Task: Look for space in Namibe, Angola from 7th July, 2023 to 15th July, 2023 for 6 adults in price range Rs.15000 to Rs.20000. Place can be entire place with 3 bedrooms having 3 beds and 3 bathrooms. Property type can be house, flat, hotel. Amenities needed are: air conditioning, bbq grill, smoking allowed. Booking option can be shelf check-in. Required host language is English.
Action: Mouse moved to (468, 85)
Screenshot: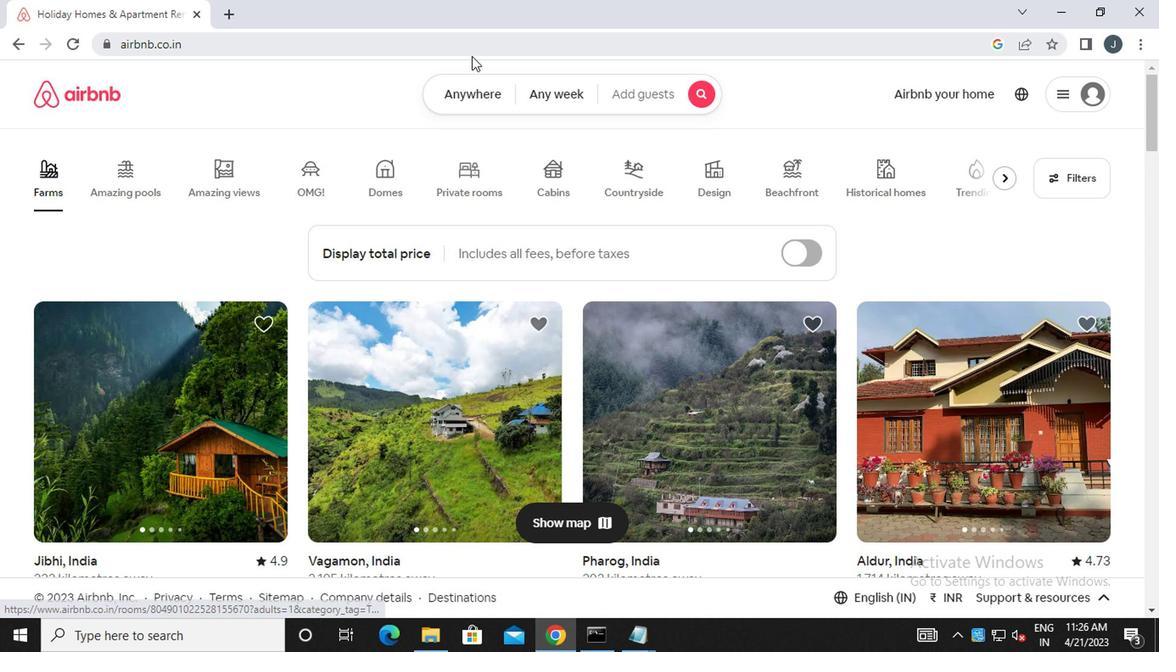 
Action: Mouse pressed left at (468, 85)
Screenshot: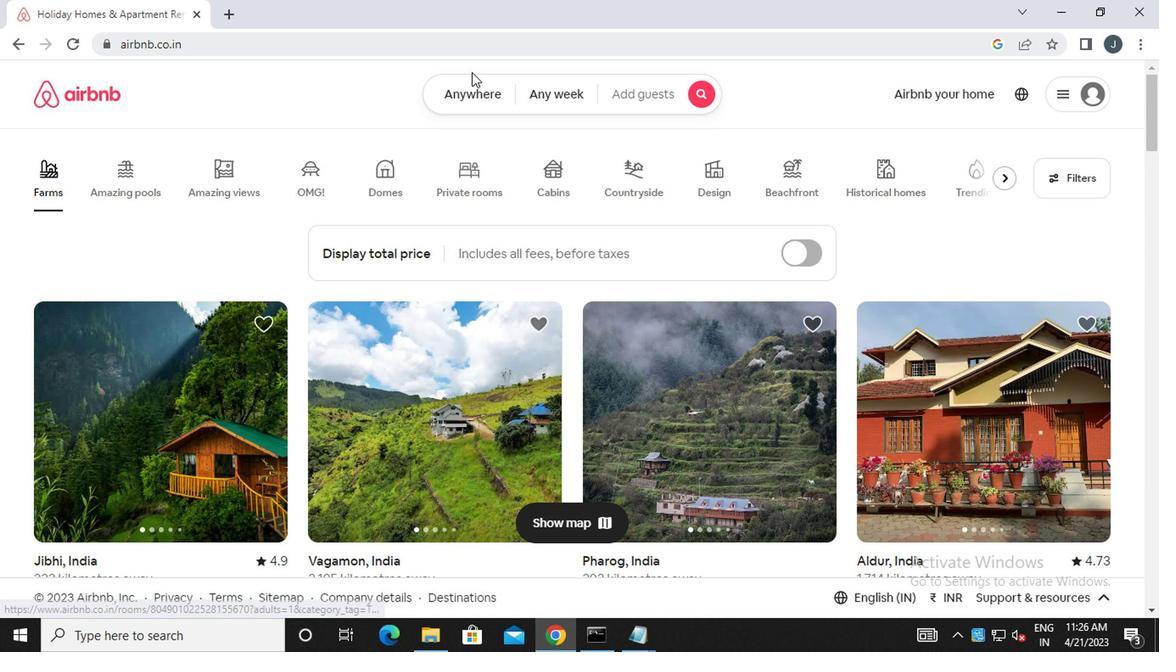 
Action: Mouse moved to (265, 167)
Screenshot: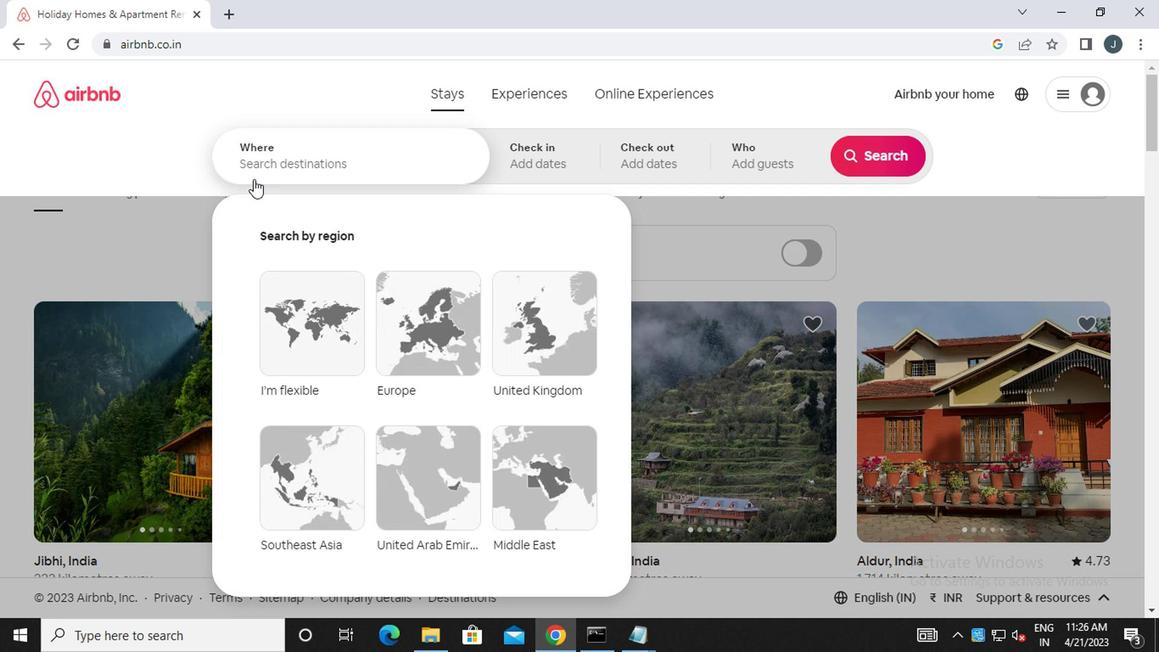
Action: Mouse pressed left at (265, 167)
Screenshot: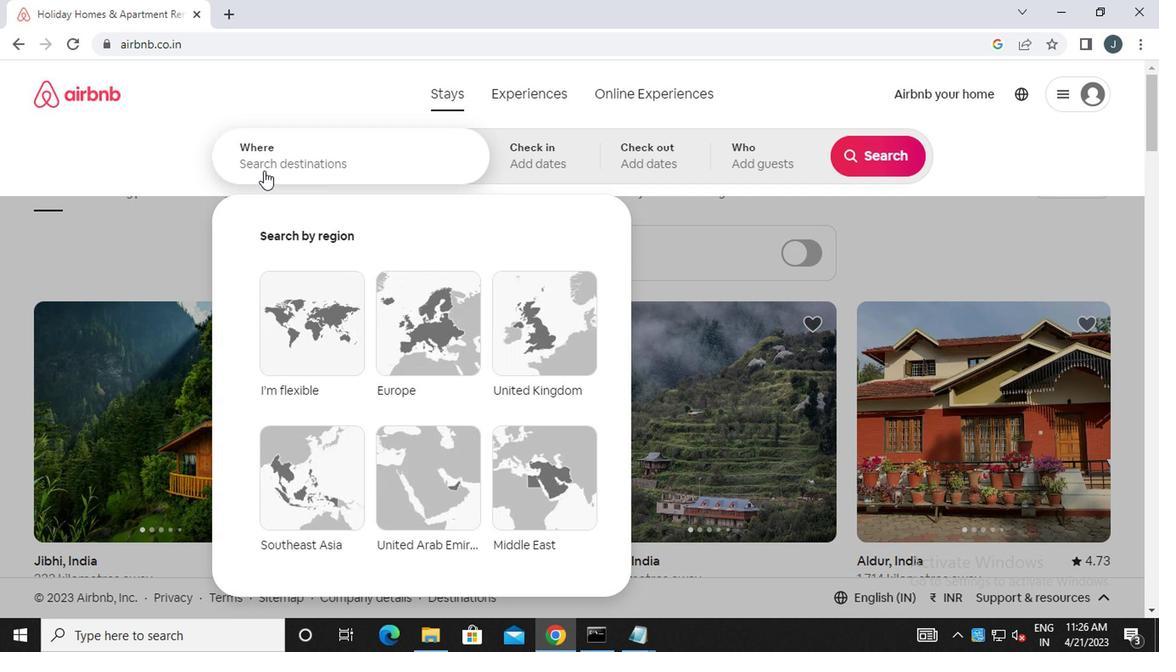 
Action: Mouse moved to (266, 167)
Screenshot: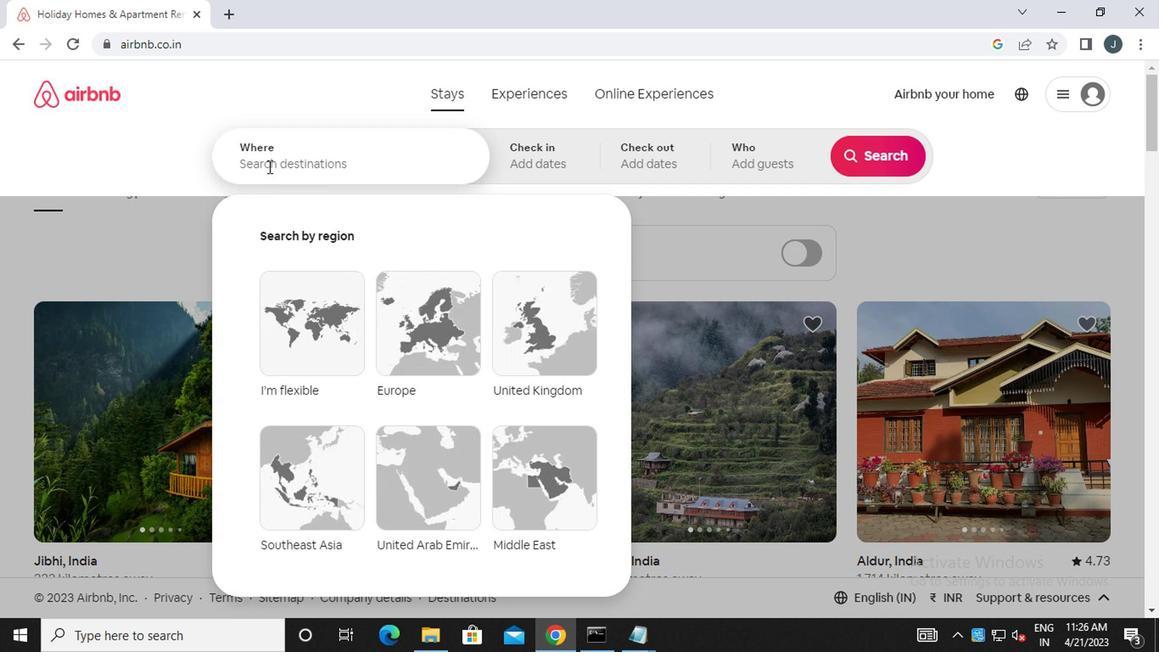 
Action: Key pressed n<Key.caps_lock>amibe
Screenshot: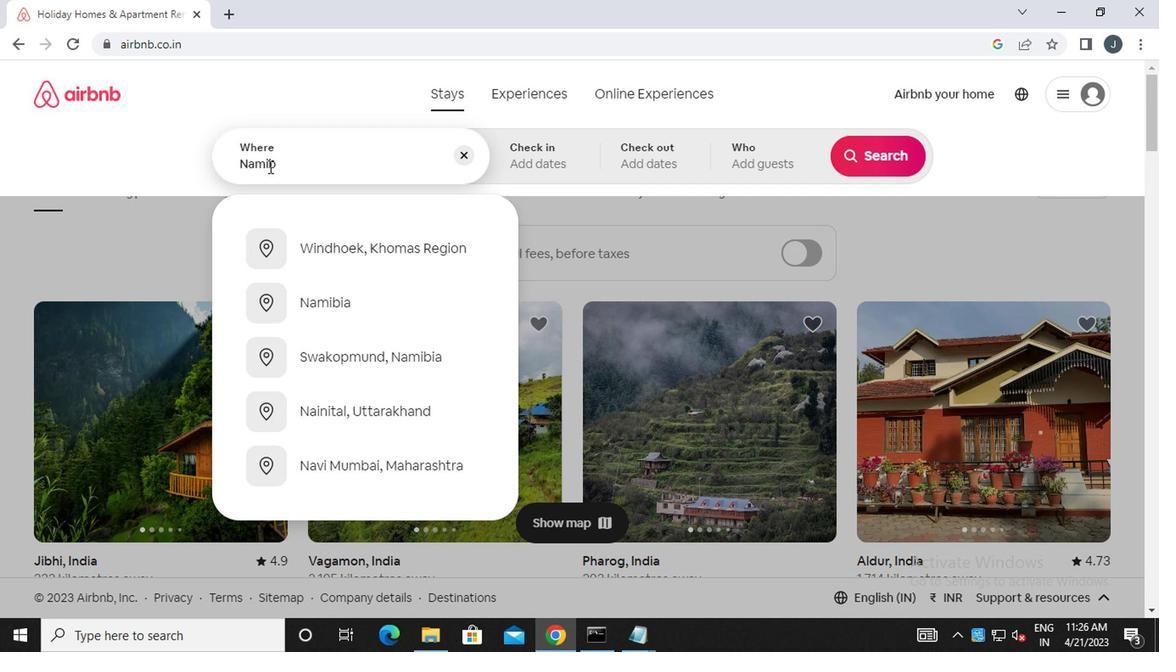 
Action: Mouse moved to (332, 258)
Screenshot: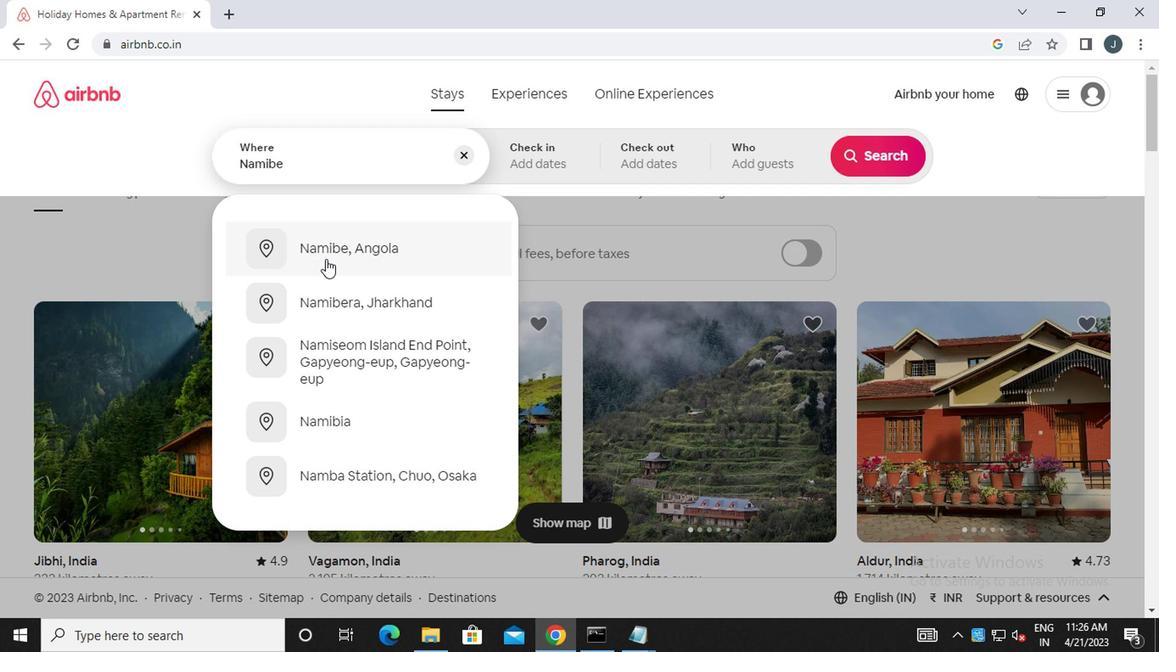 
Action: Mouse pressed left at (332, 258)
Screenshot: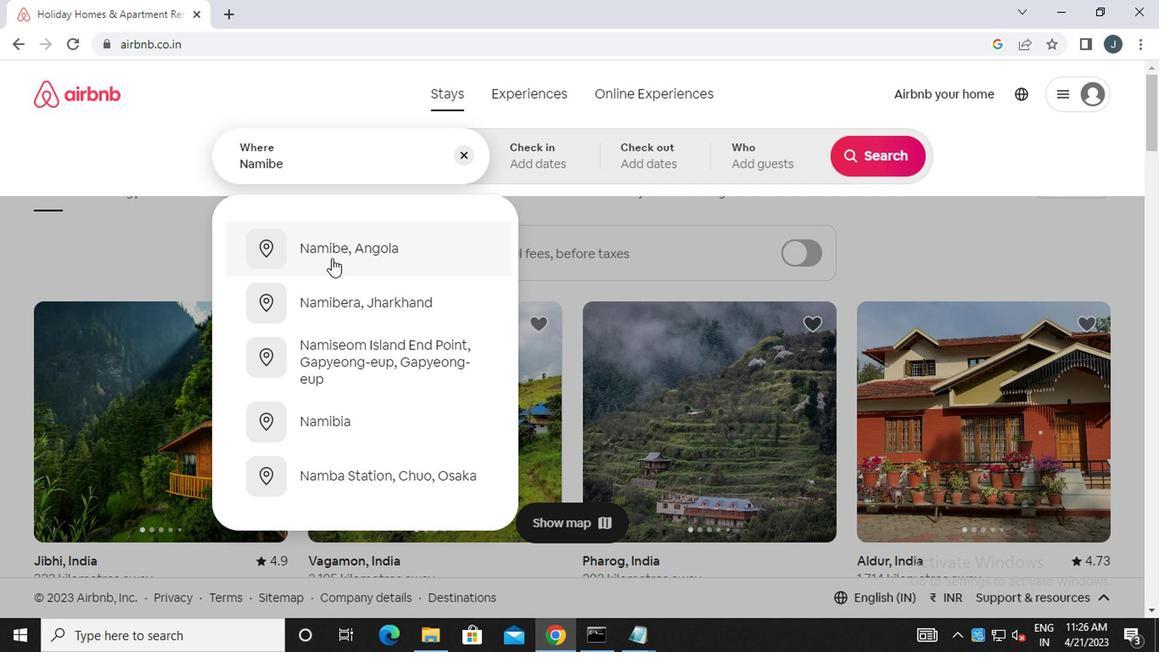 
Action: Mouse moved to (868, 298)
Screenshot: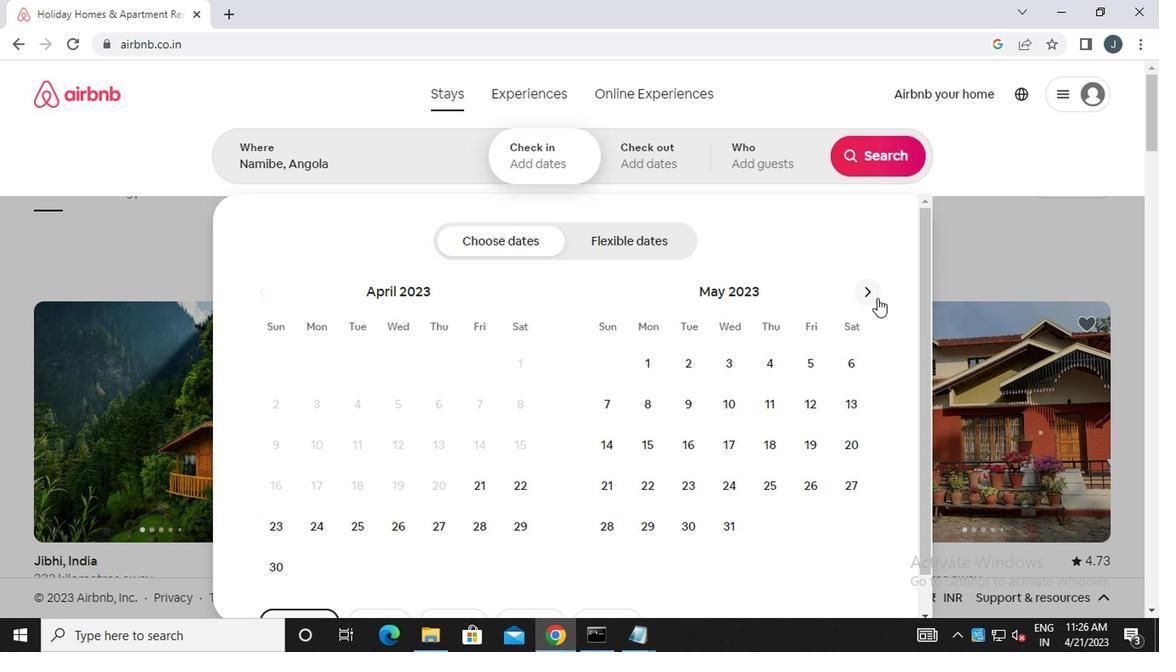 
Action: Mouse pressed left at (868, 298)
Screenshot: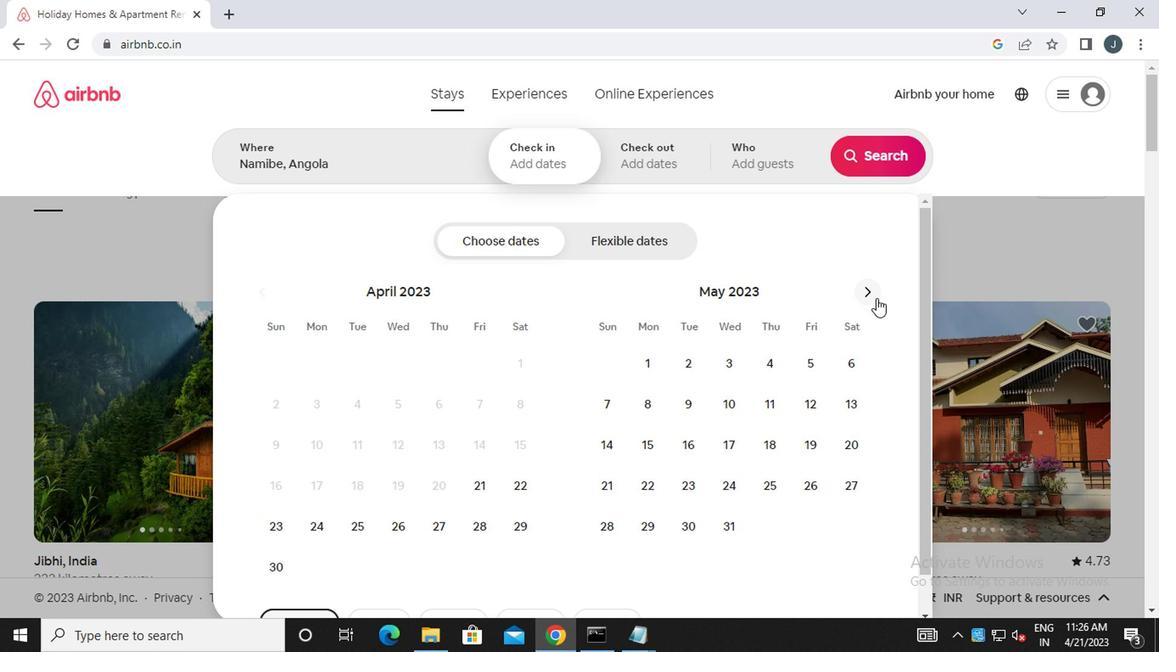 
Action: Mouse pressed left at (868, 298)
Screenshot: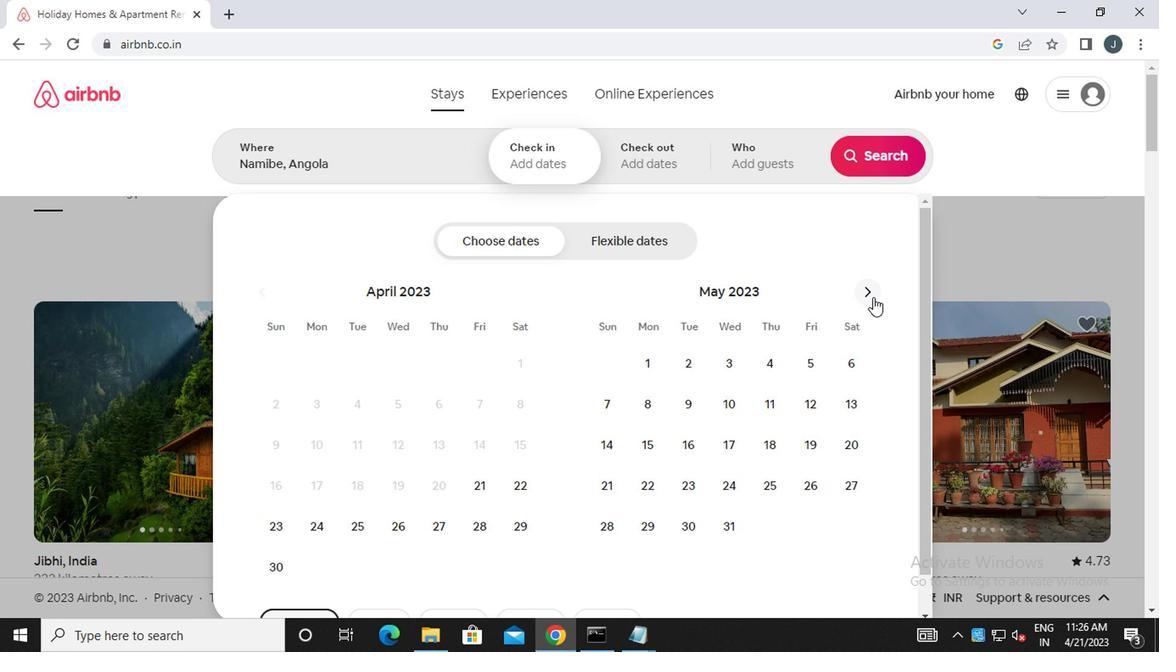 
Action: Mouse moved to (869, 294)
Screenshot: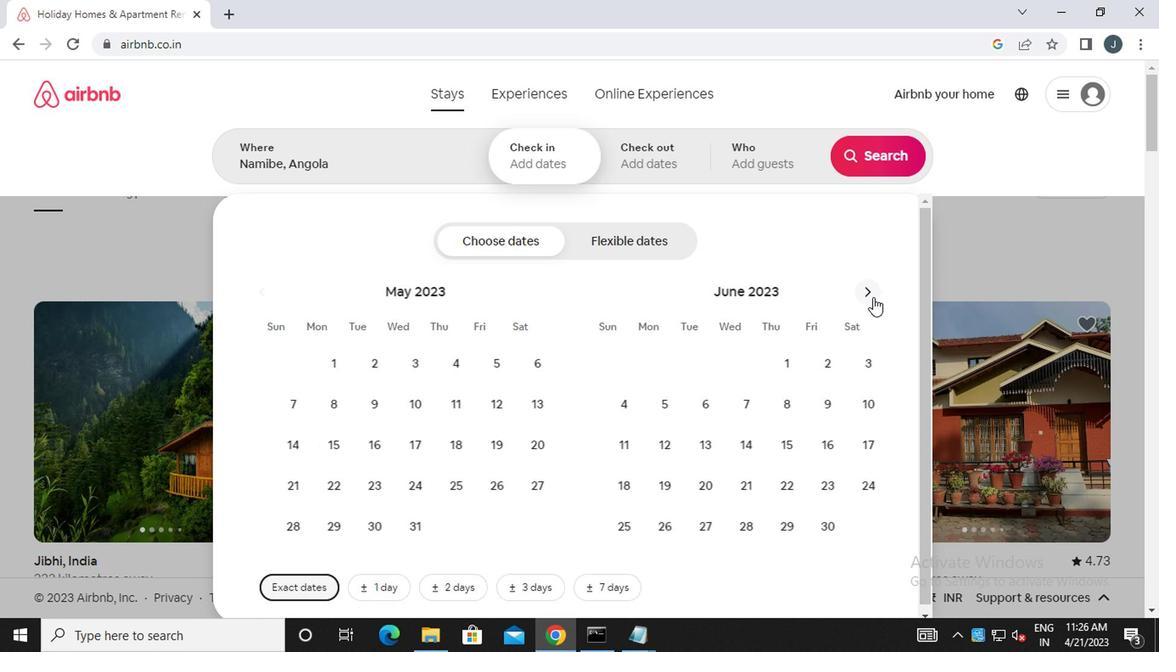 
Action: Mouse pressed left at (869, 294)
Screenshot: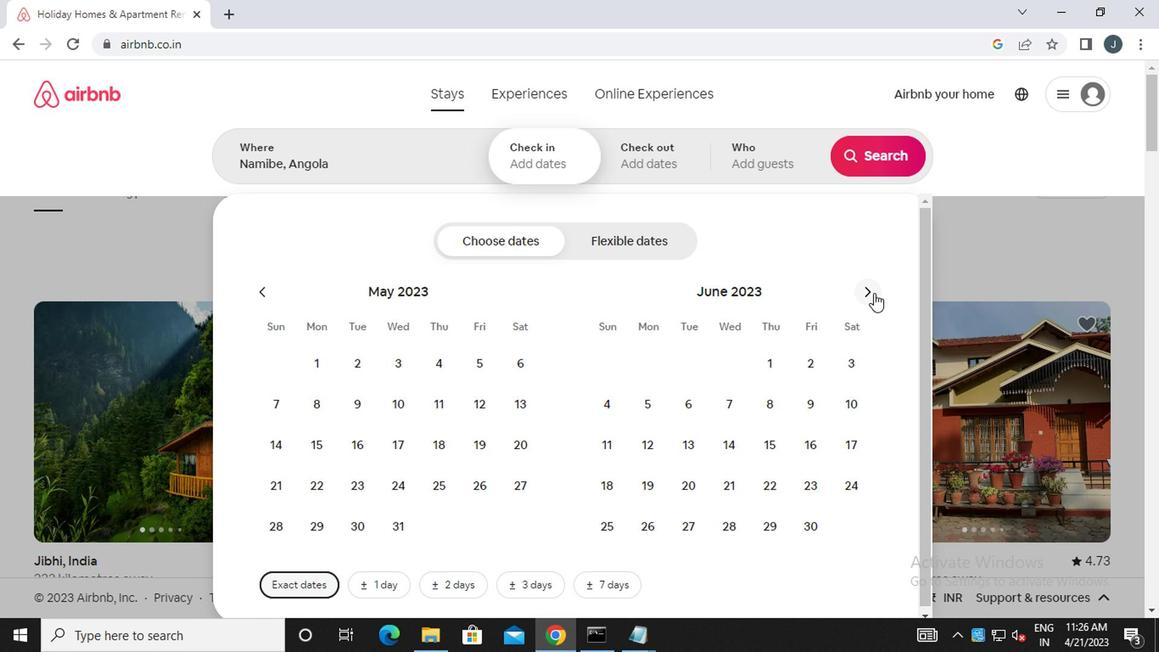 
Action: Mouse moved to (798, 413)
Screenshot: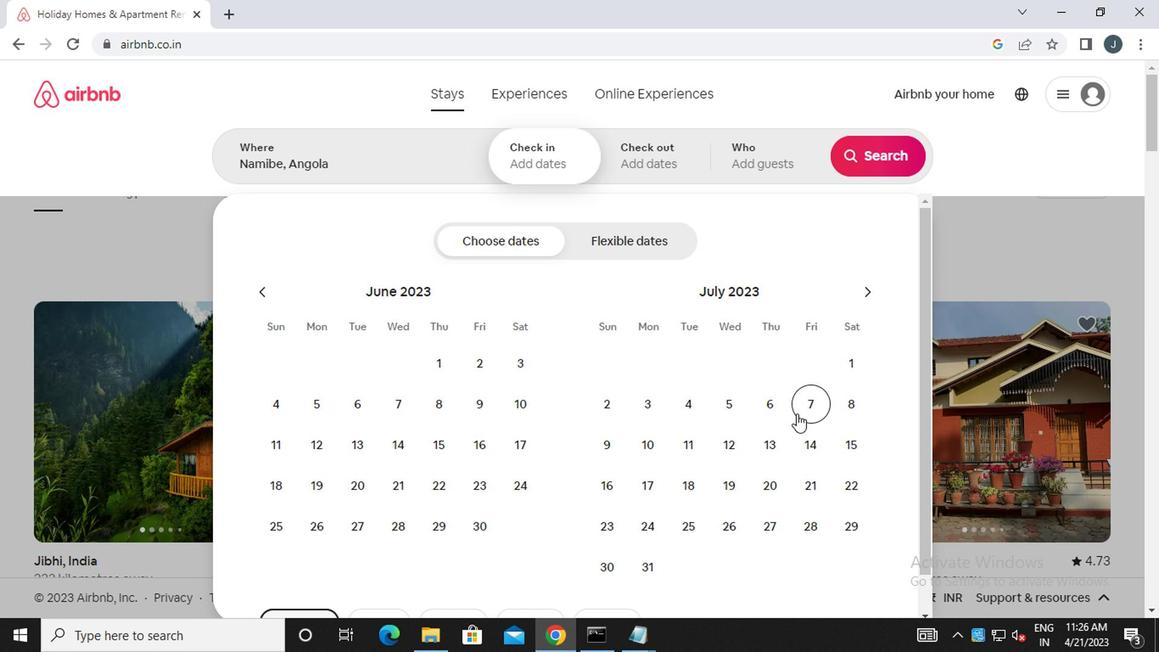 
Action: Mouse pressed left at (798, 413)
Screenshot: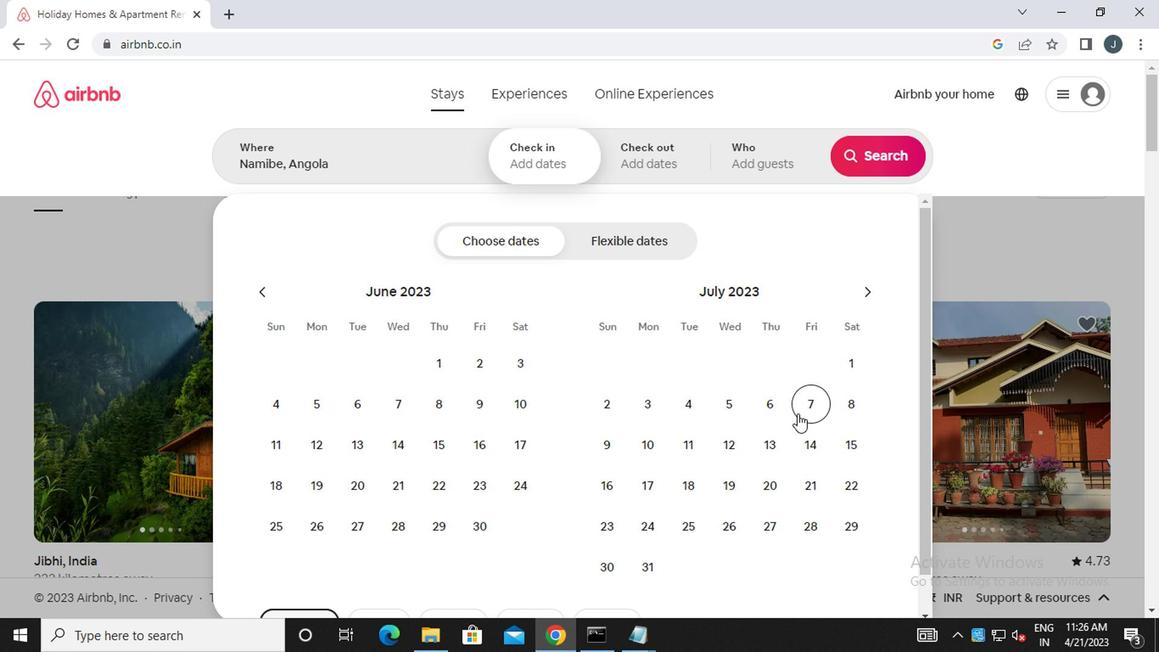 
Action: Mouse moved to (832, 446)
Screenshot: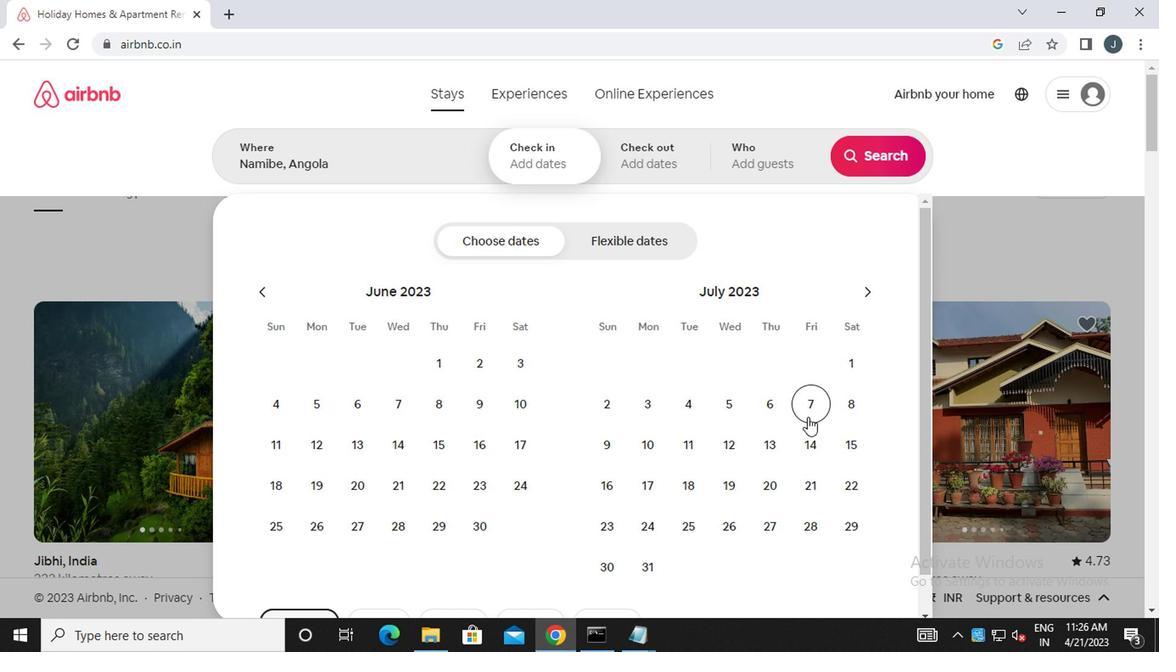 
Action: Mouse pressed left at (832, 446)
Screenshot: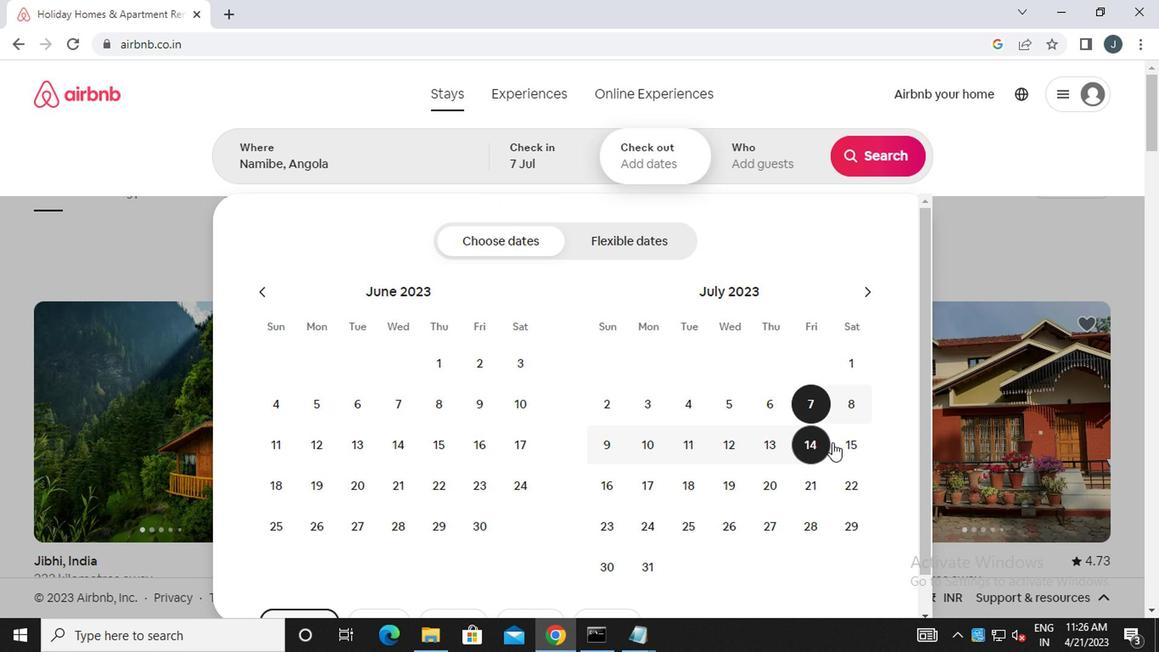 
Action: Mouse moved to (767, 169)
Screenshot: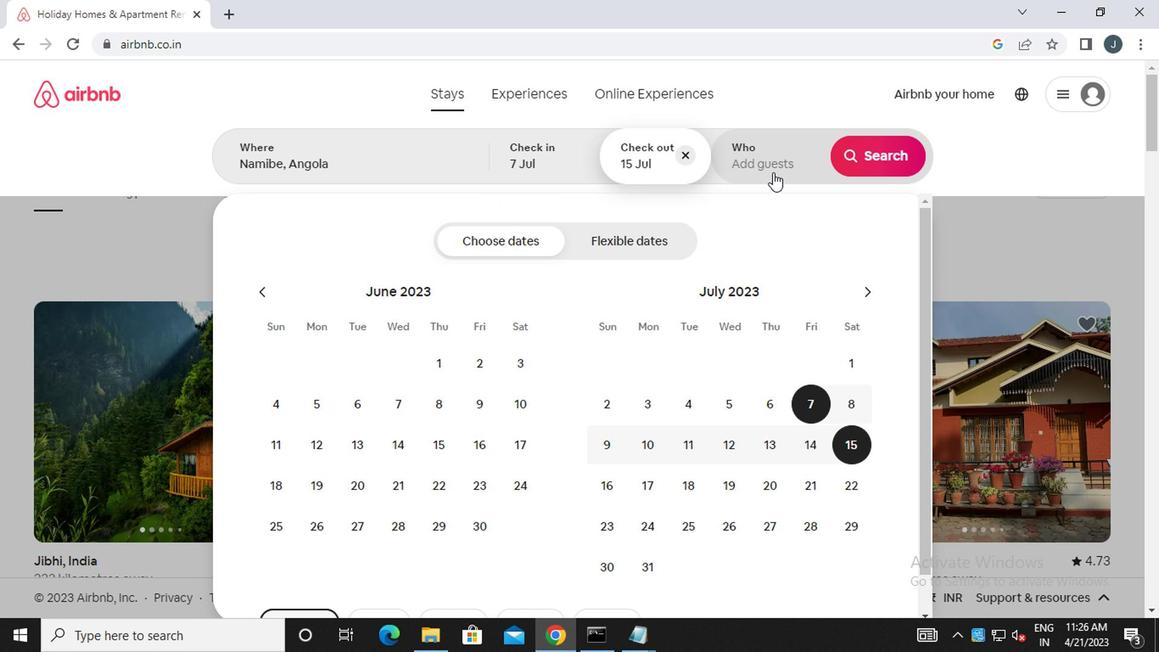 
Action: Mouse pressed left at (767, 169)
Screenshot: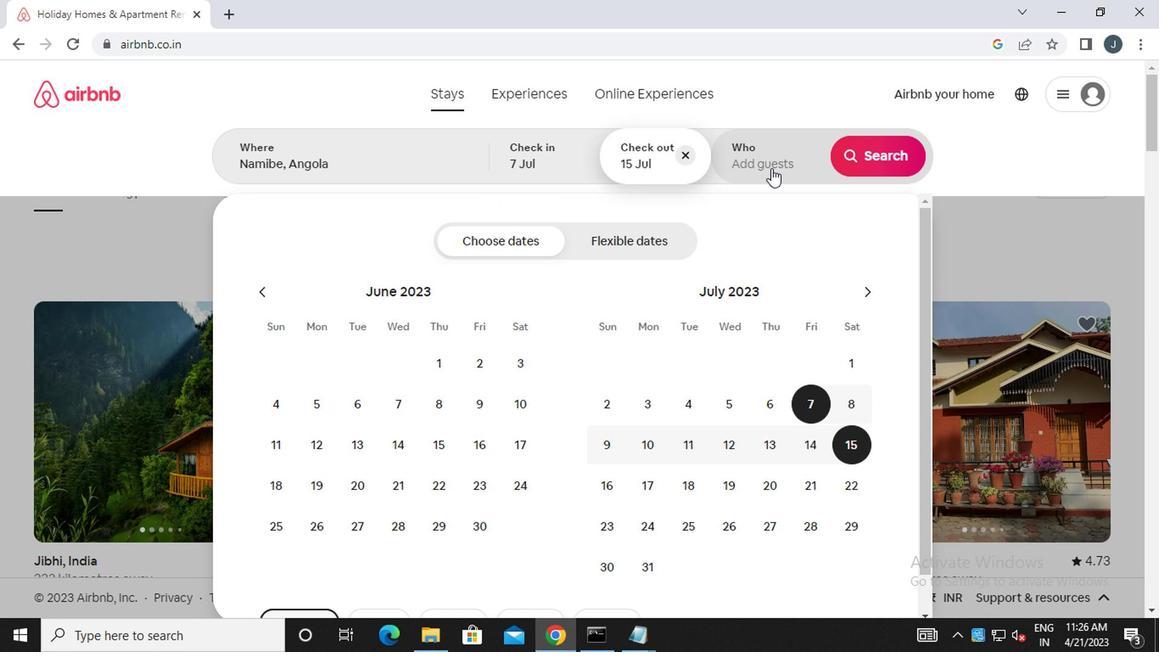 
Action: Mouse moved to (875, 248)
Screenshot: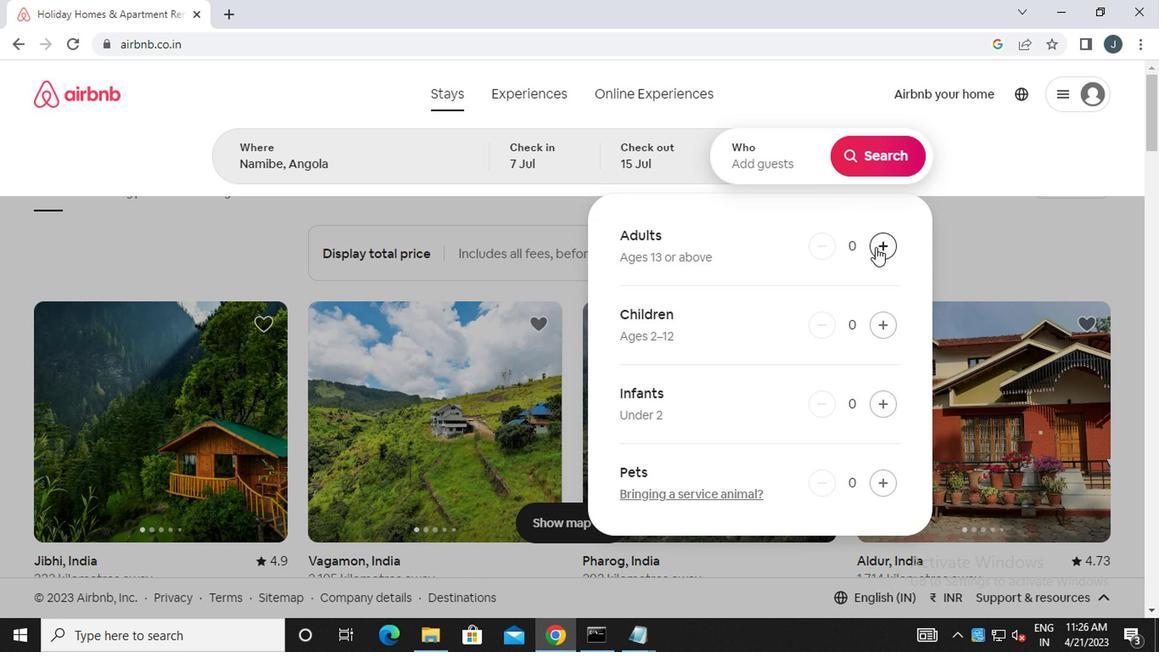 
Action: Mouse pressed left at (875, 248)
Screenshot: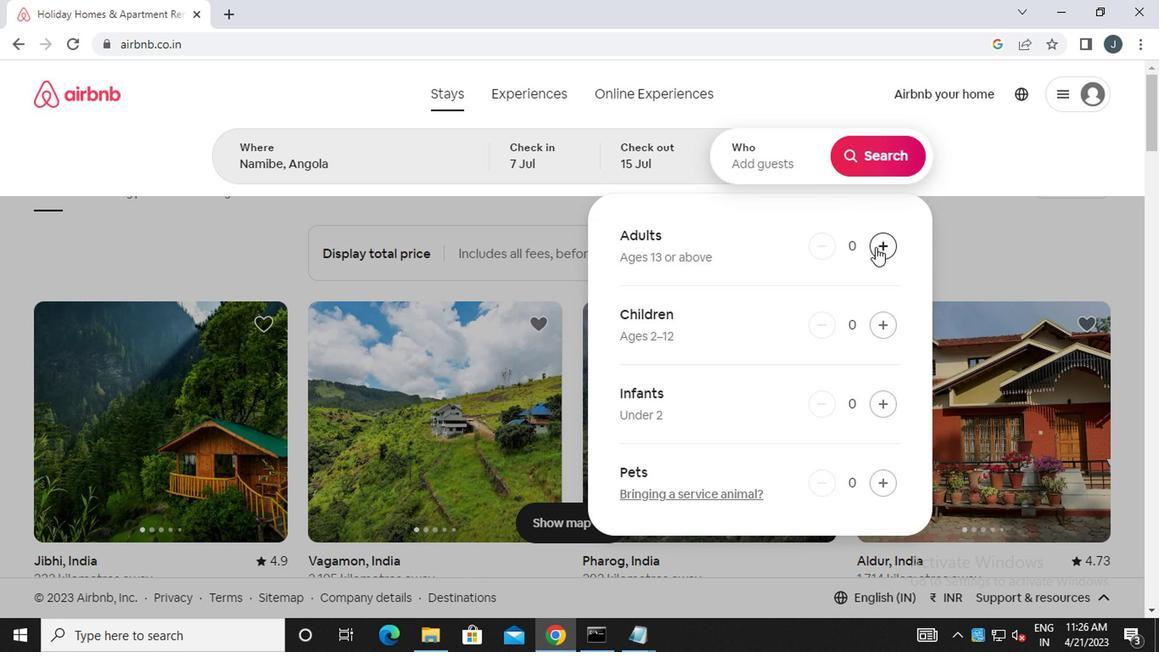 
Action: Mouse pressed left at (875, 248)
Screenshot: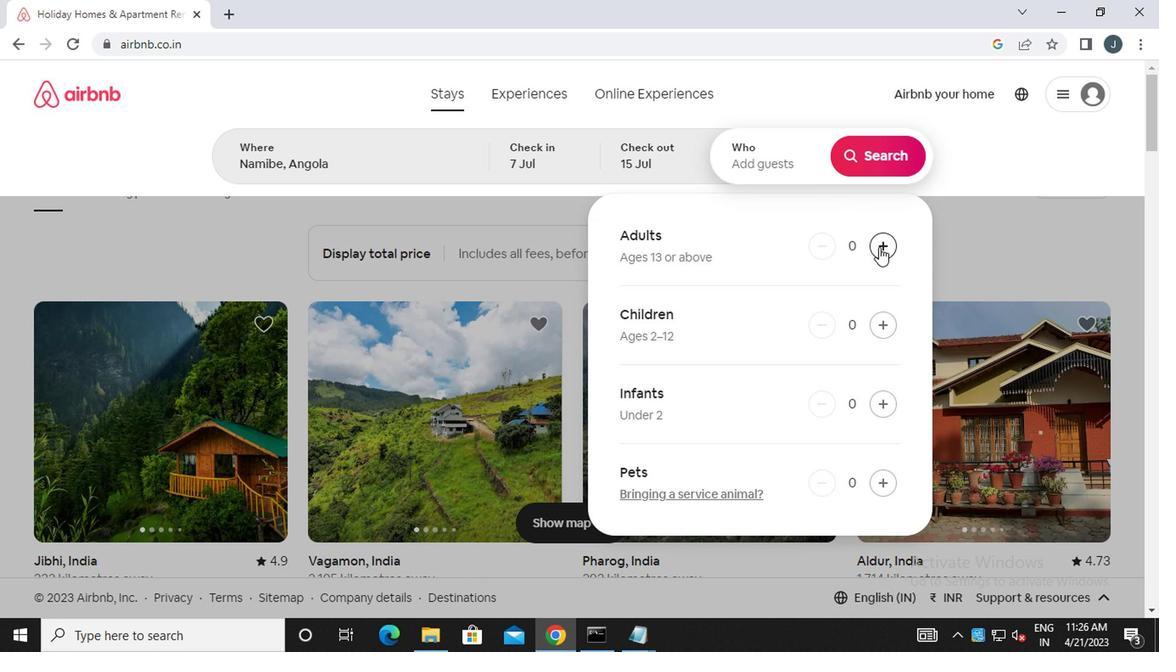 
Action: Mouse moved to (875, 248)
Screenshot: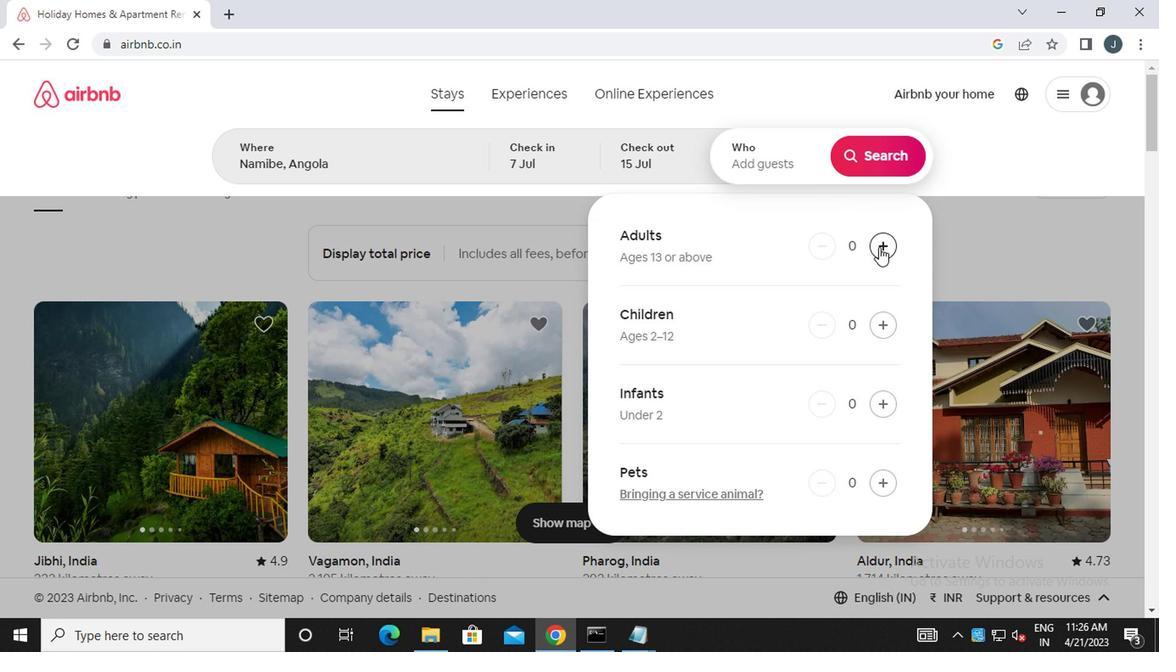 
Action: Mouse pressed left at (875, 248)
Screenshot: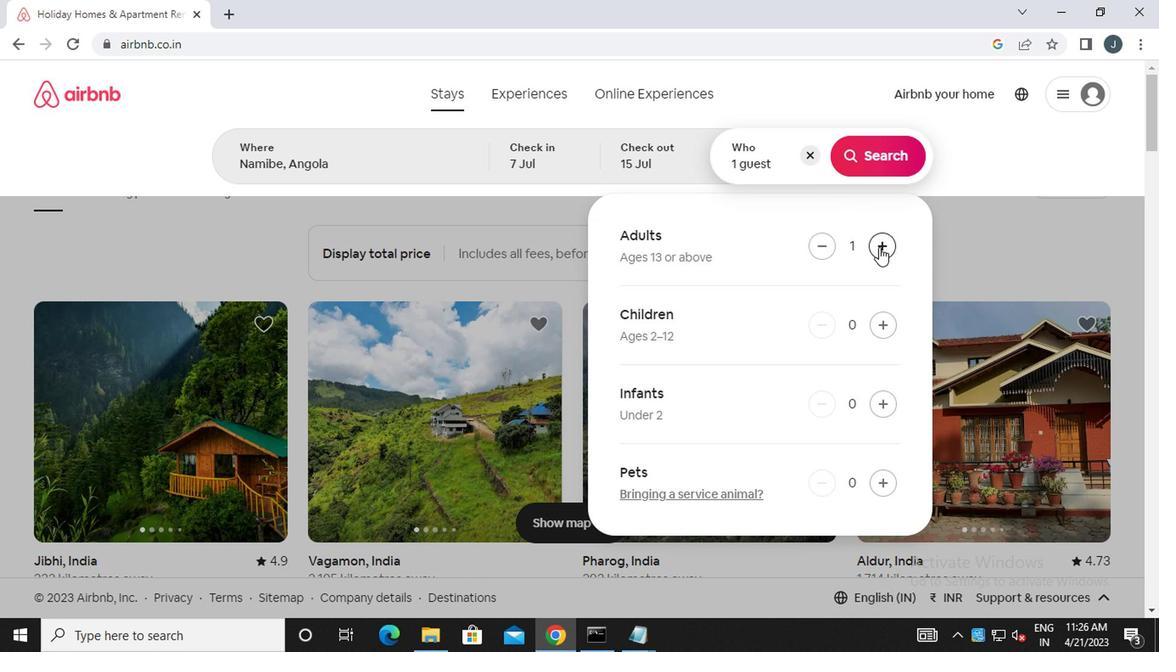 
Action: Mouse pressed left at (875, 248)
Screenshot: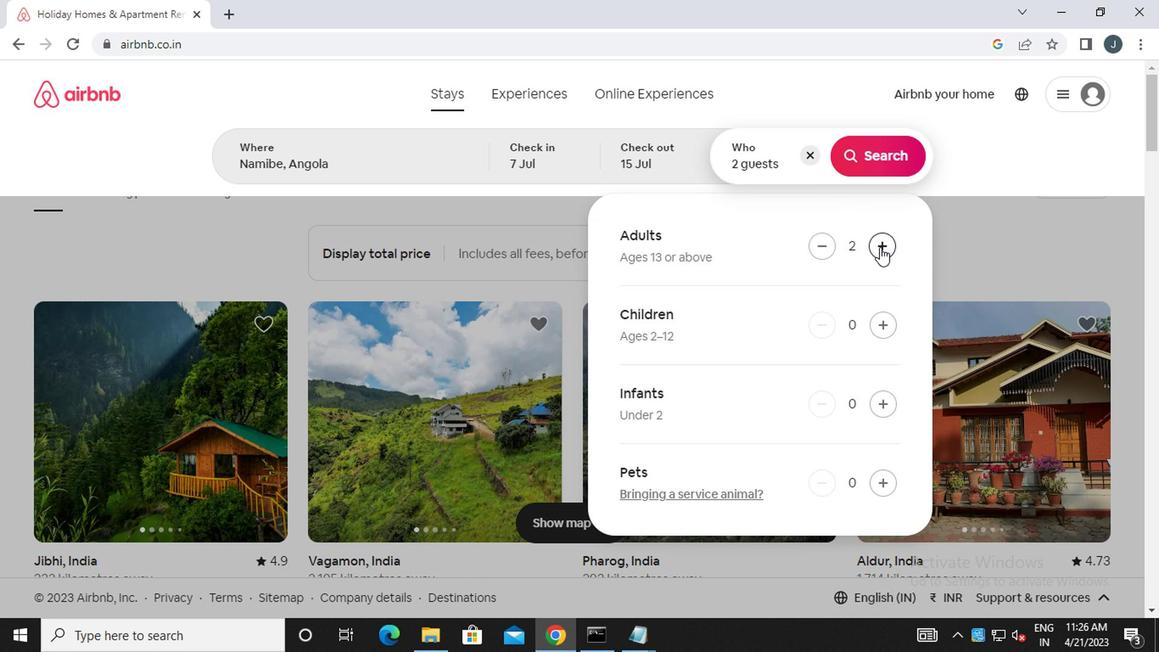 
Action: Mouse pressed left at (875, 248)
Screenshot: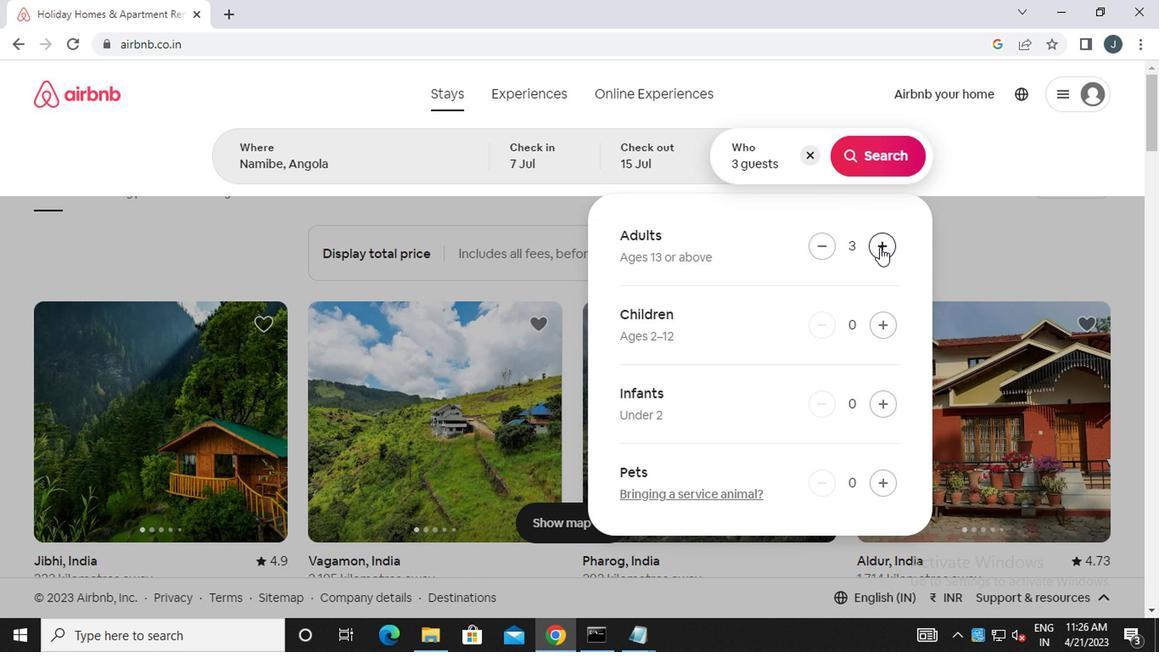 
Action: Mouse pressed left at (875, 248)
Screenshot: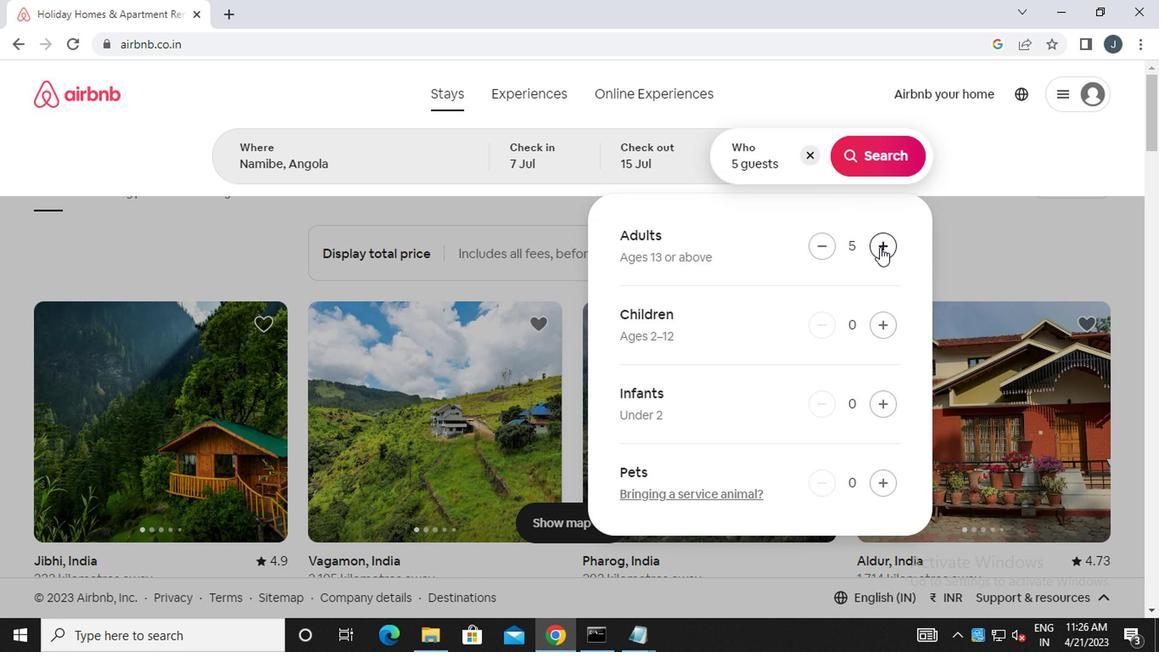 
Action: Mouse moved to (896, 151)
Screenshot: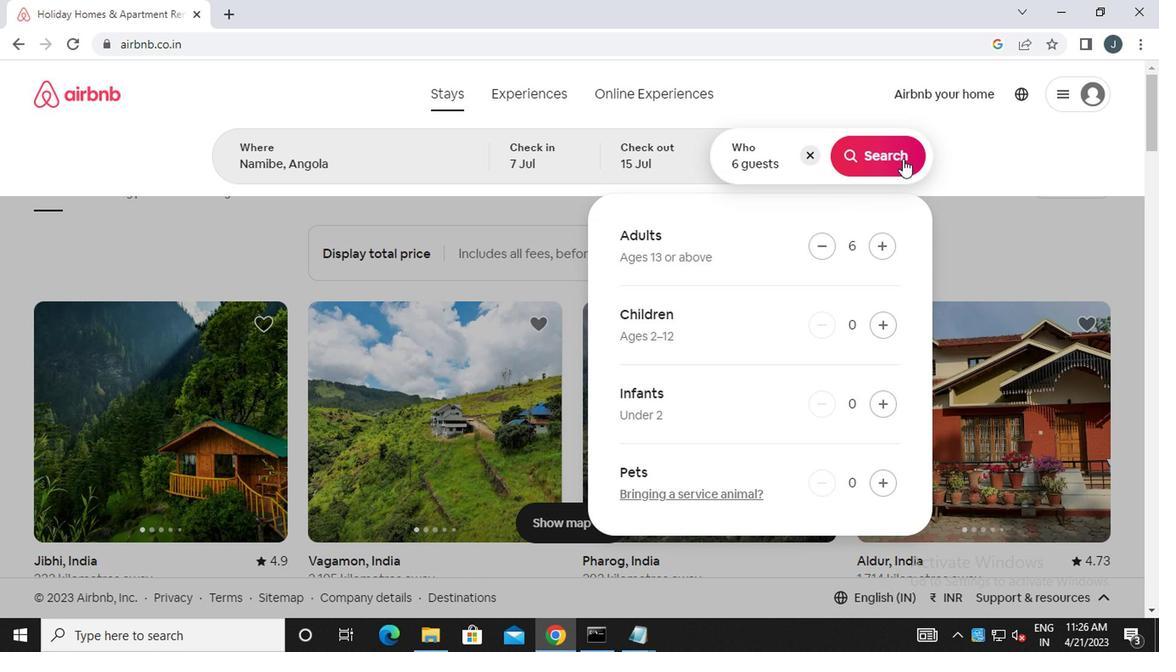 
Action: Mouse pressed left at (896, 151)
Screenshot: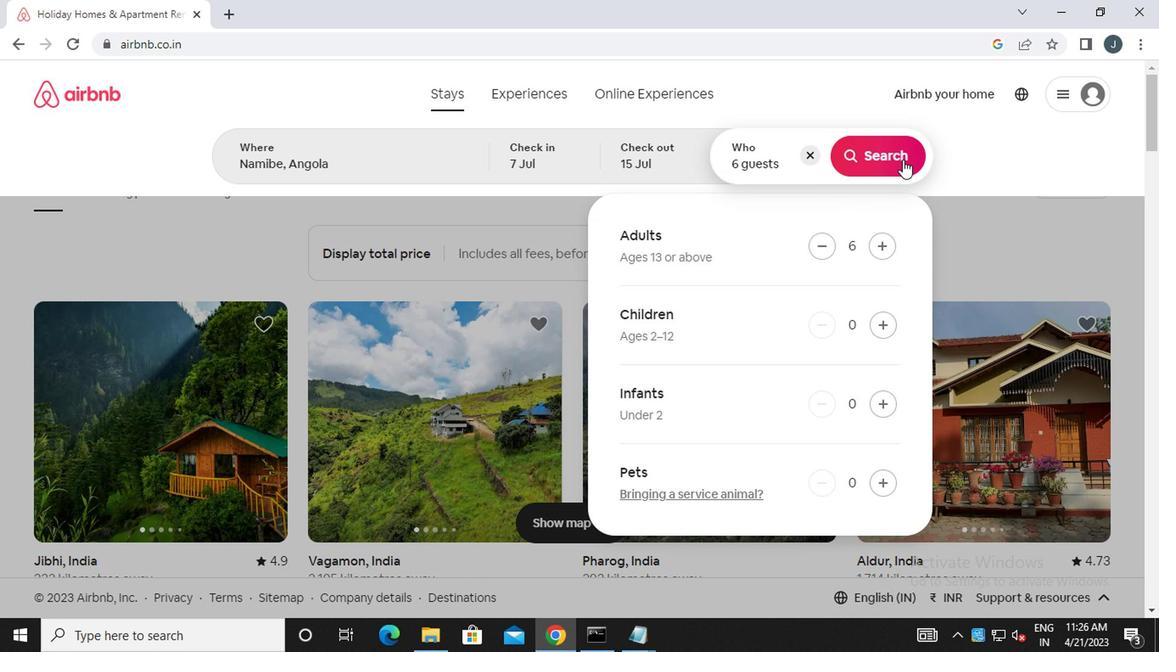 
Action: Mouse moved to (1083, 164)
Screenshot: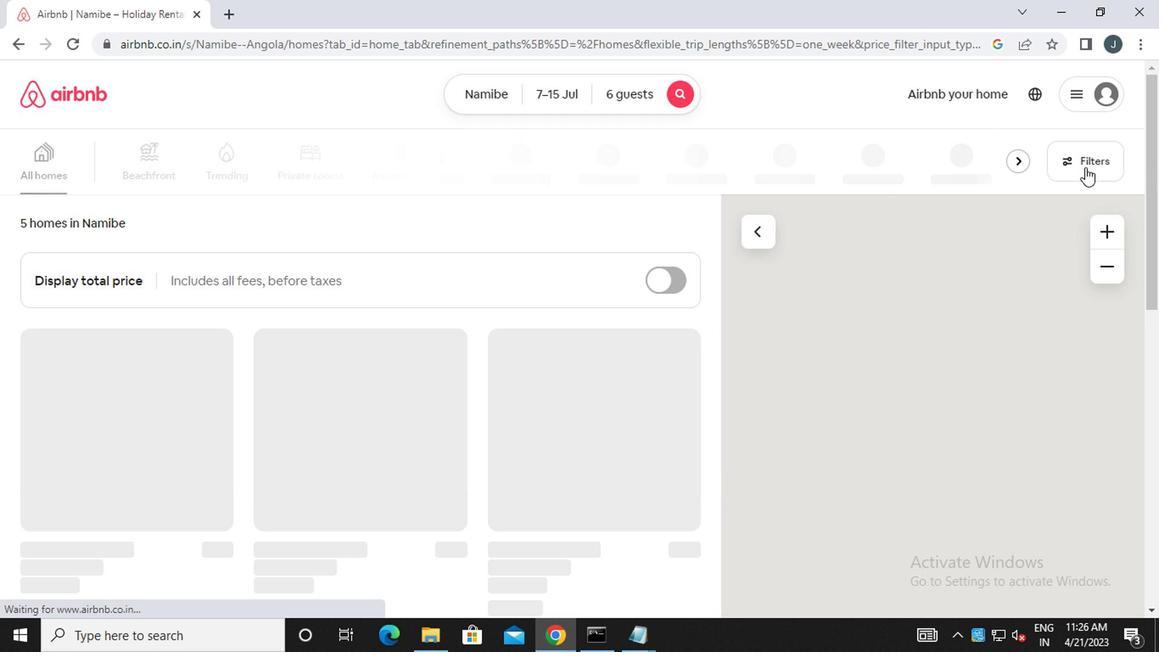 
Action: Mouse pressed left at (1083, 164)
Screenshot: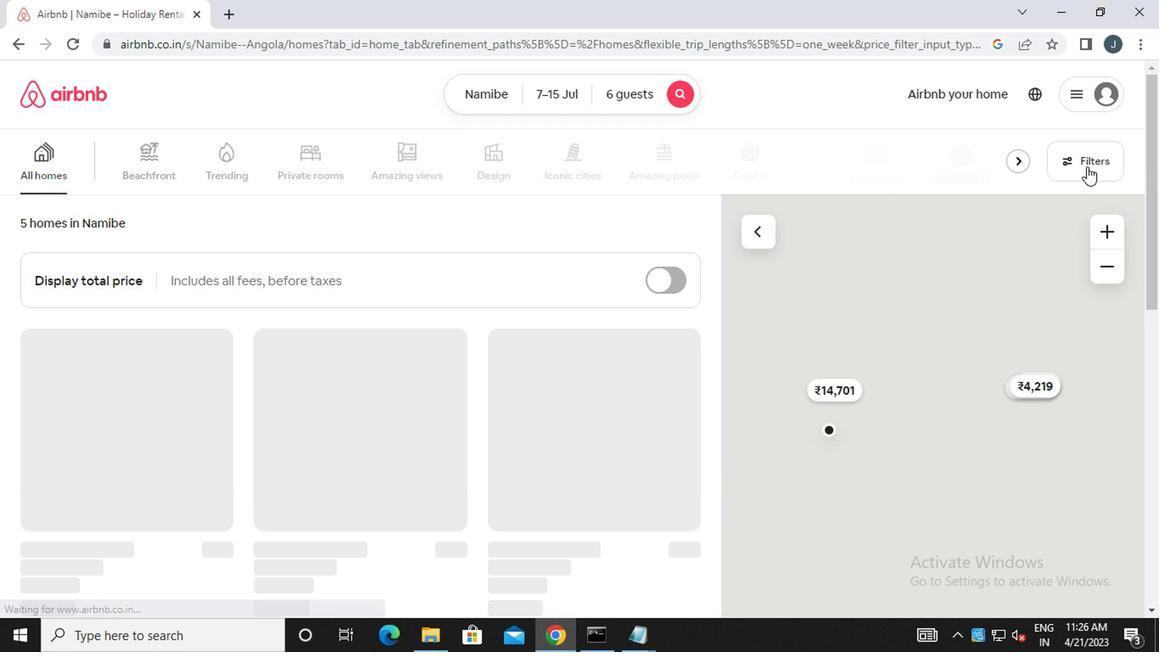 
Action: Mouse moved to (368, 385)
Screenshot: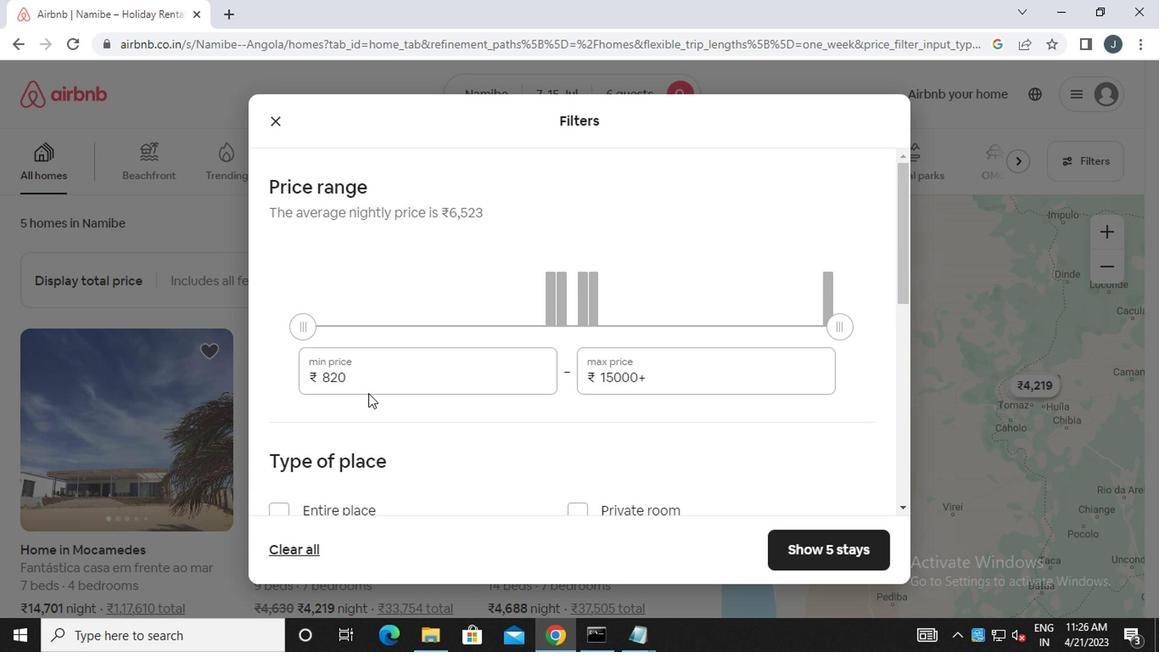 
Action: Mouse pressed left at (368, 385)
Screenshot: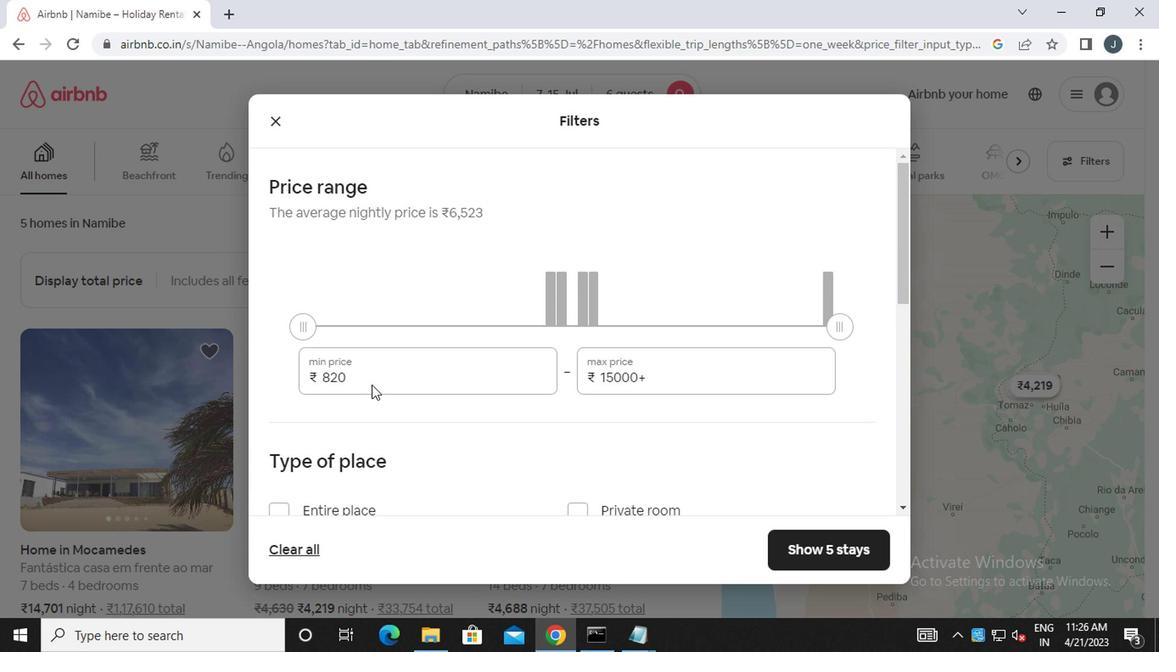 
Action: Mouse moved to (376, 383)
Screenshot: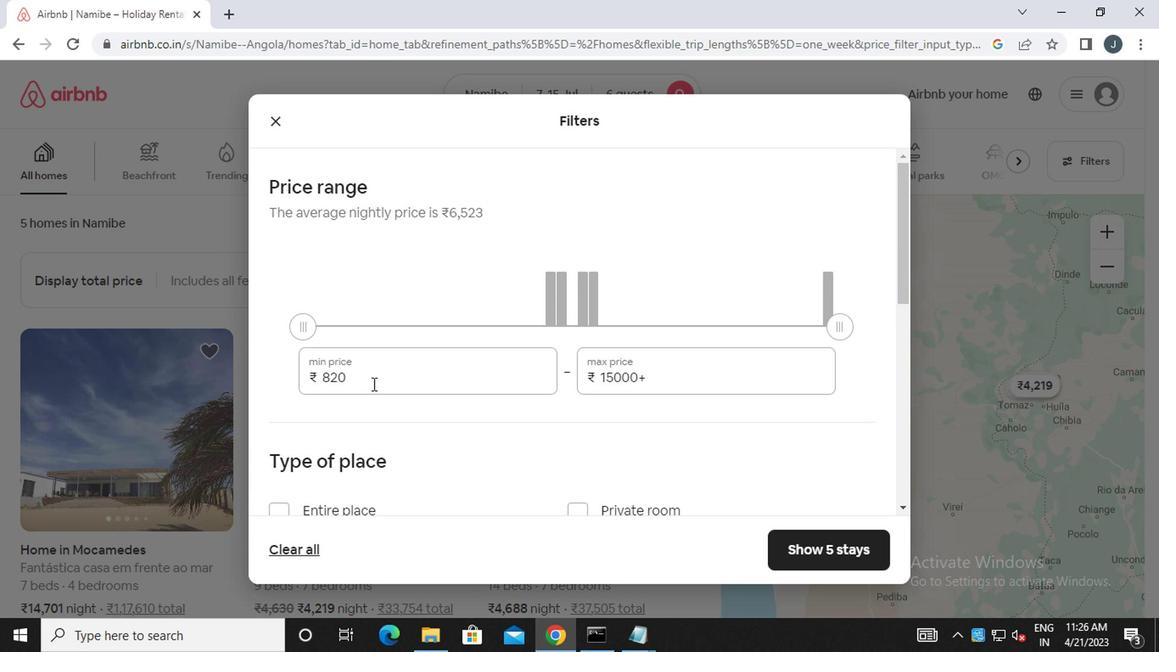 
Action: Key pressed <Key.backspace><Key.backspace><Key.backspace>15000
Screenshot: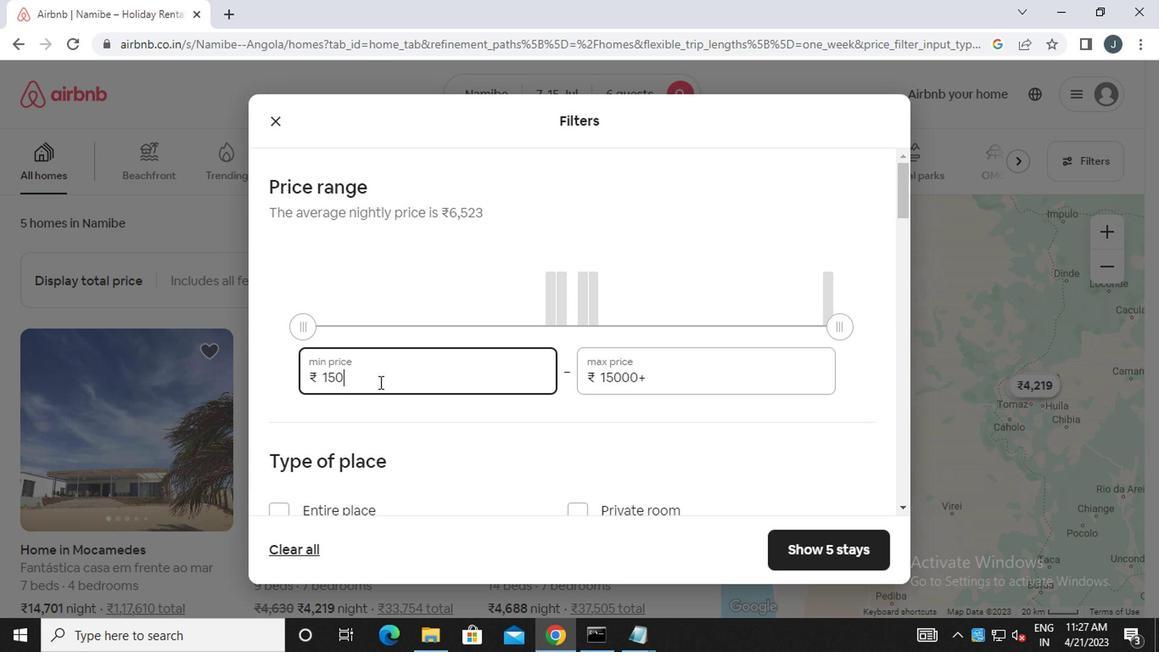 
Action: Mouse moved to (749, 369)
Screenshot: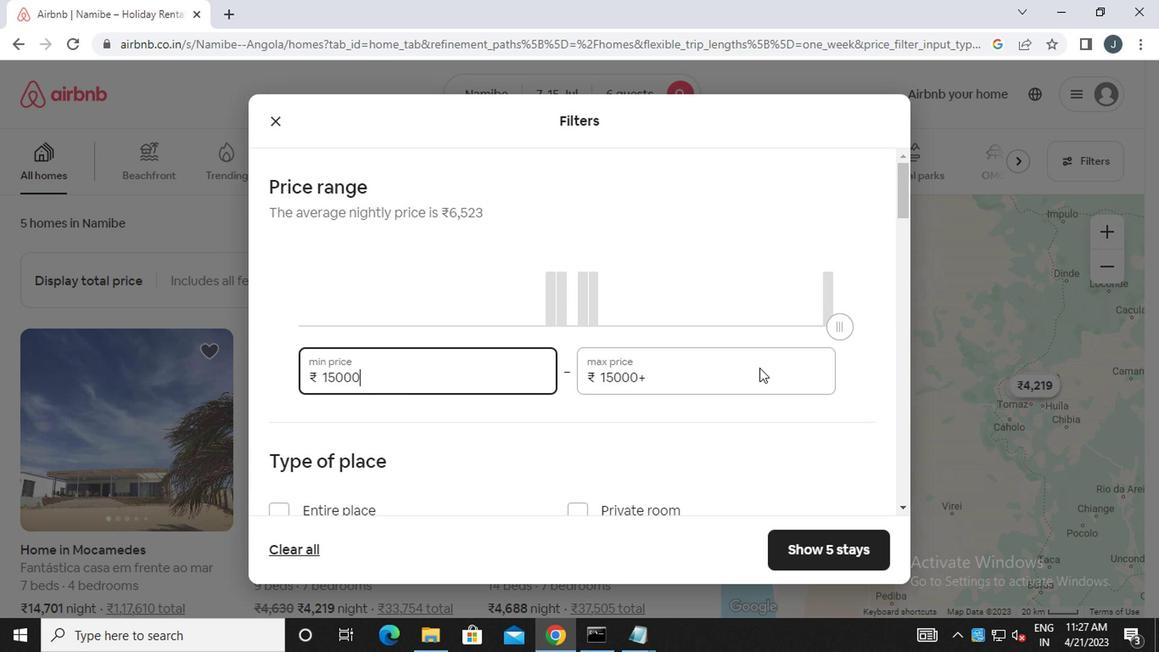 
Action: Mouse pressed left at (749, 369)
Screenshot: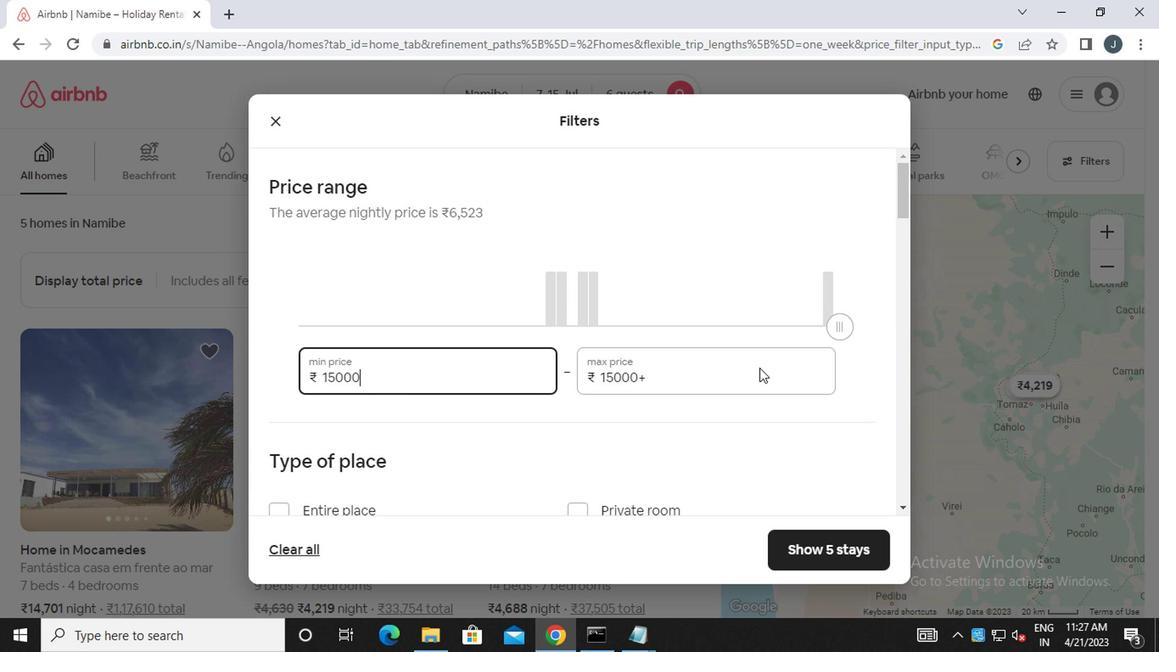 
Action: Mouse moved to (749, 369)
Screenshot: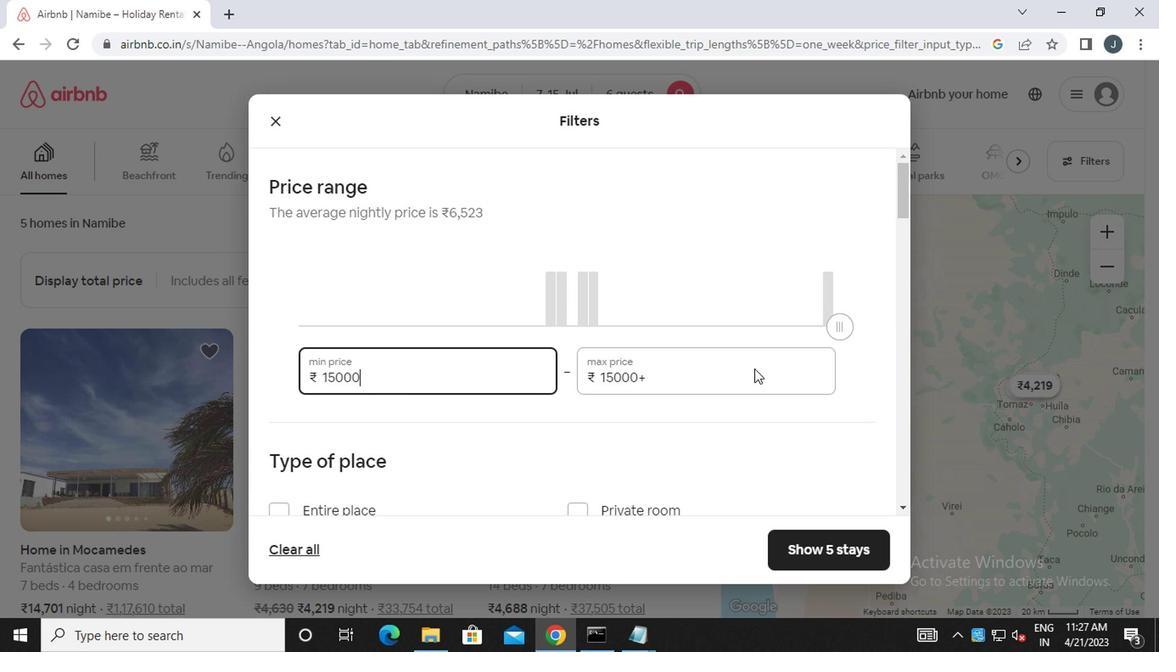 
Action: Key pressed <Key.backspace><Key.backspace><Key.backspace><Key.backspace><Key.backspace><Key.backspace>20000
Screenshot: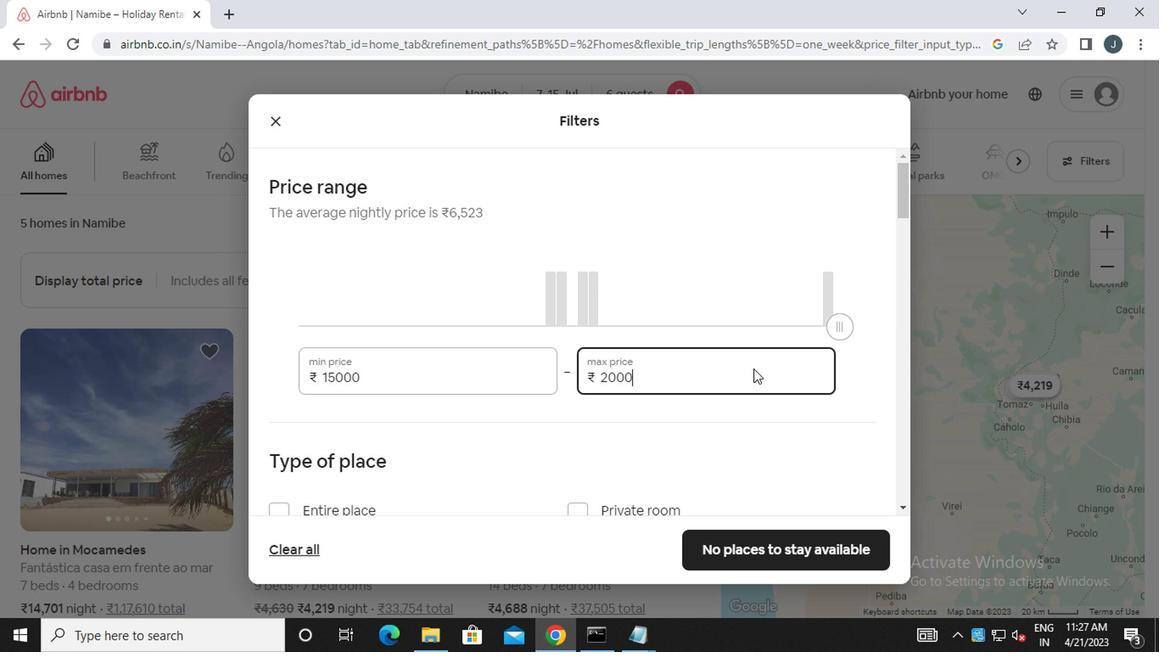 
Action: Mouse moved to (702, 393)
Screenshot: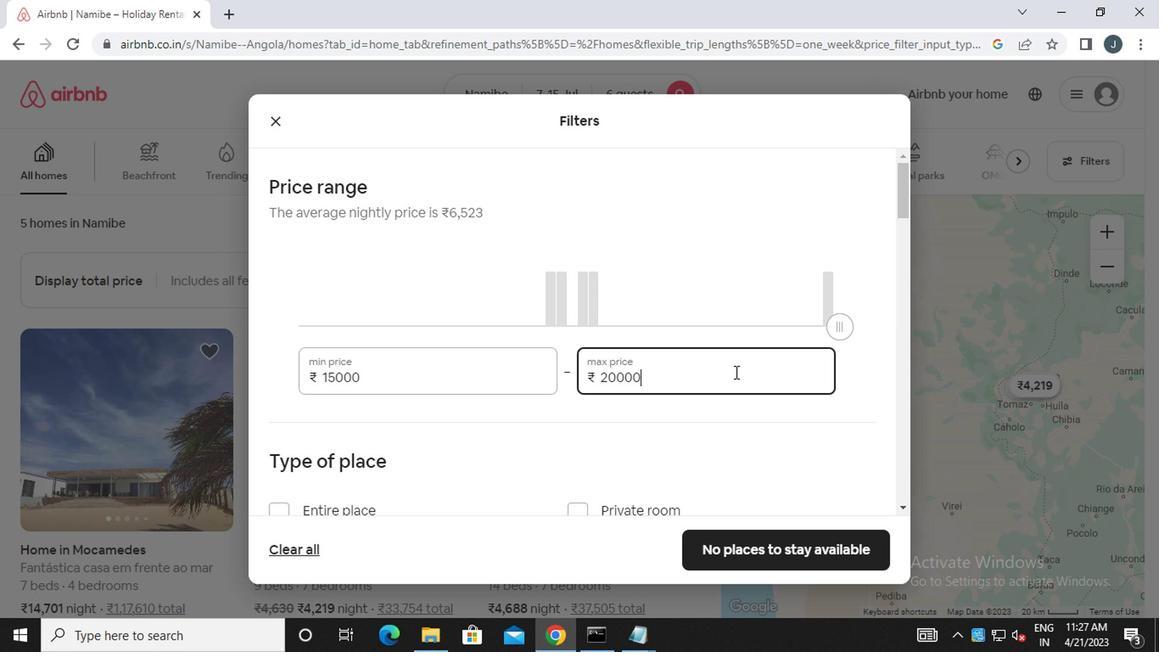 
Action: Mouse scrolled (702, 392) with delta (0, -1)
Screenshot: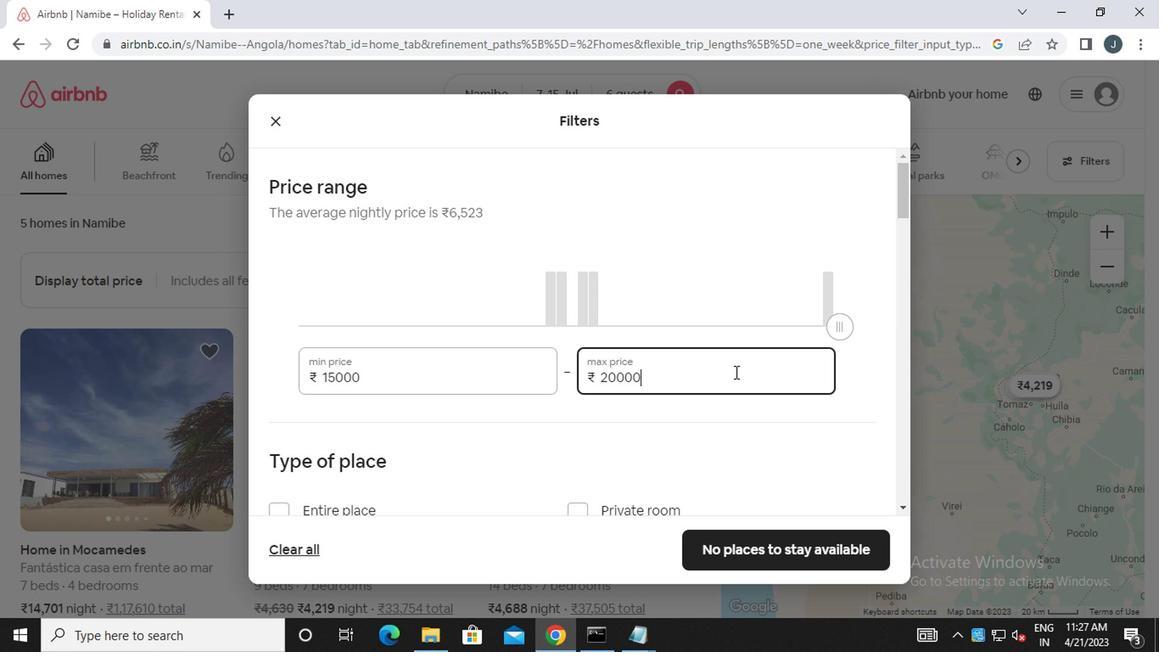 
Action: Mouse moved to (696, 394)
Screenshot: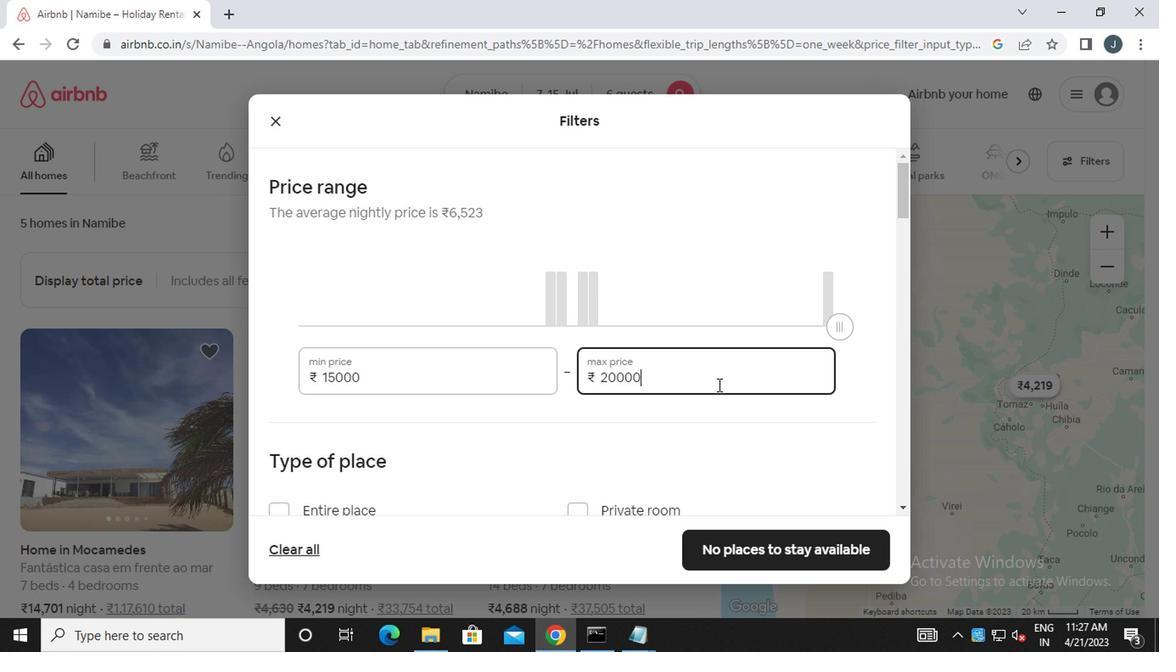 
Action: Mouse scrolled (696, 394) with delta (0, 0)
Screenshot: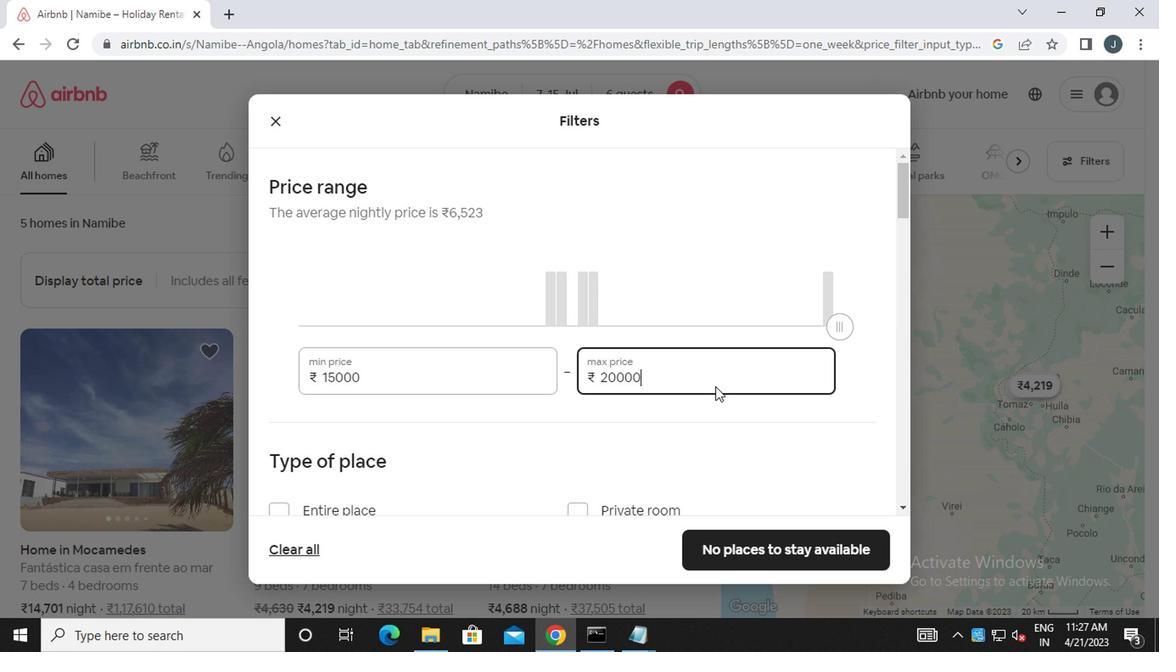 
Action: Mouse moved to (639, 397)
Screenshot: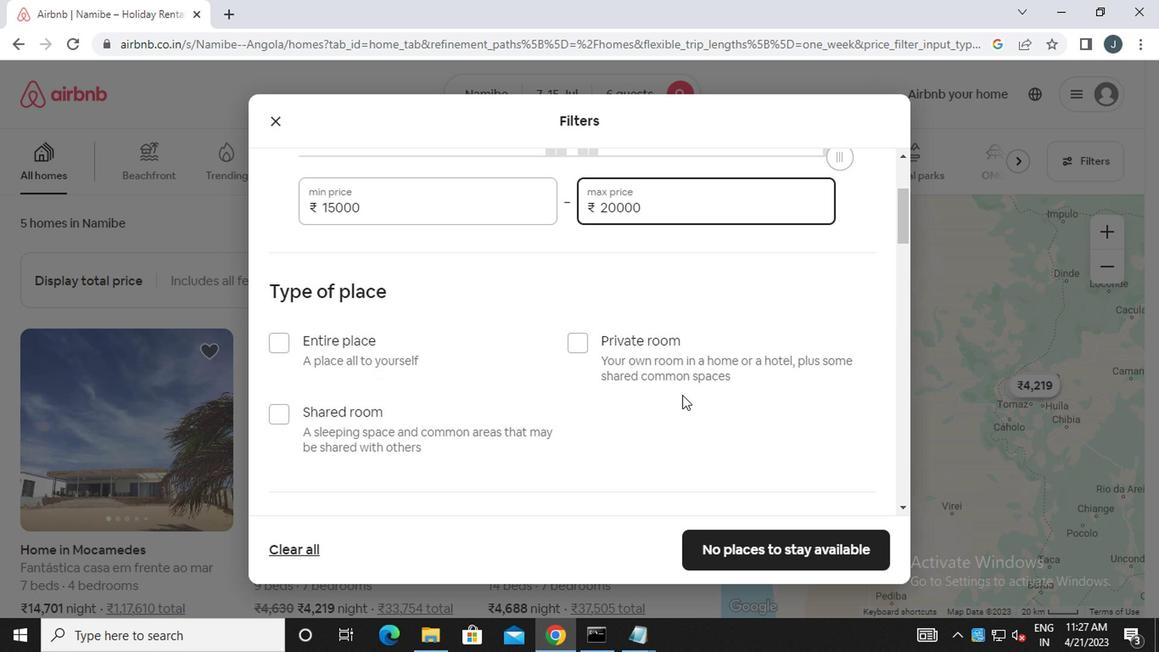 
Action: Mouse scrolled (639, 396) with delta (0, -1)
Screenshot: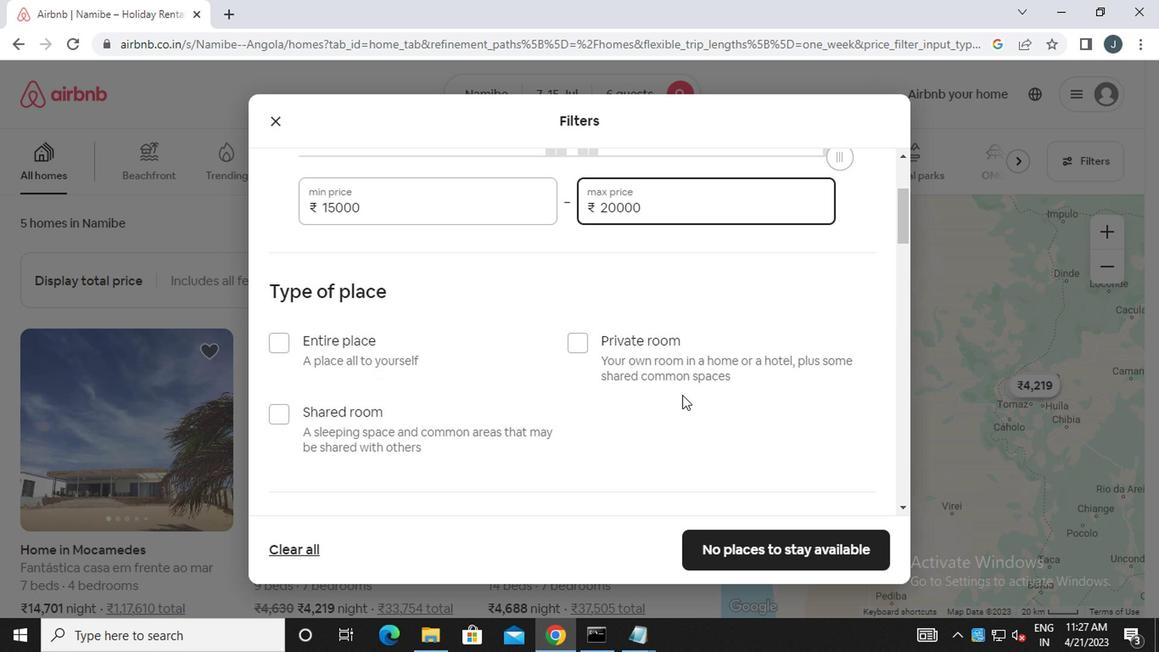 
Action: Mouse moved to (359, 254)
Screenshot: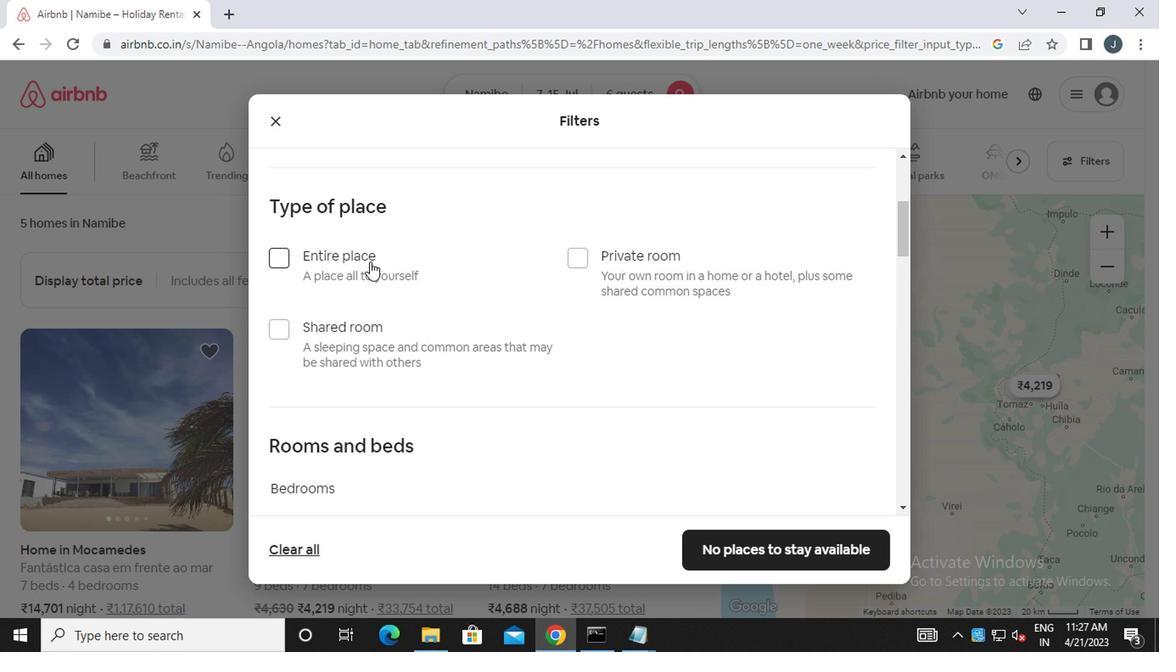 
Action: Mouse pressed left at (359, 254)
Screenshot: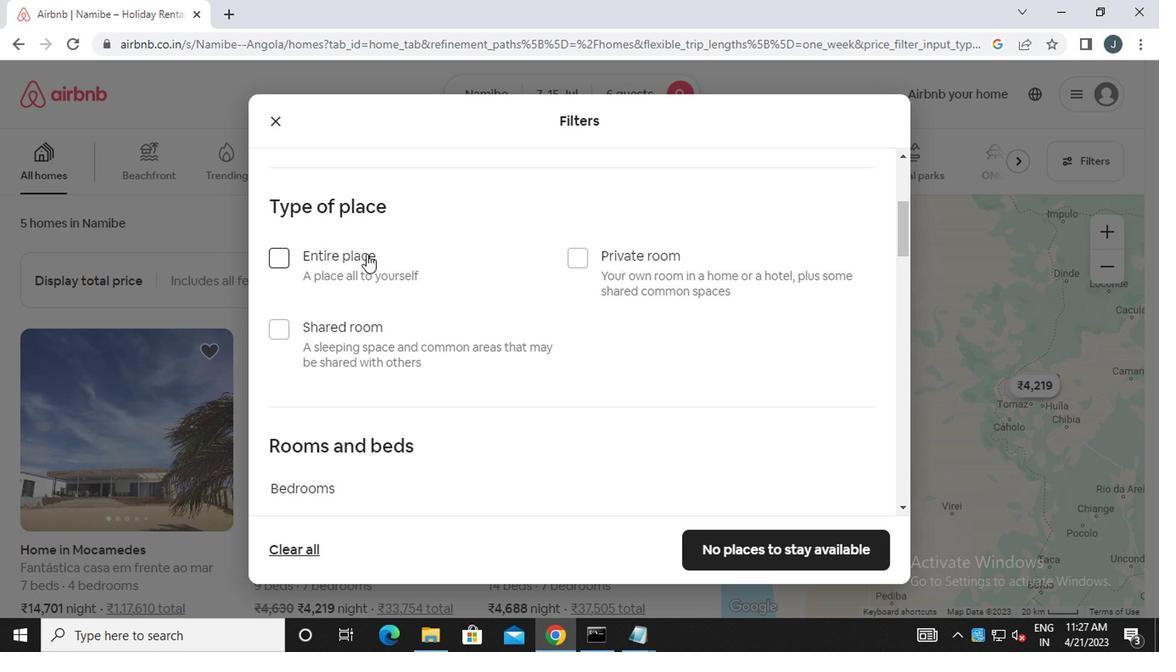 
Action: Mouse moved to (416, 327)
Screenshot: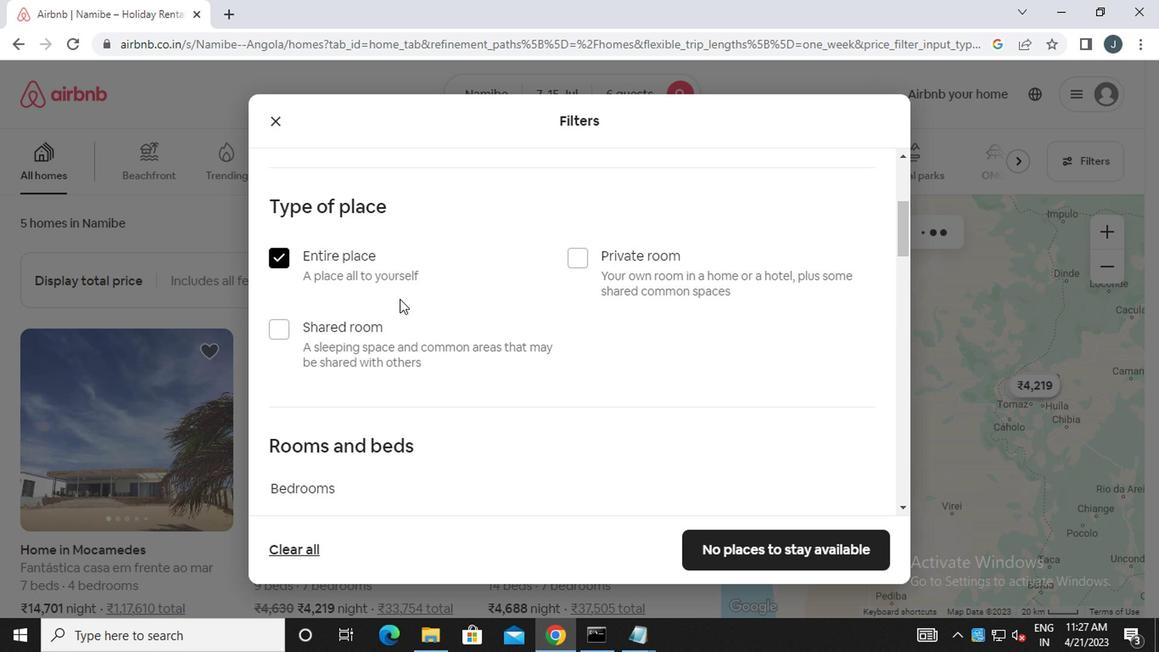 
Action: Mouse scrolled (416, 327) with delta (0, 0)
Screenshot: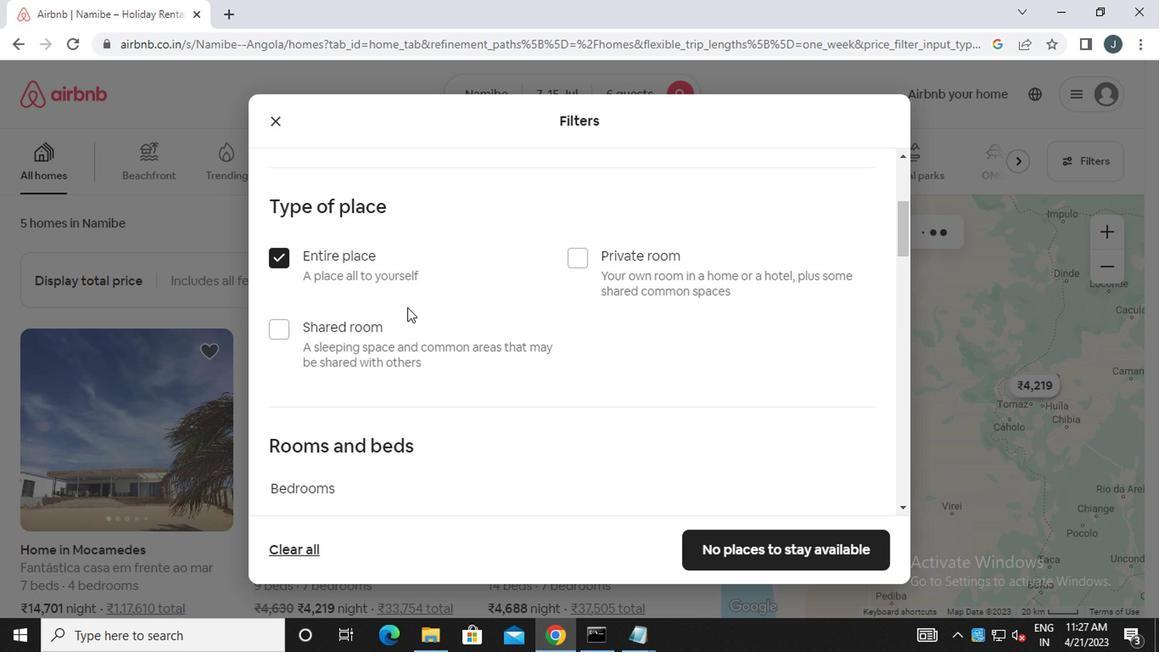 
Action: Mouse moved to (416, 329)
Screenshot: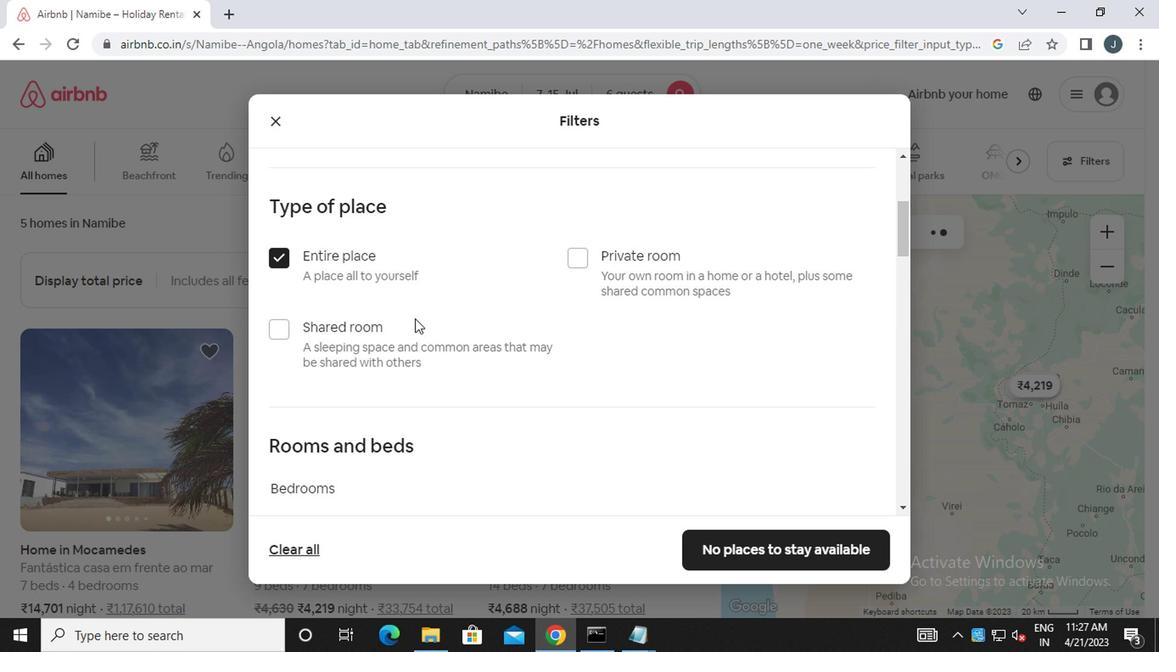 
Action: Mouse scrolled (416, 327) with delta (0, -1)
Screenshot: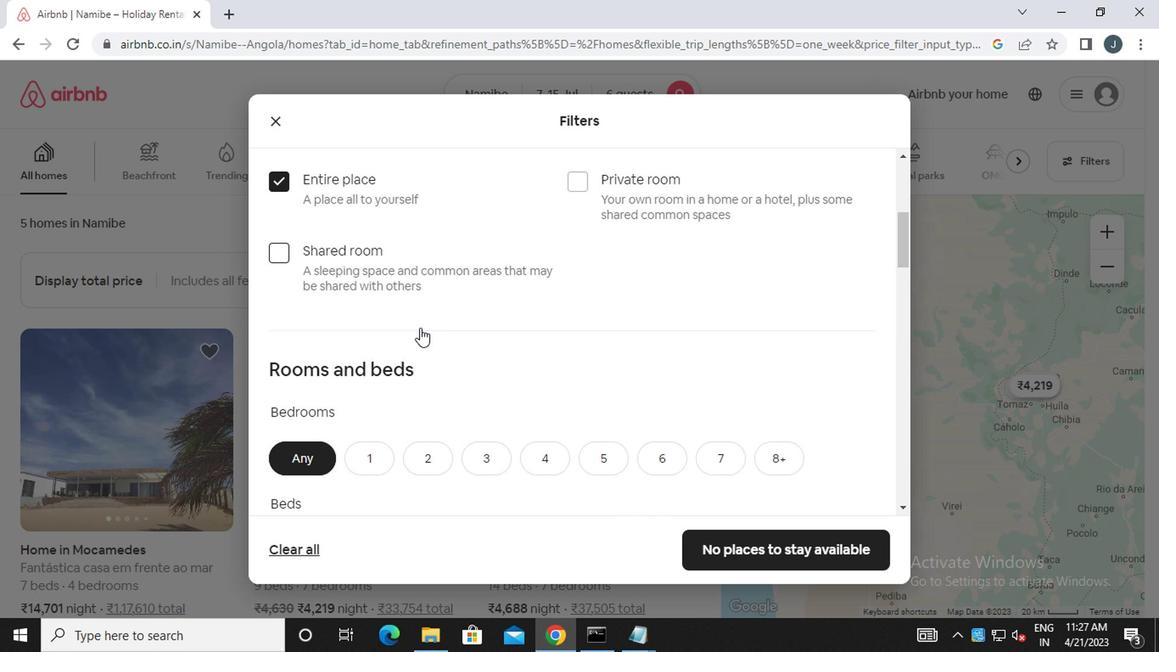 
Action: Mouse scrolled (416, 327) with delta (0, -1)
Screenshot: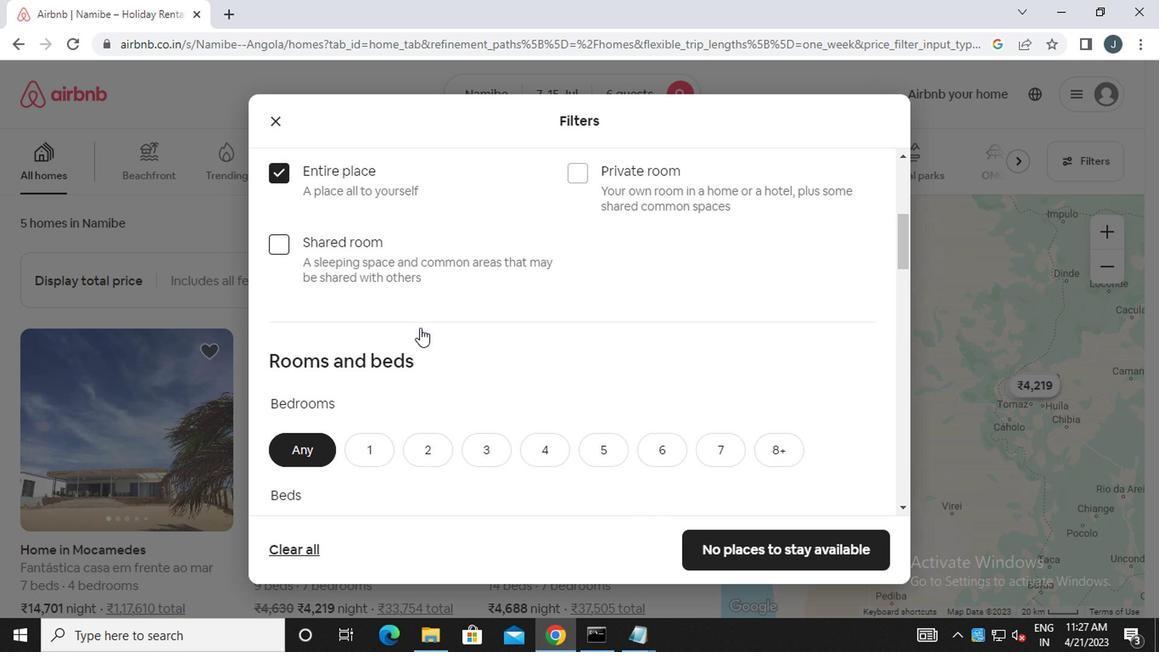 
Action: Mouse scrolled (416, 327) with delta (0, -1)
Screenshot: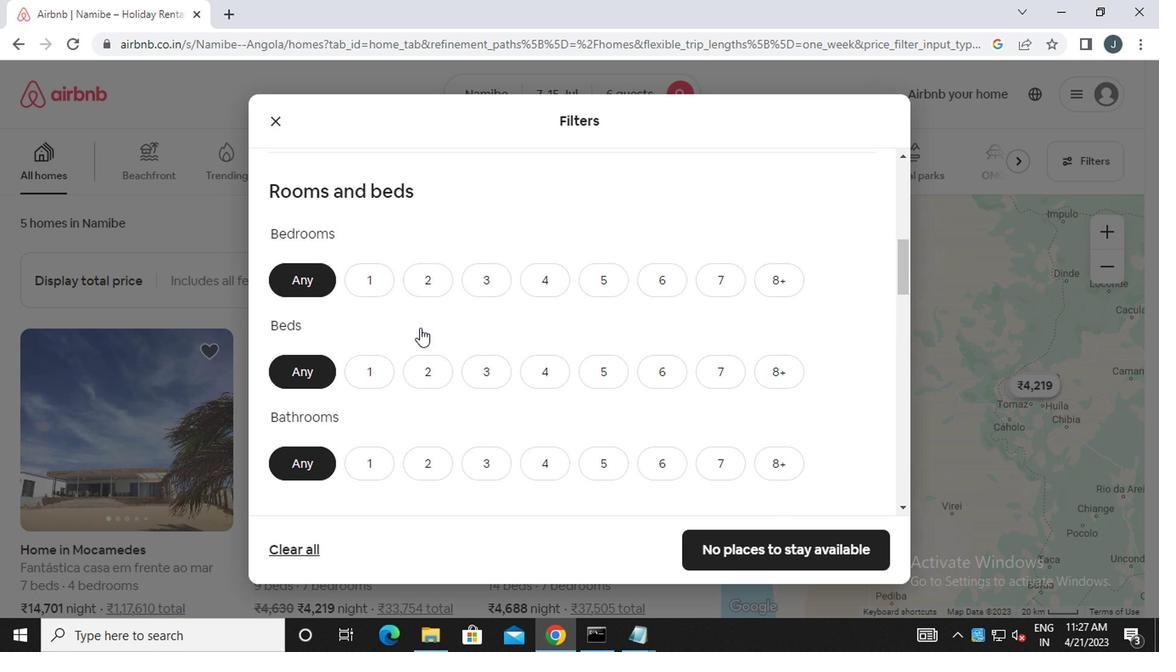 
Action: Mouse moved to (479, 204)
Screenshot: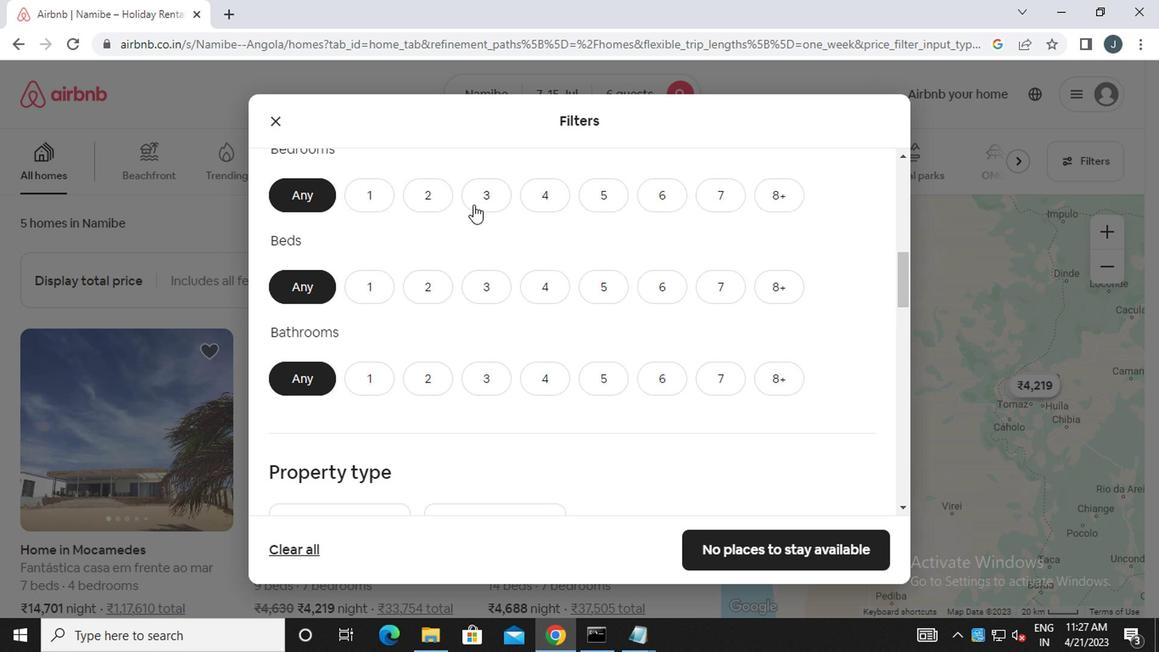 
Action: Mouse pressed left at (479, 204)
Screenshot: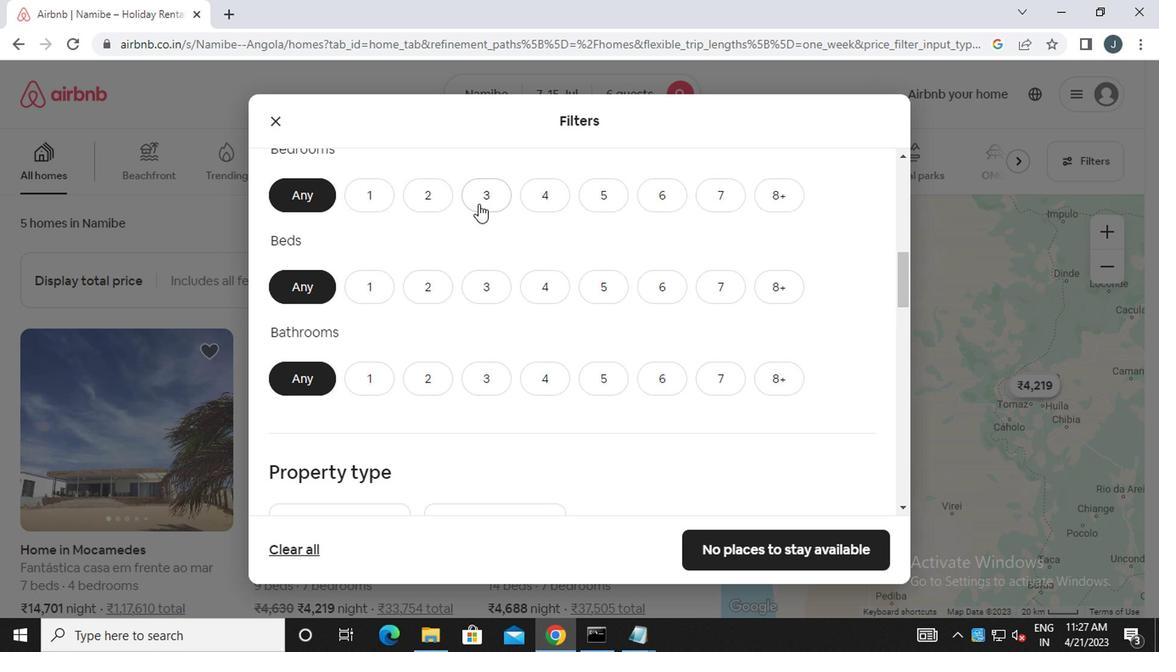 
Action: Mouse moved to (477, 285)
Screenshot: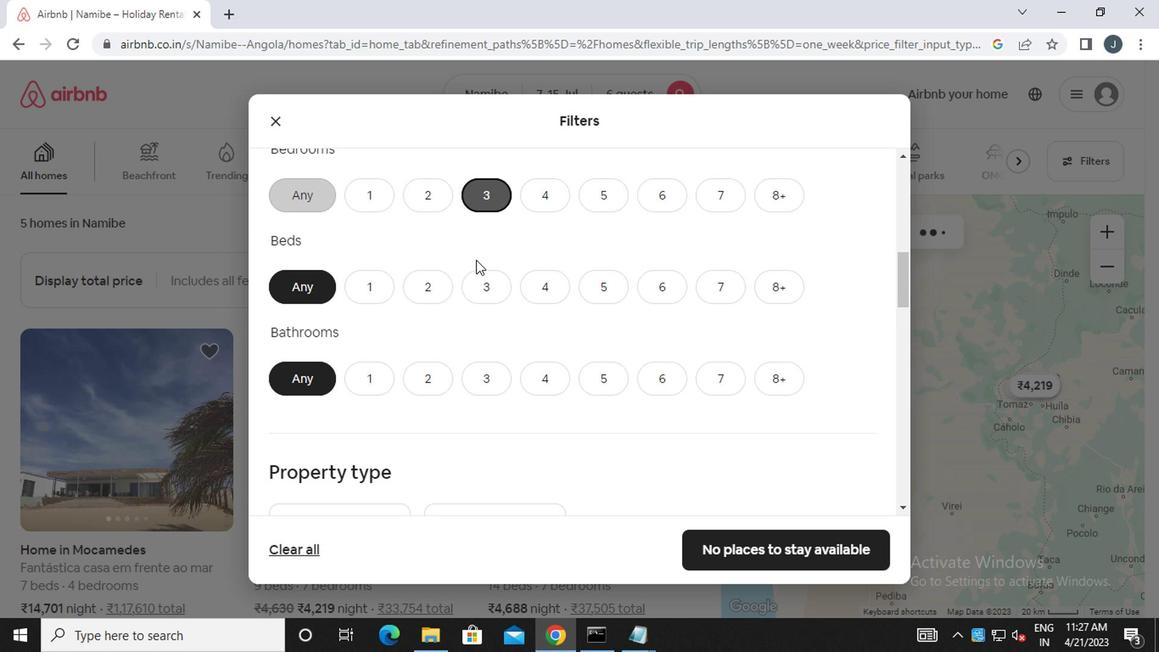 
Action: Mouse pressed left at (477, 285)
Screenshot: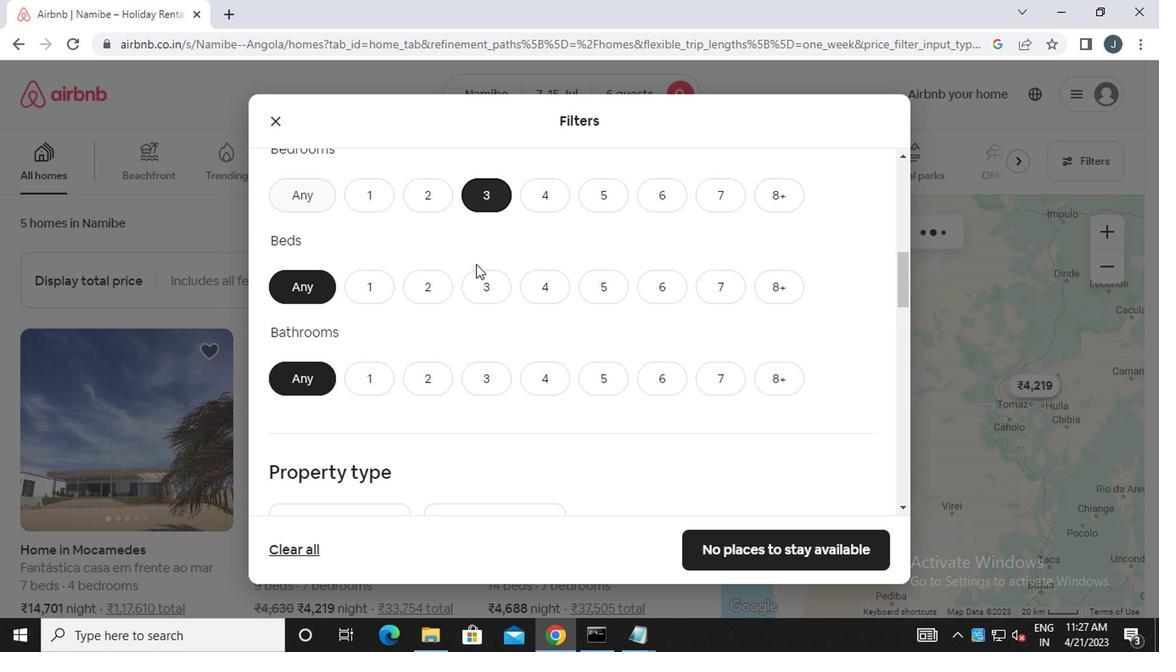 
Action: Mouse moved to (481, 393)
Screenshot: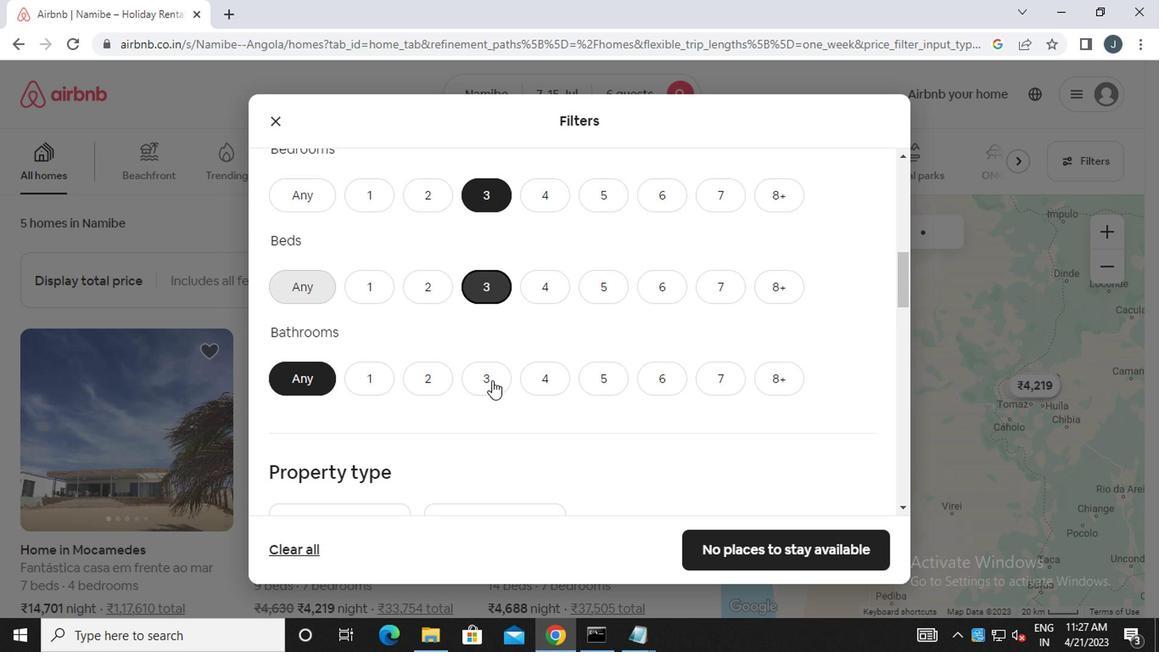 
Action: Mouse pressed left at (481, 393)
Screenshot: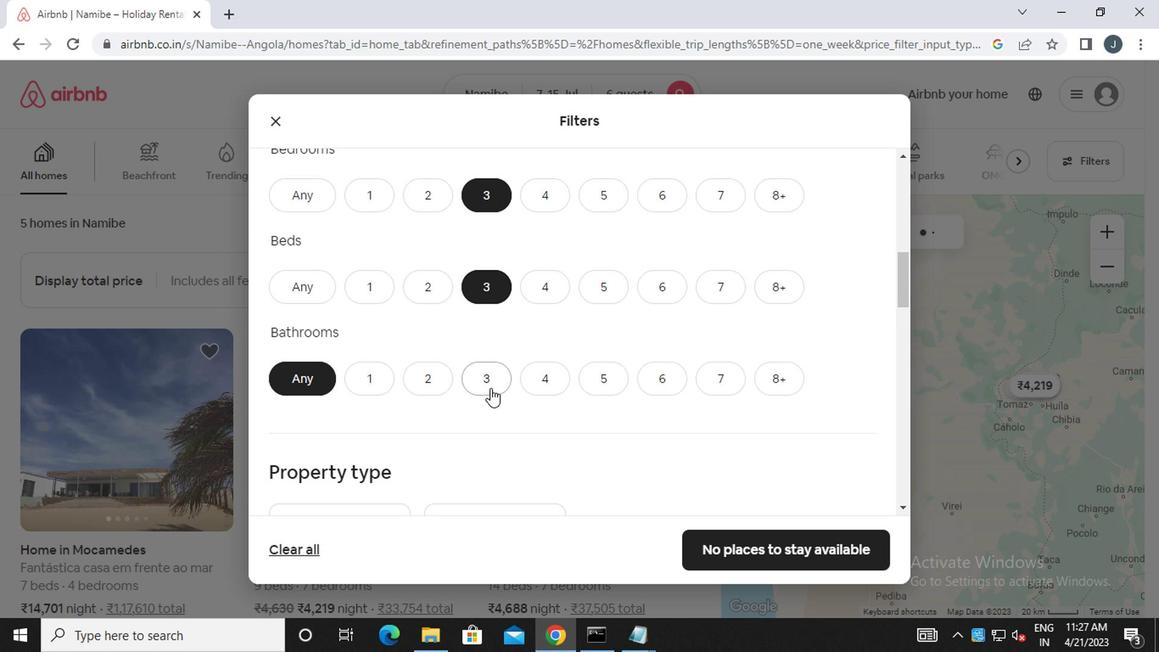 
Action: Mouse moved to (485, 391)
Screenshot: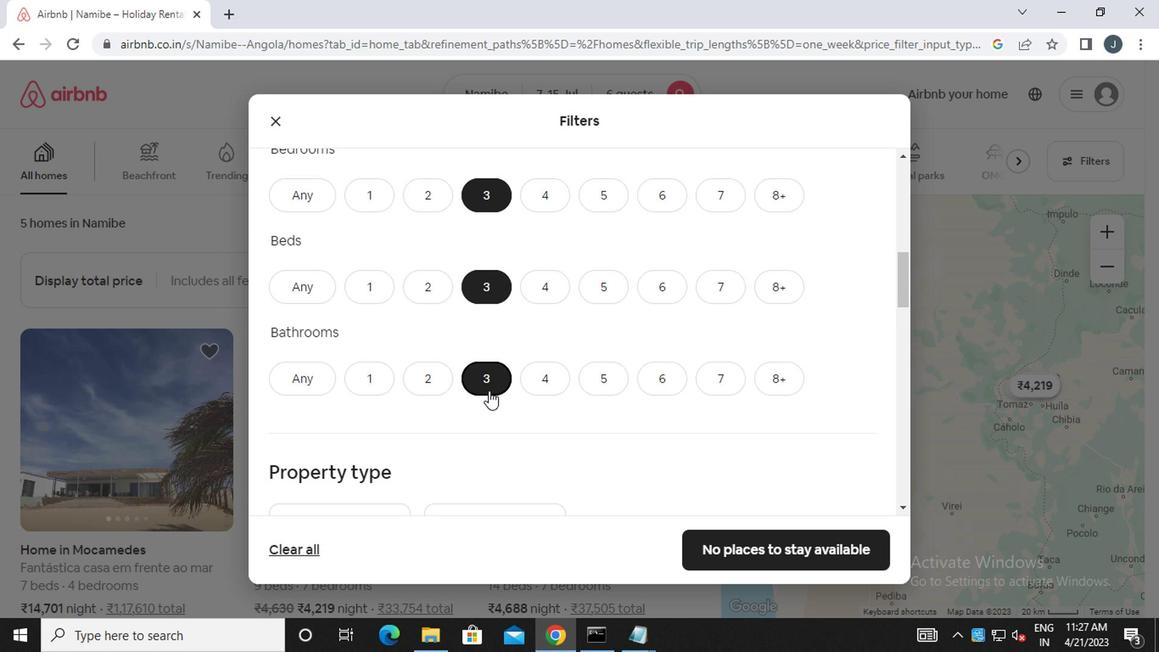 
Action: Mouse scrolled (485, 390) with delta (0, -1)
Screenshot: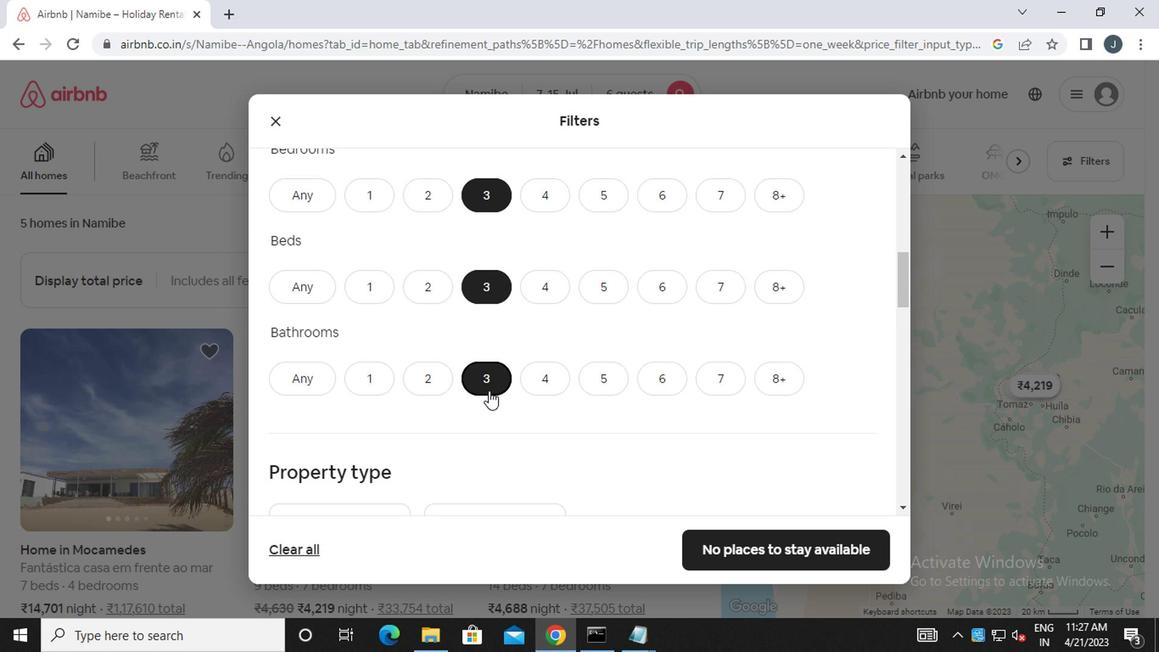 
Action: Mouse scrolled (485, 390) with delta (0, -1)
Screenshot: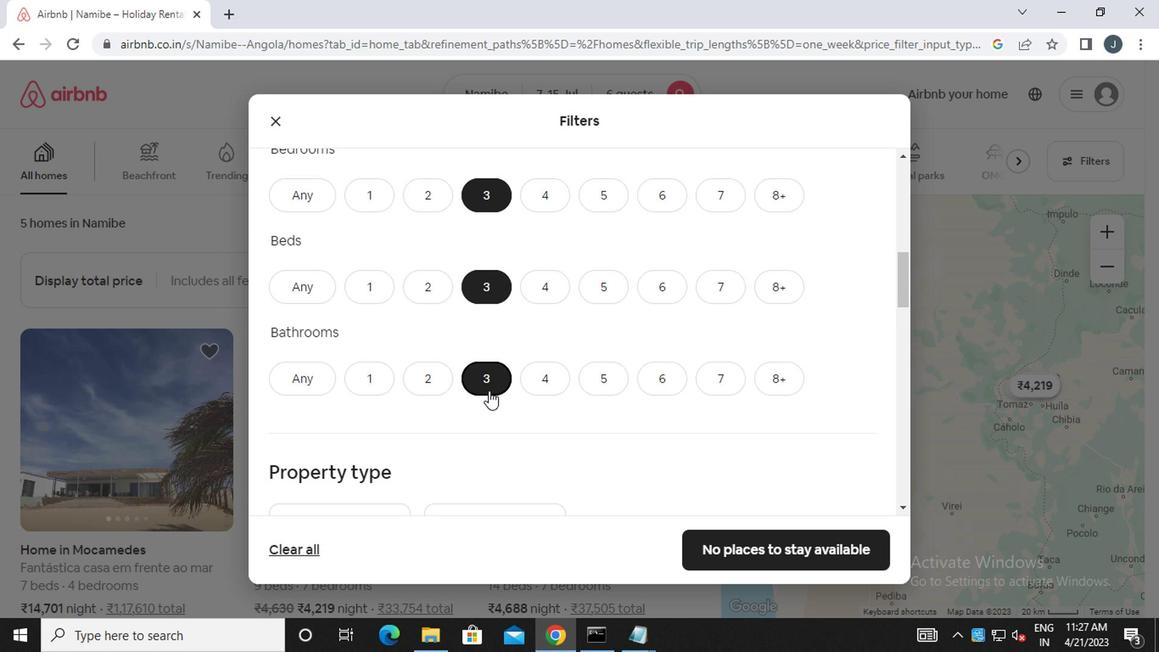 
Action: Mouse scrolled (485, 390) with delta (0, -1)
Screenshot: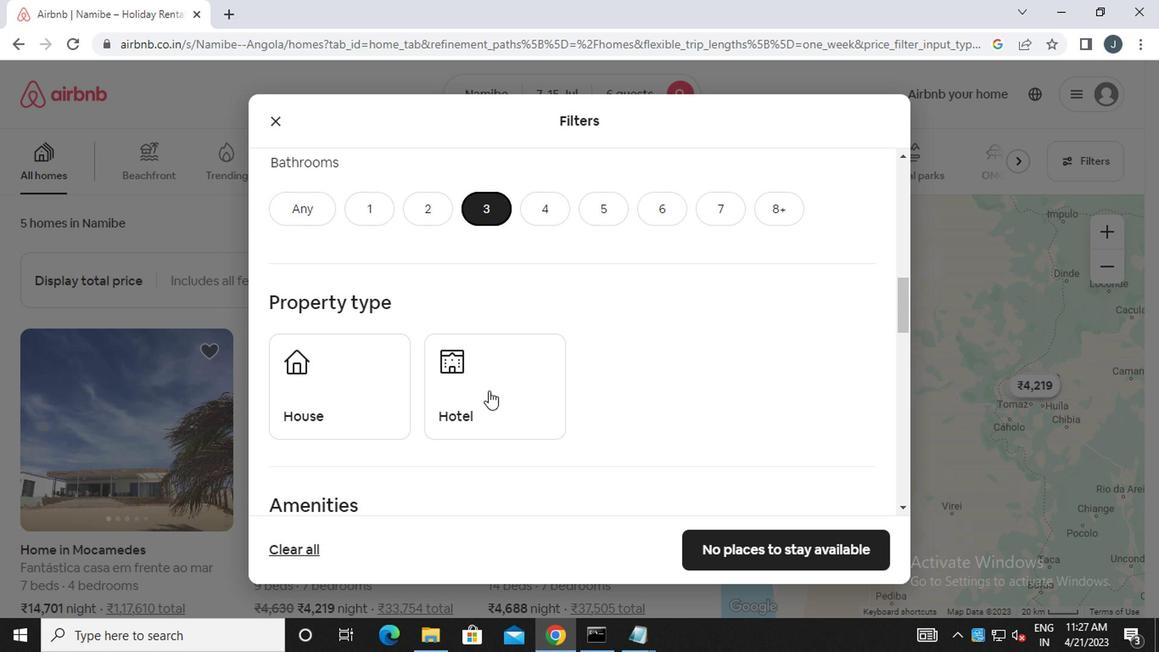 
Action: Mouse moved to (350, 327)
Screenshot: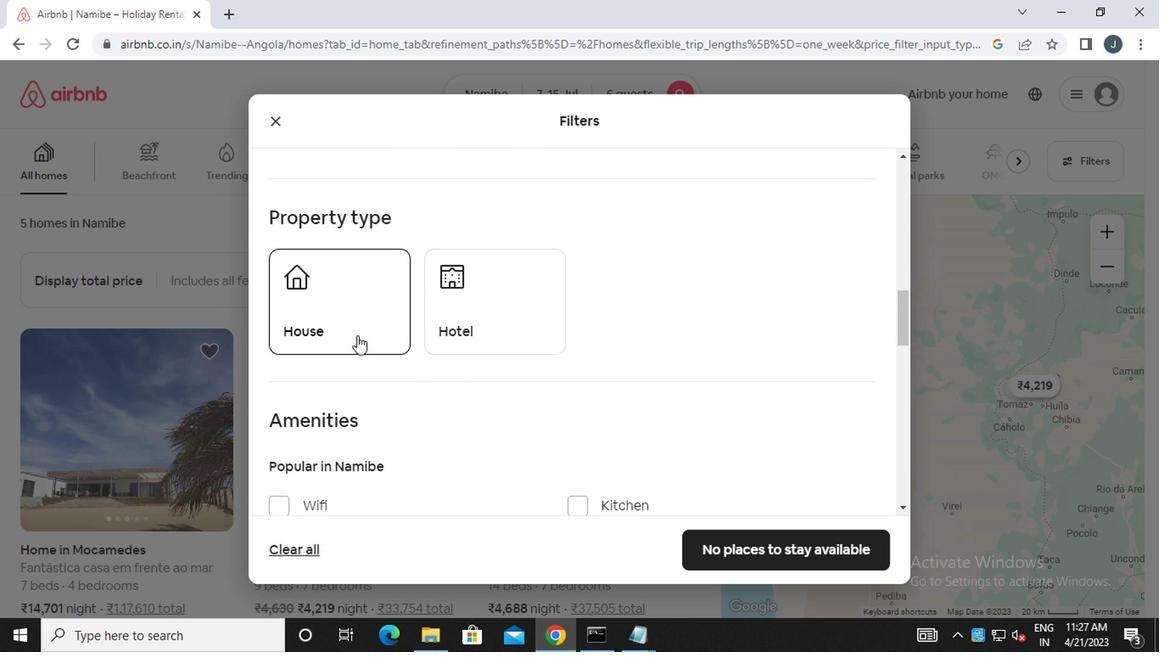 
Action: Mouse pressed left at (350, 327)
Screenshot: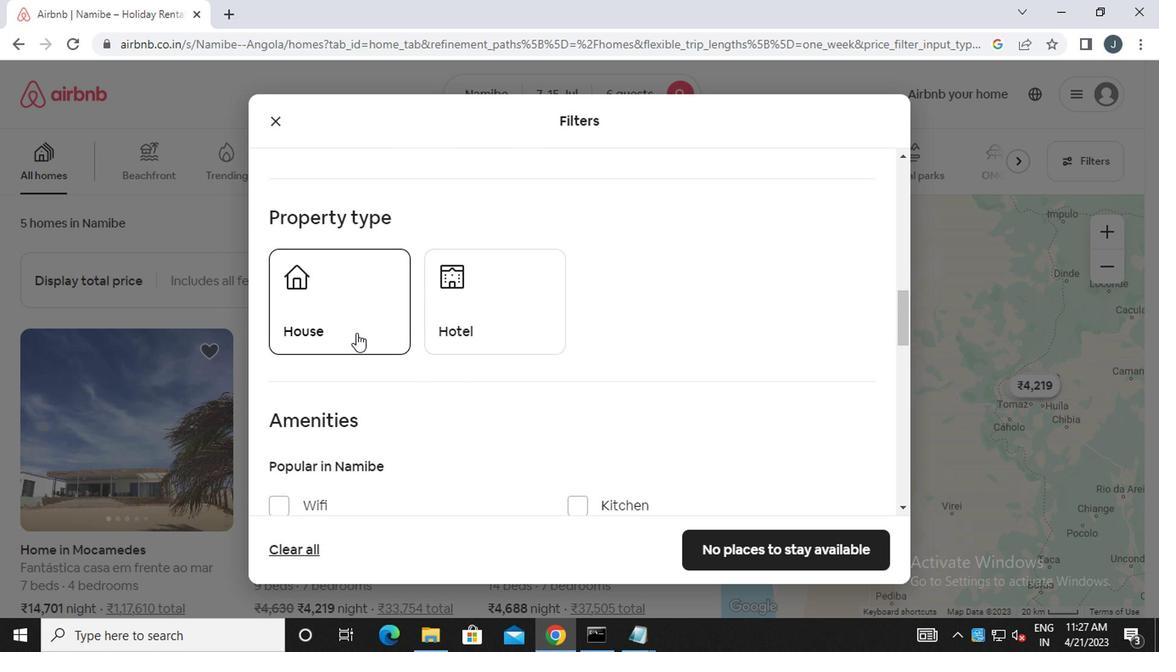 
Action: Mouse moved to (487, 332)
Screenshot: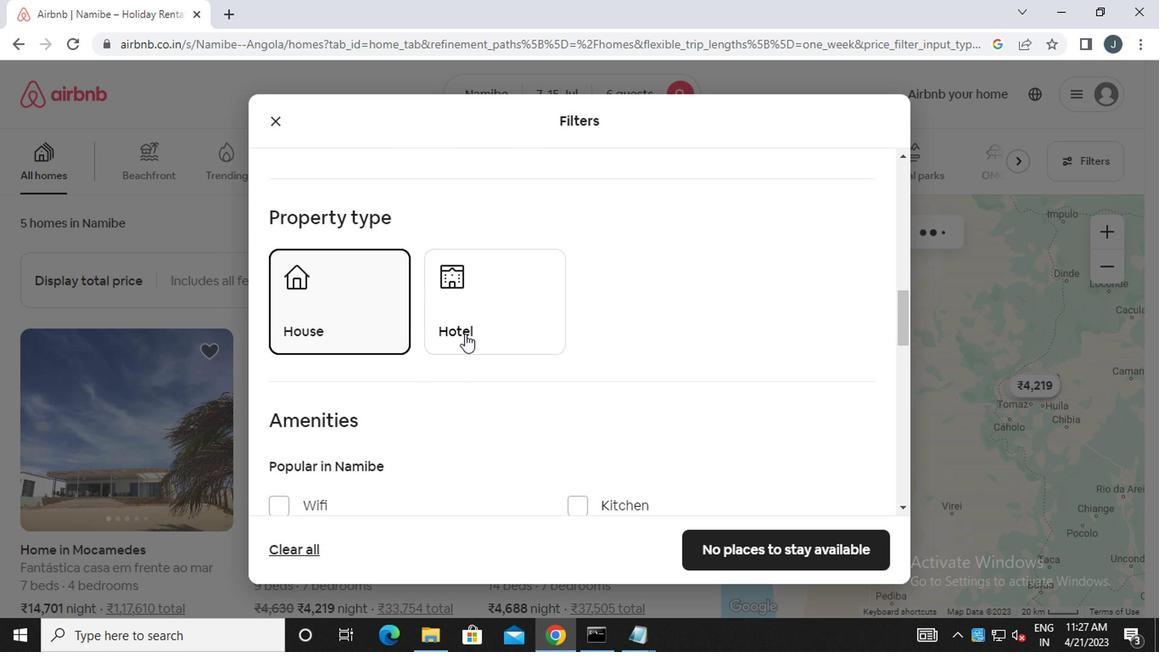 
Action: Mouse pressed left at (487, 332)
Screenshot: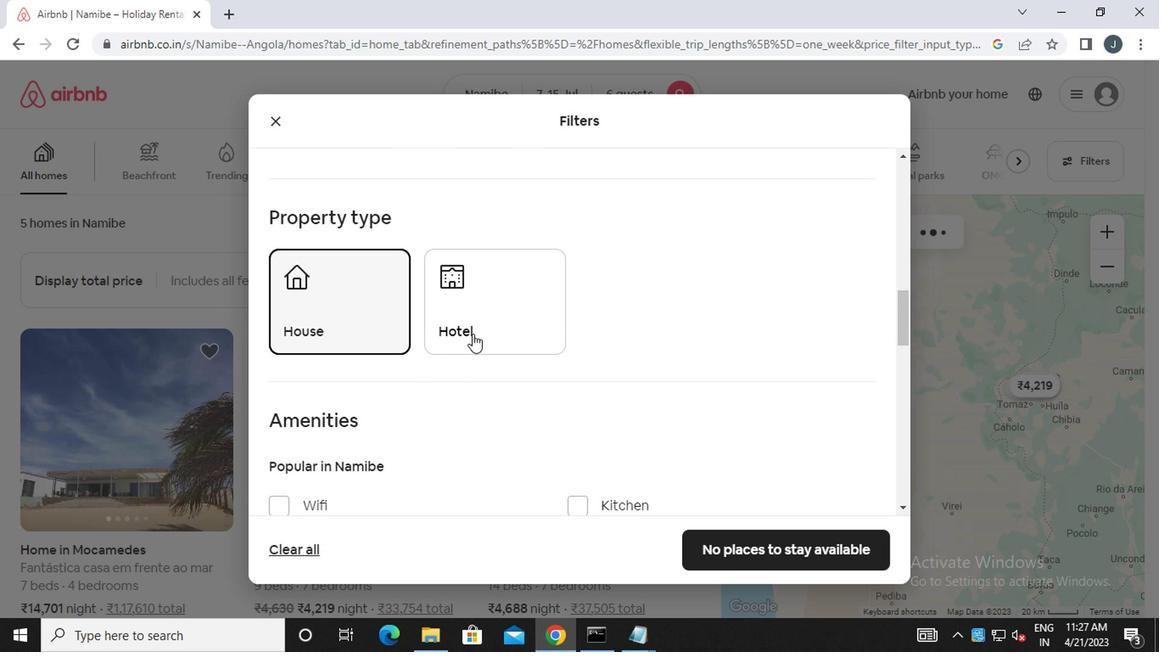 
Action: Mouse moved to (493, 358)
Screenshot: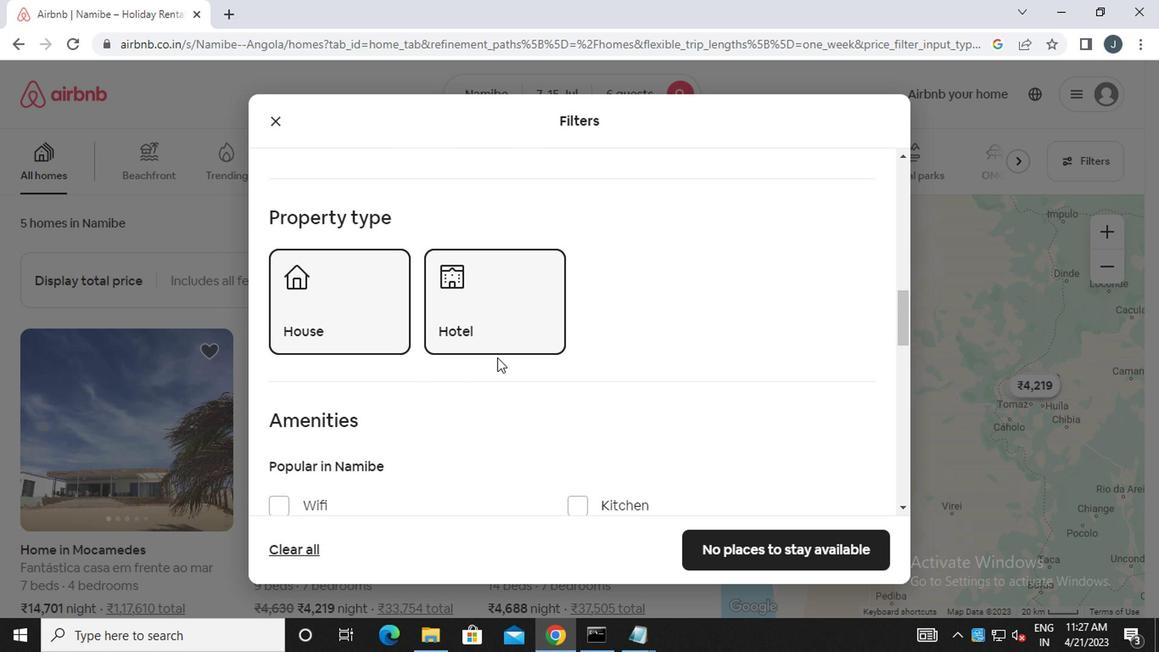 
Action: Mouse scrolled (493, 358) with delta (0, 0)
Screenshot: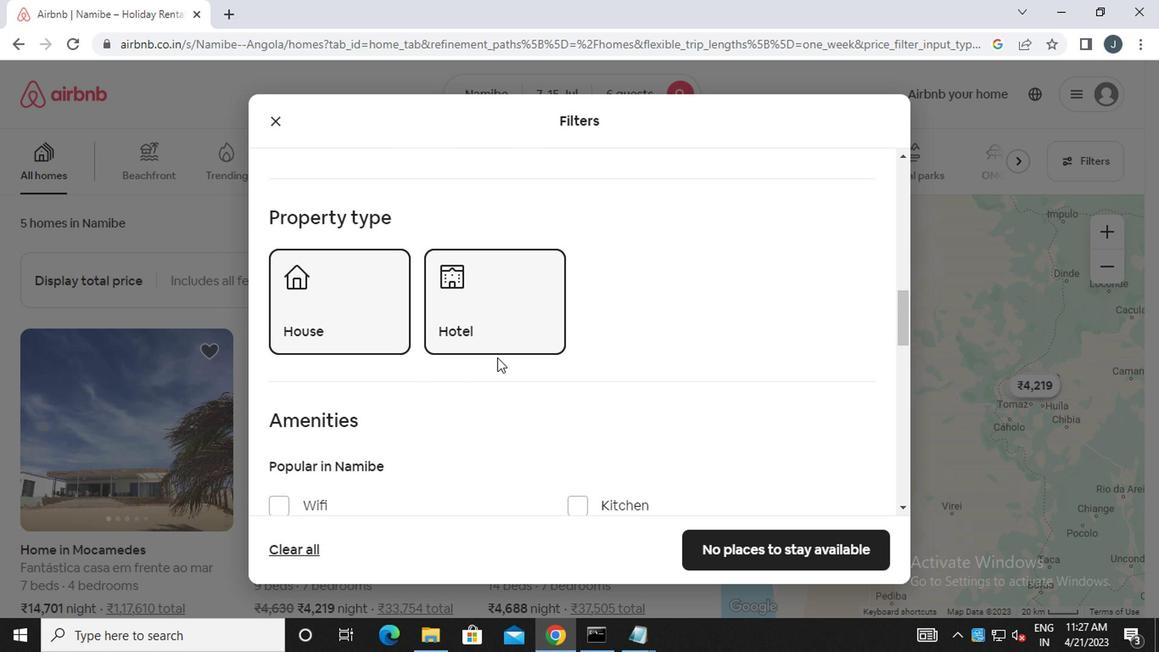 
Action: Mouse moved to (493, 358)
Screenshot: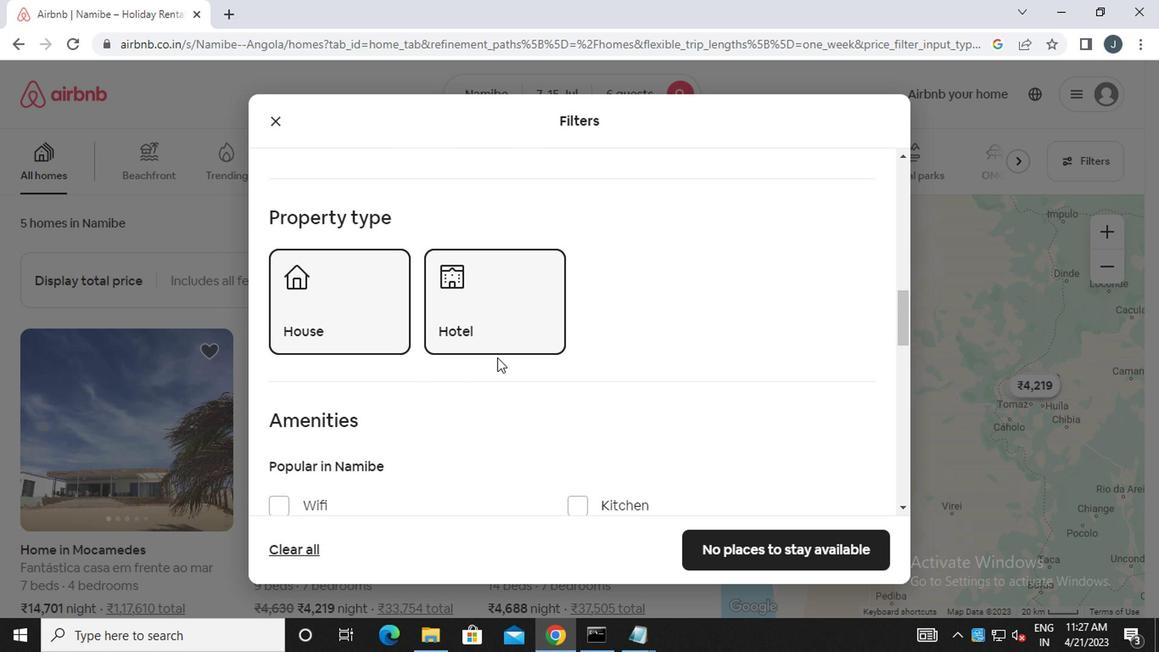
Action: Mouse scrolled (493, 358) with delta (0, 0)
Screenshot: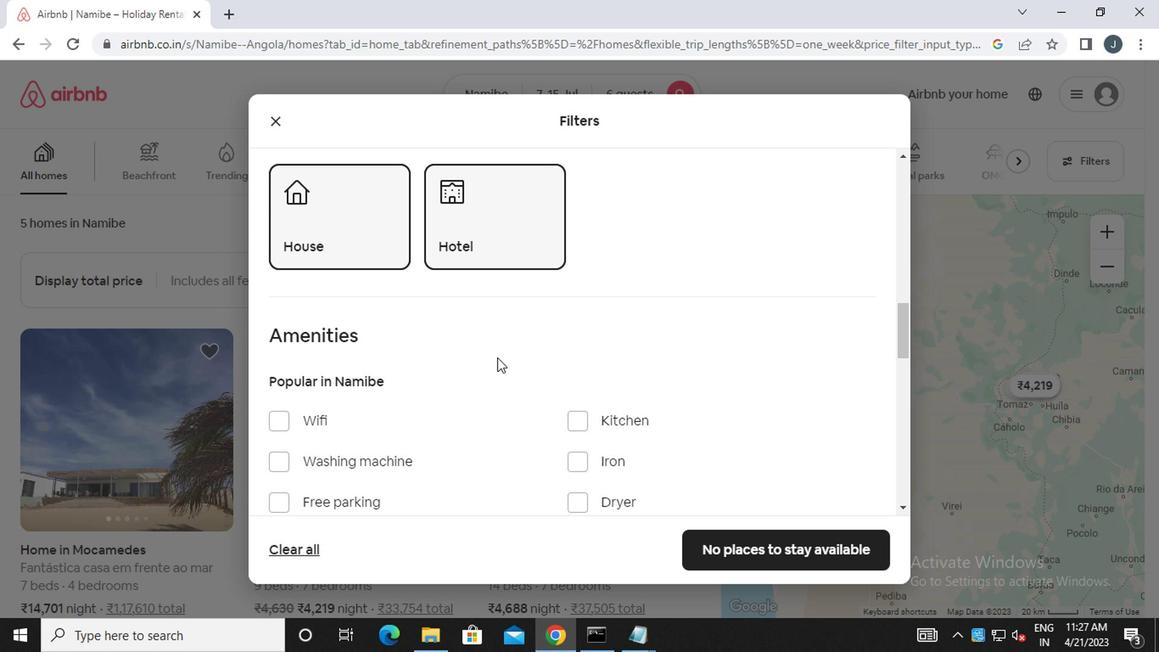 
Action: Mouse scrolled (493, 358) with delta (0, 0)
Screenshot: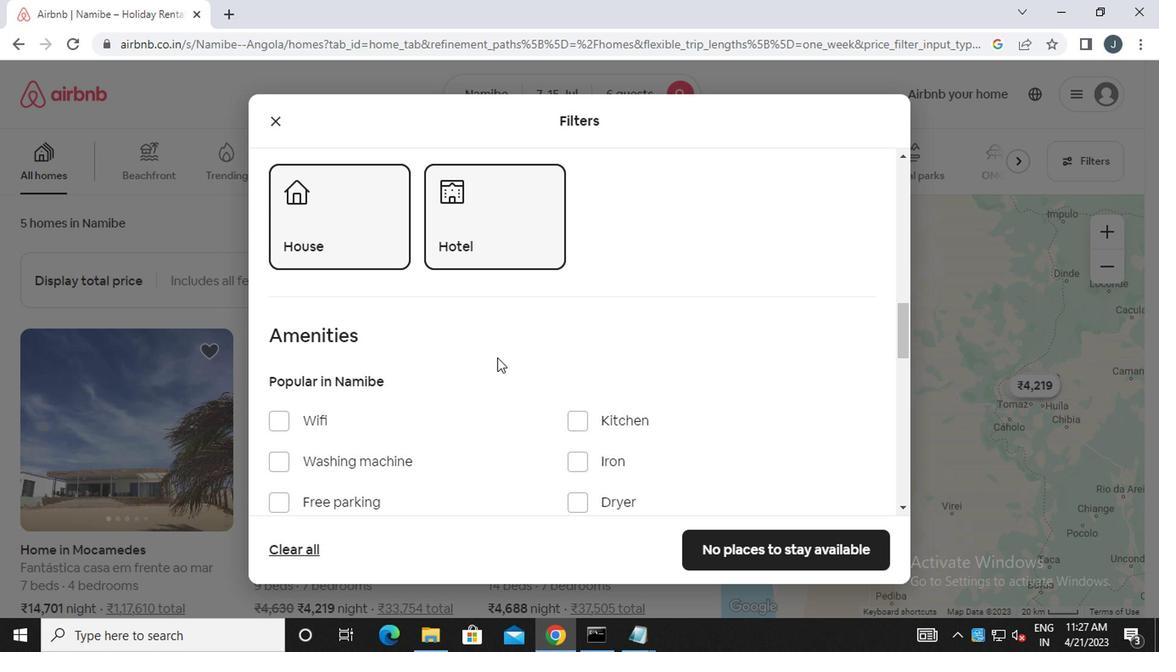 
Action: Mouse moved to (326, 363)
Screenshot: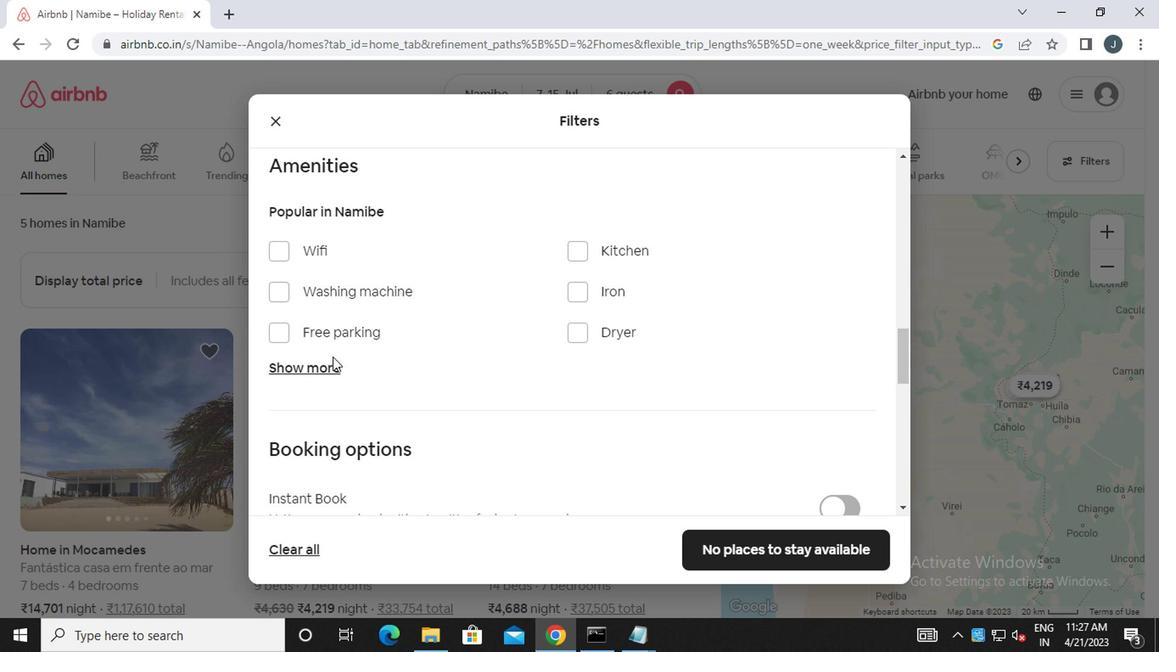 
Action: Mouse pressed left at (326, 363)
Screenshot: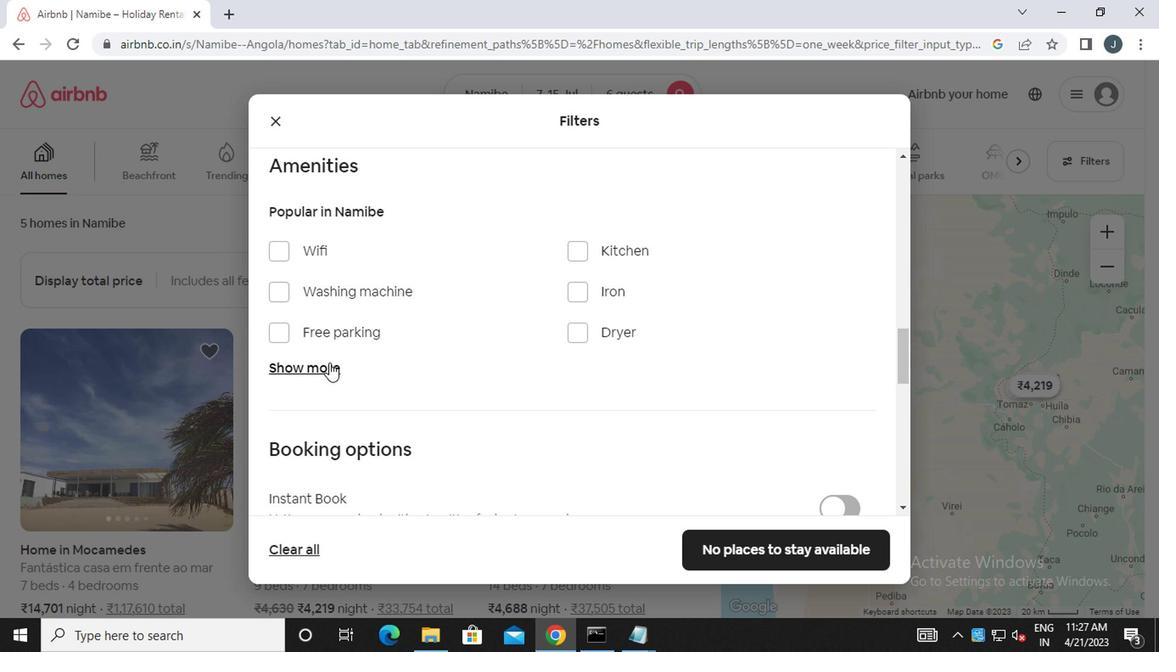 
Action: Mouse moved to (588, 414)
Screenshot: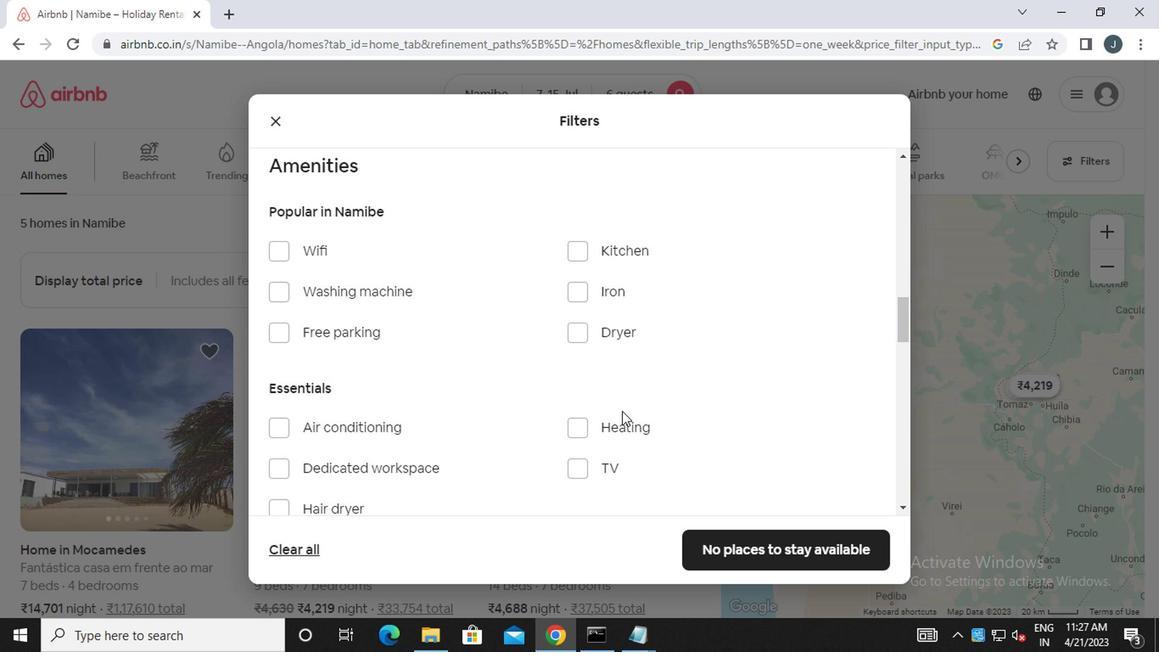 
Action: Mouse scrolled (588, 413) with delta (0, -1)
Screenshot: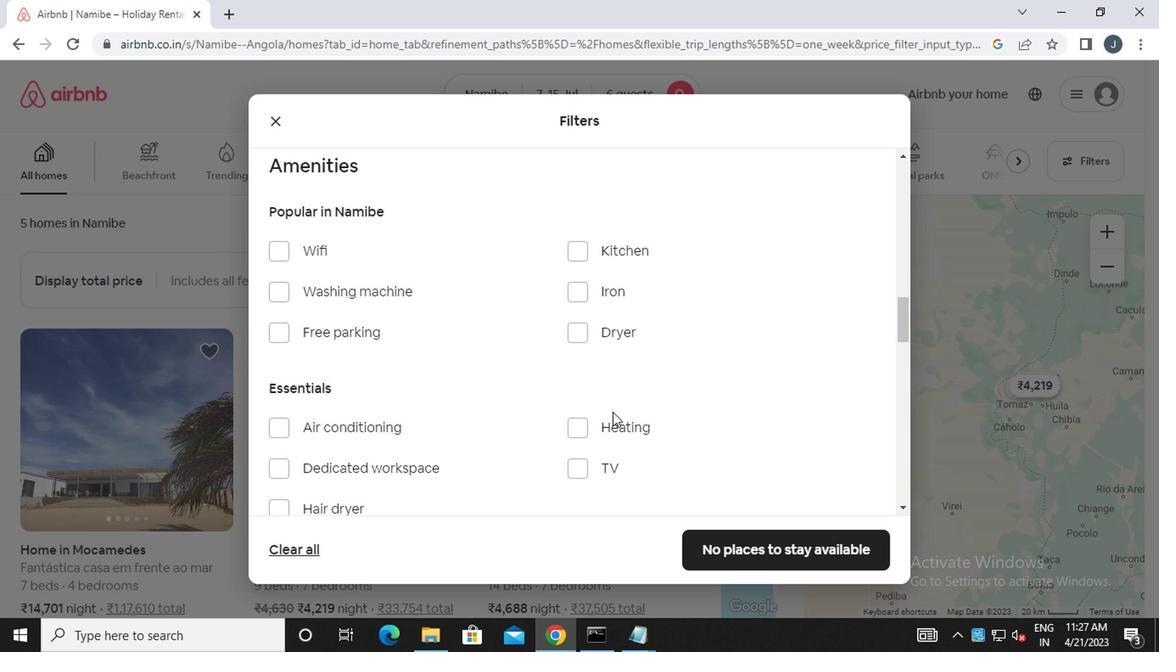 
Action: Mouse moved to (395, 342)
Screenshot: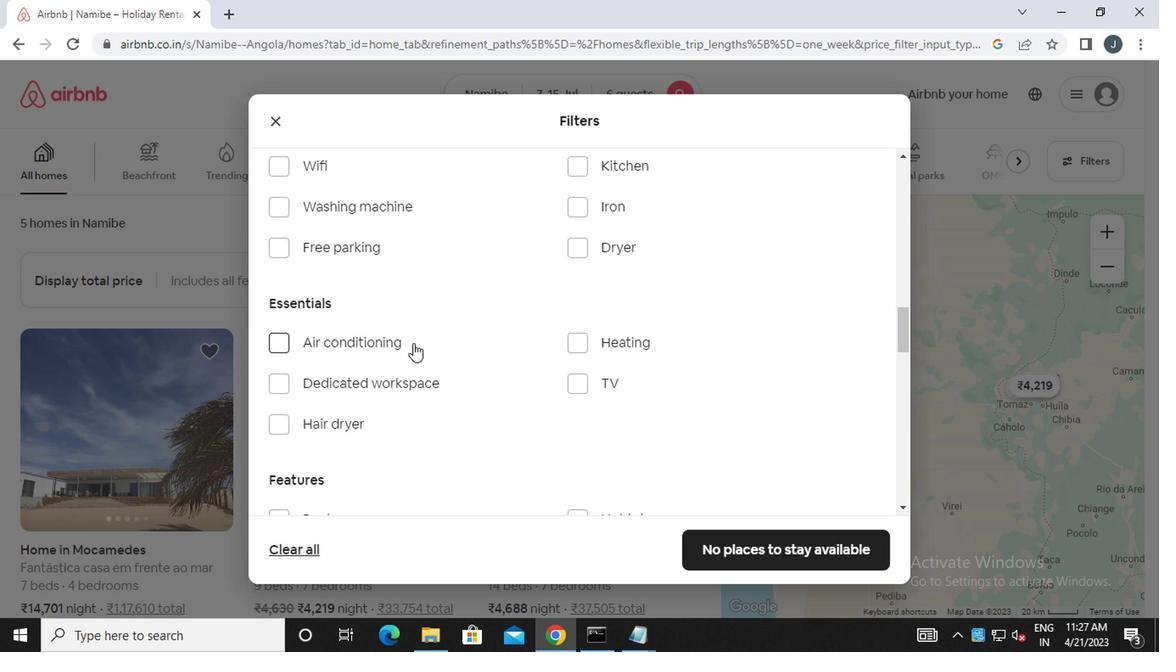 
Action: Mouse pressed left at (395, 342)
Screenshot: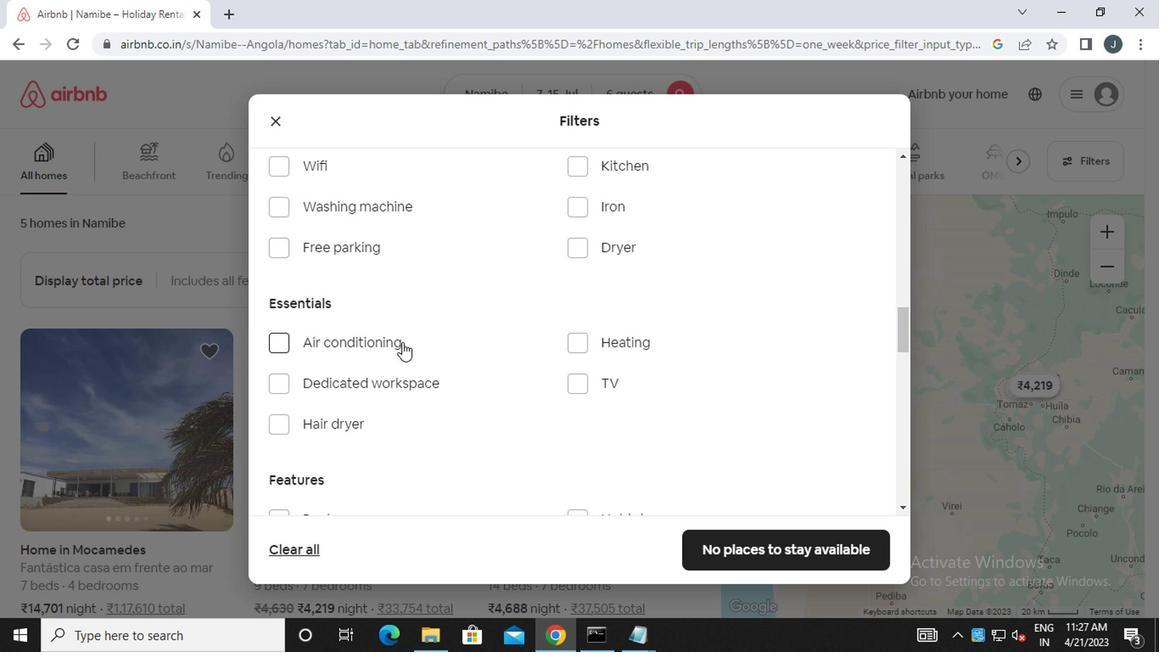 
Action: Mouse moved to (422, 364)
Screenshot: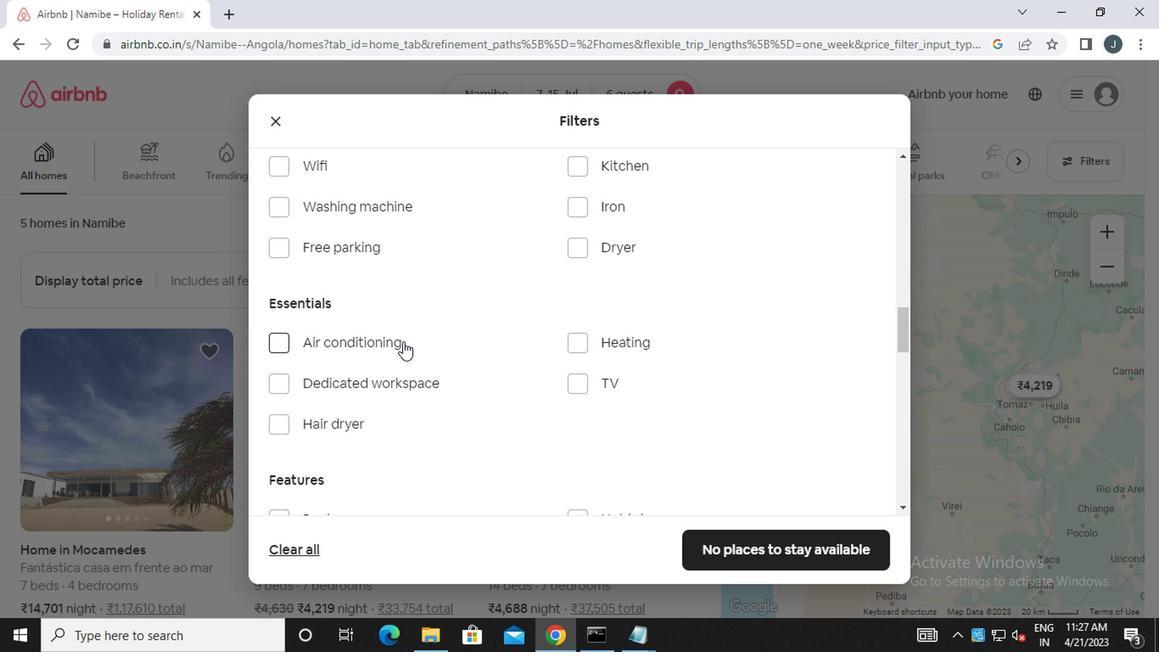 
Action: Mouse scrolled (422, 363) with delta (0, -1)
Screenshot: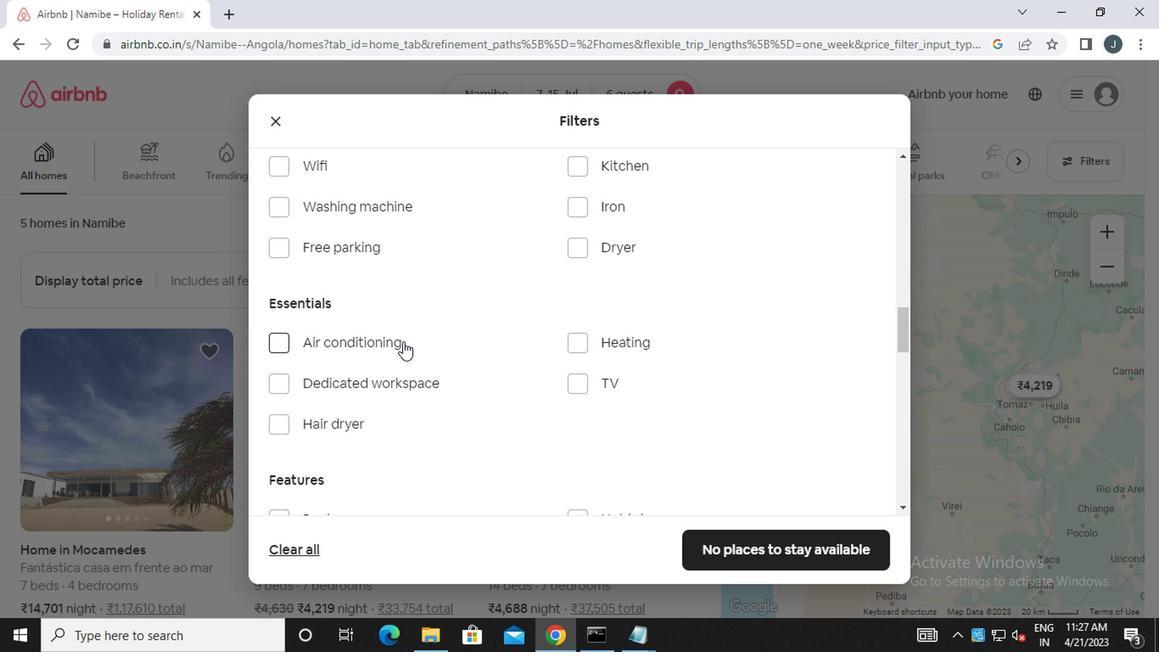 
Action: Mouse moved to (422, 366)
Screenshot: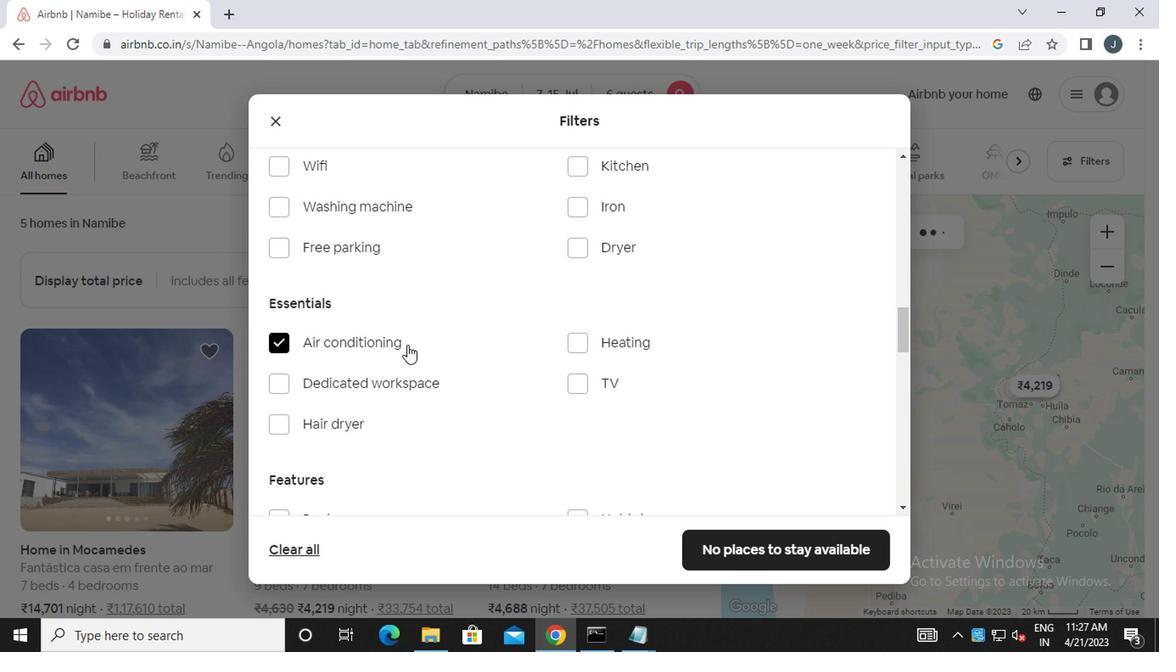 
Action: Mouse scrolled (422, 365) with delta (0, -1)
Screenshot: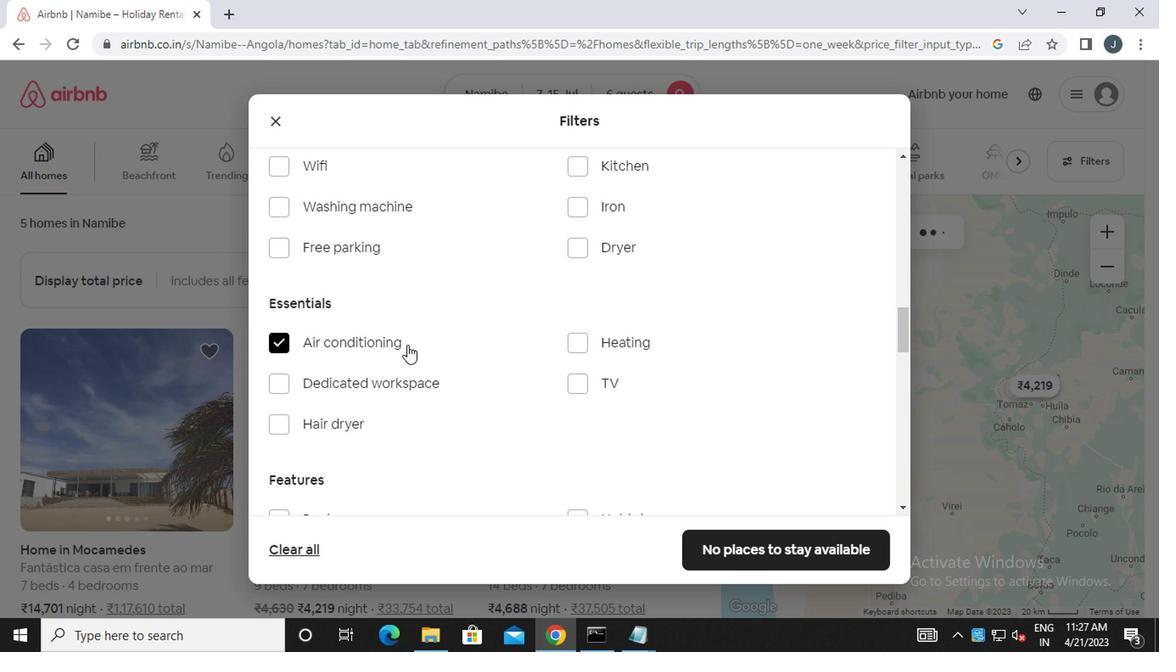 
Action: Mouse scrolled (422, 365) with delta (0, -1)
Screenshot: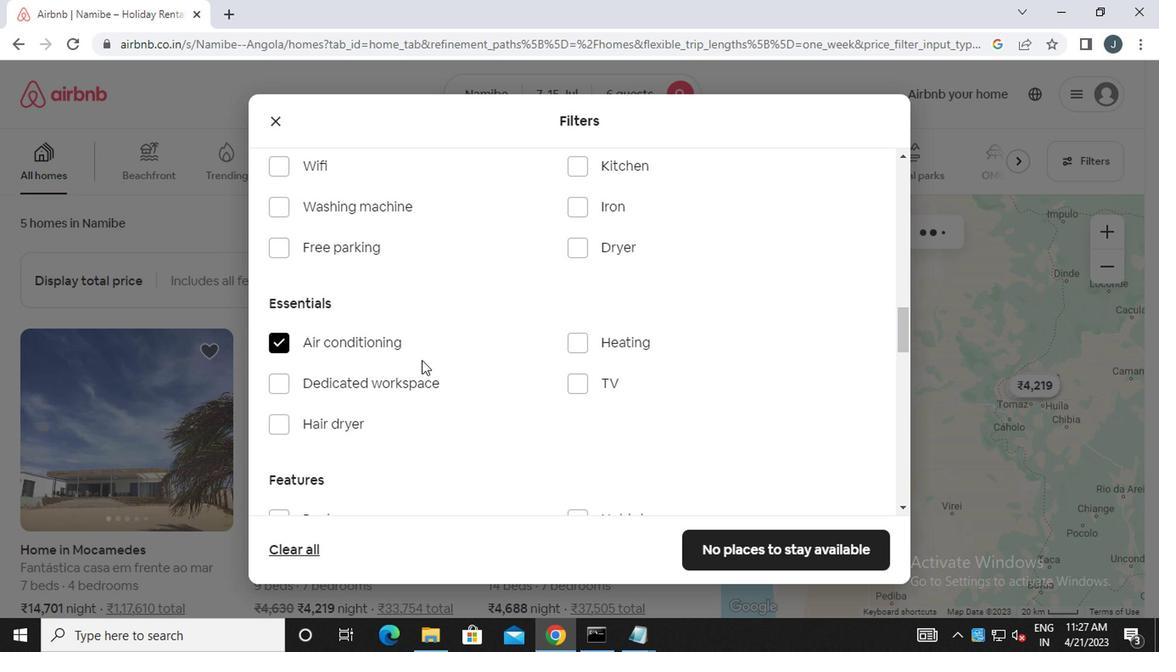 
Action: Mouse moved to (643, 342)
Screenshot: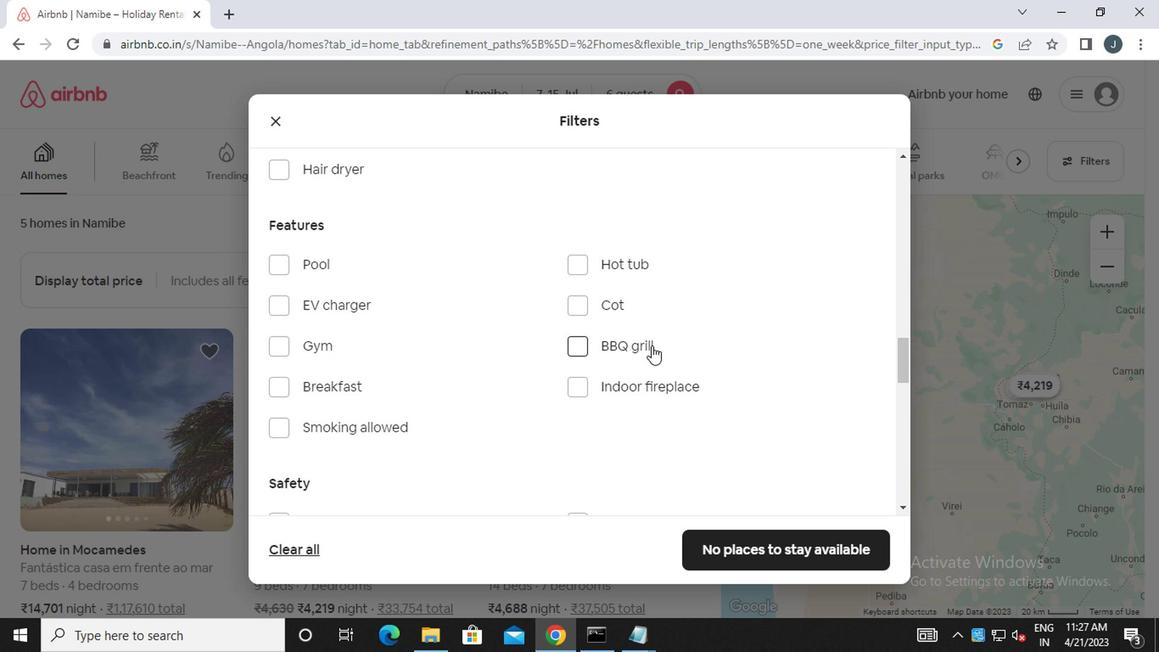 
Action: Mouse pressed left at (643, 342)
Screenshot: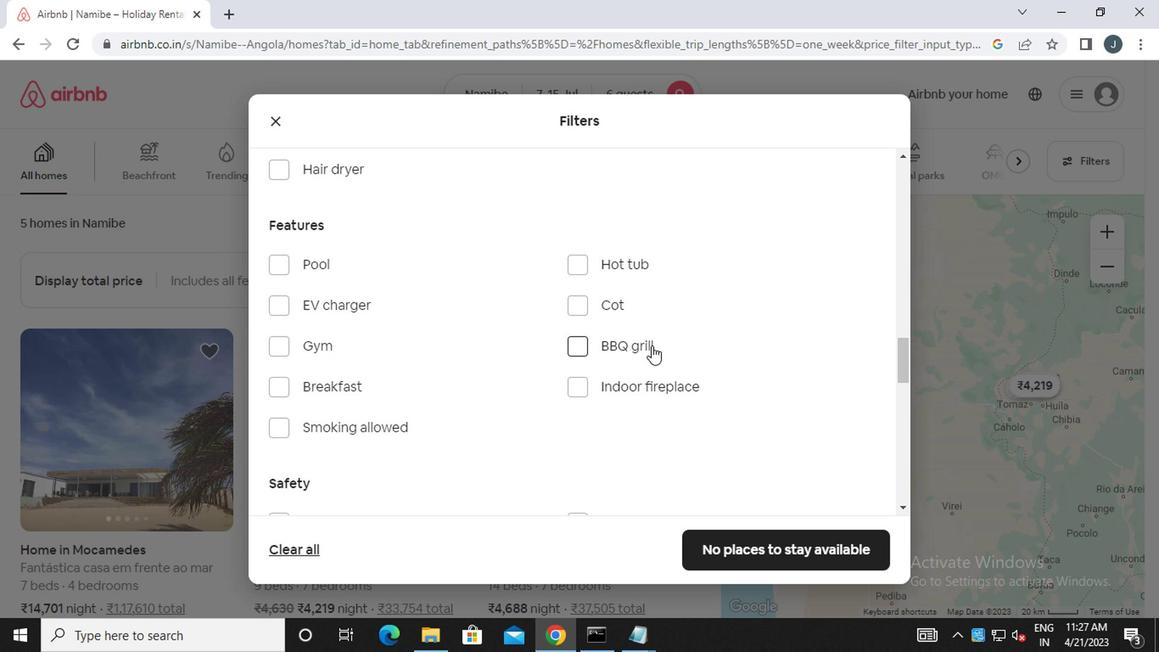
Action: Mouse moved to (403, 435)
Screenshot: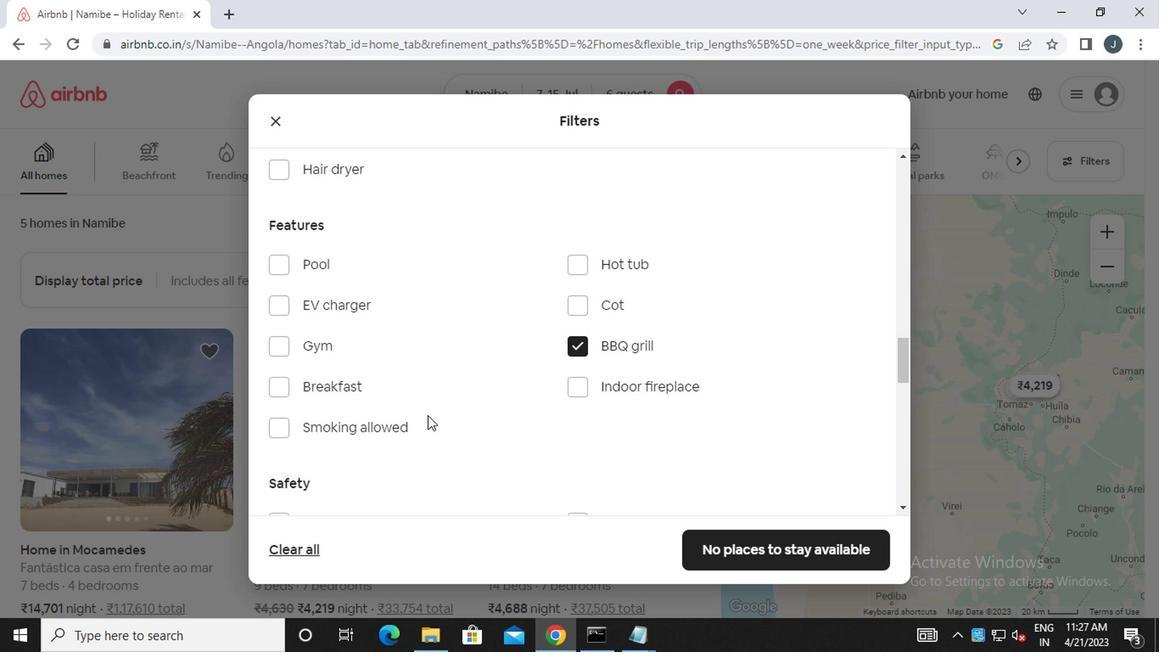 
Action: Mouse pressed left at (403, 435)
Screenshot: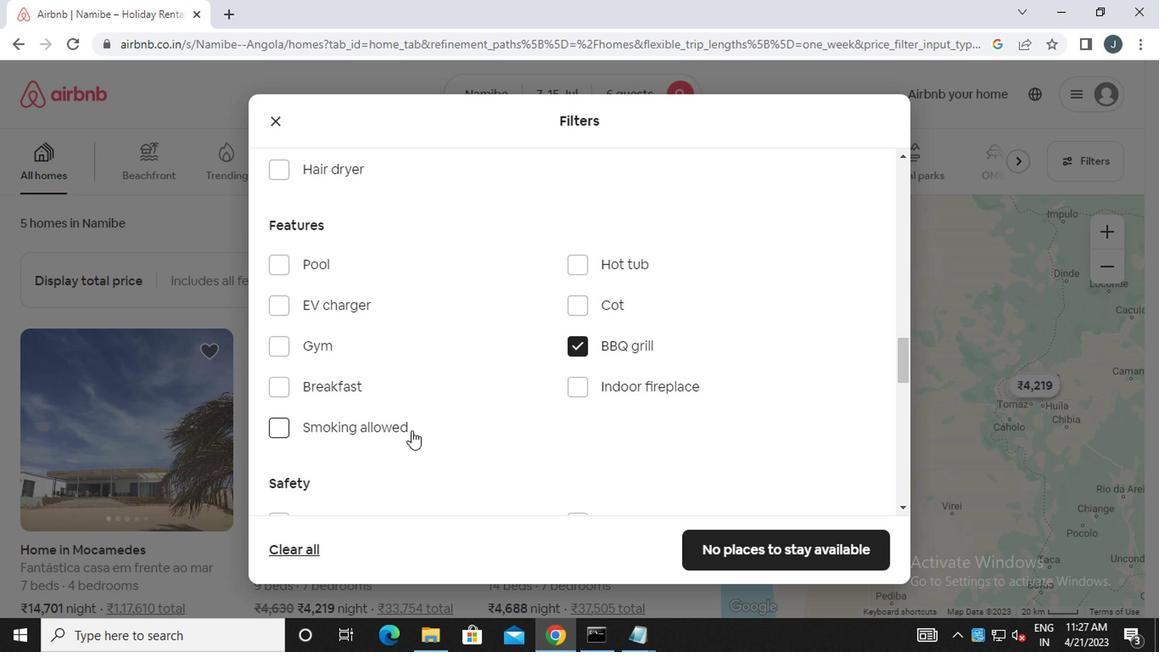 
Action: Mouse moved to (407, 434)
Screenshot: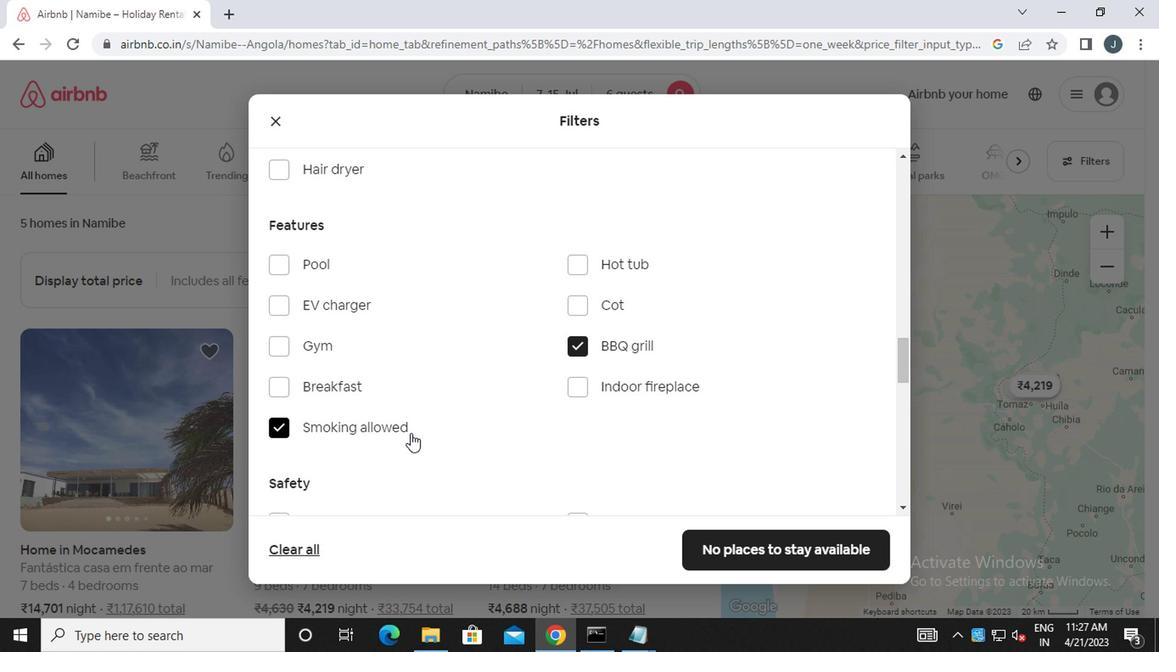 
Action: Mouse scrolled (407, 433) with delta (0, 0)
Screenshot: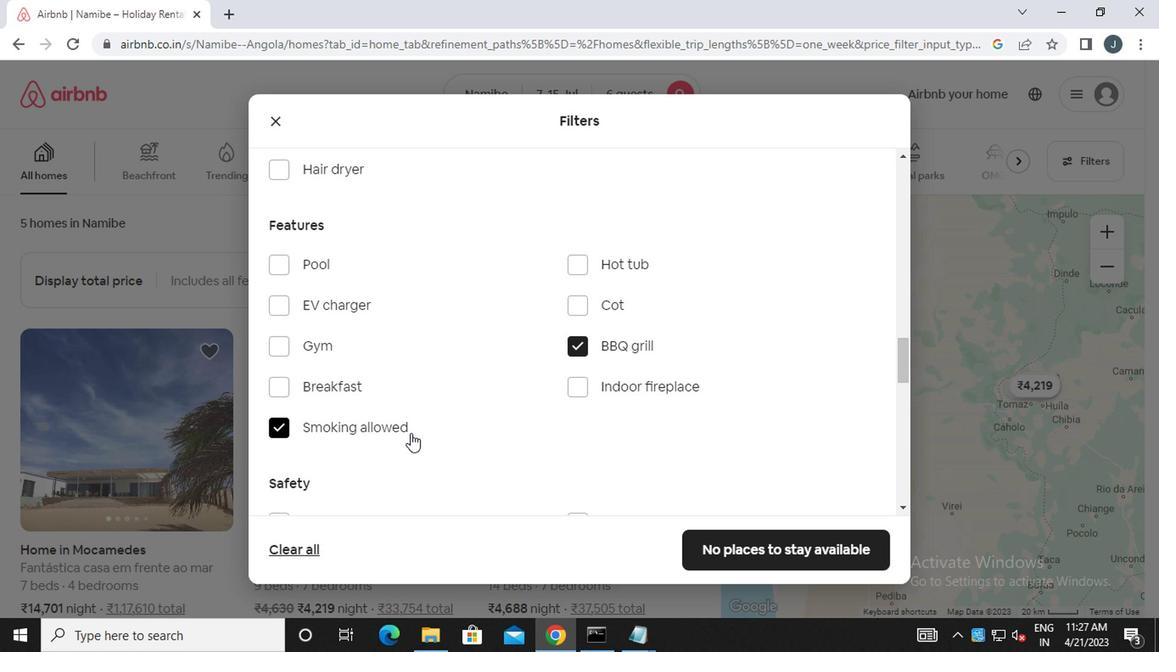 
Action: Mouse moved to (407, 434)
Screenshot: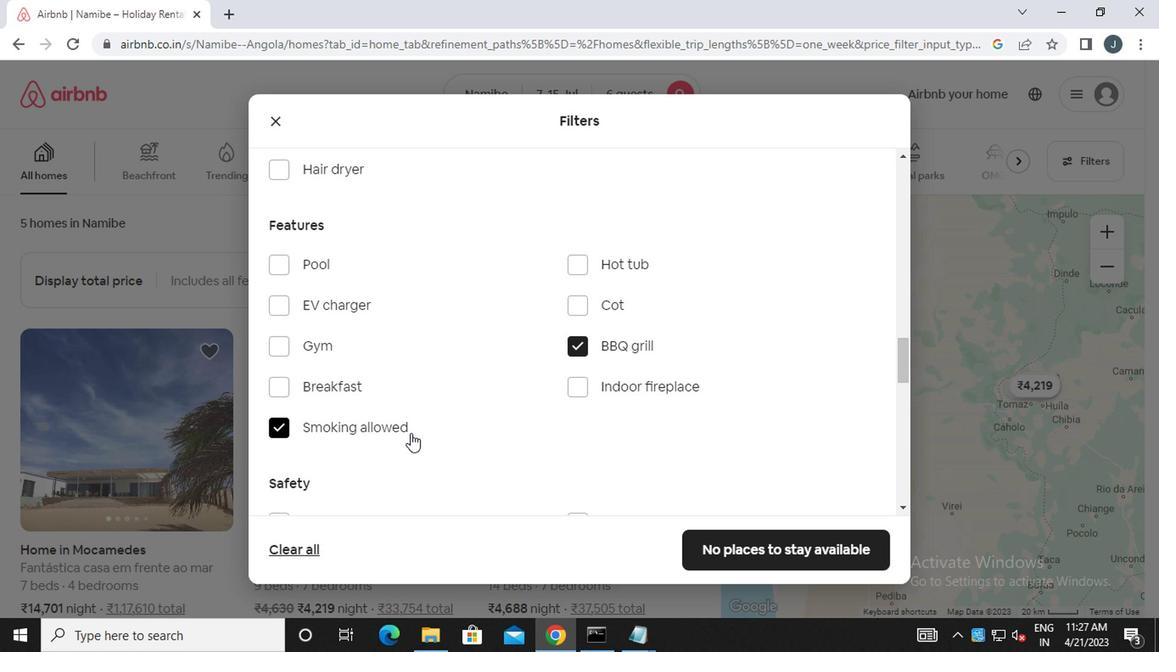 
Action: Mouse scrolled (407, 433) with delta (0, 0)
Screenshot: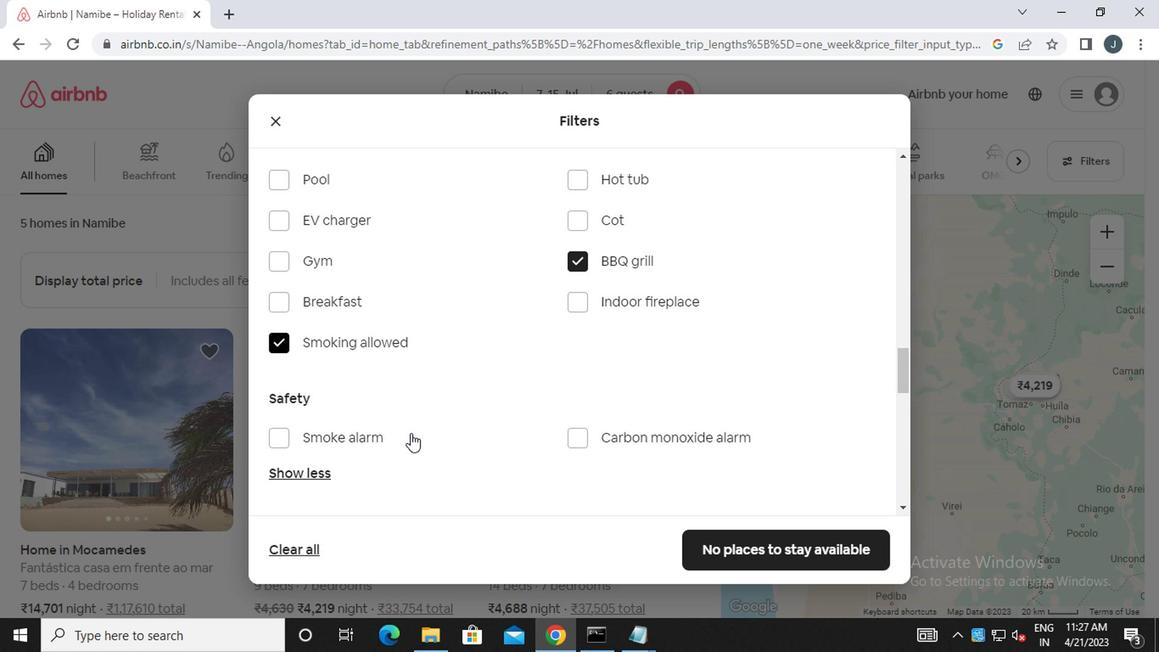 
Action: Mouse moved to (394, 433)
Screenshot: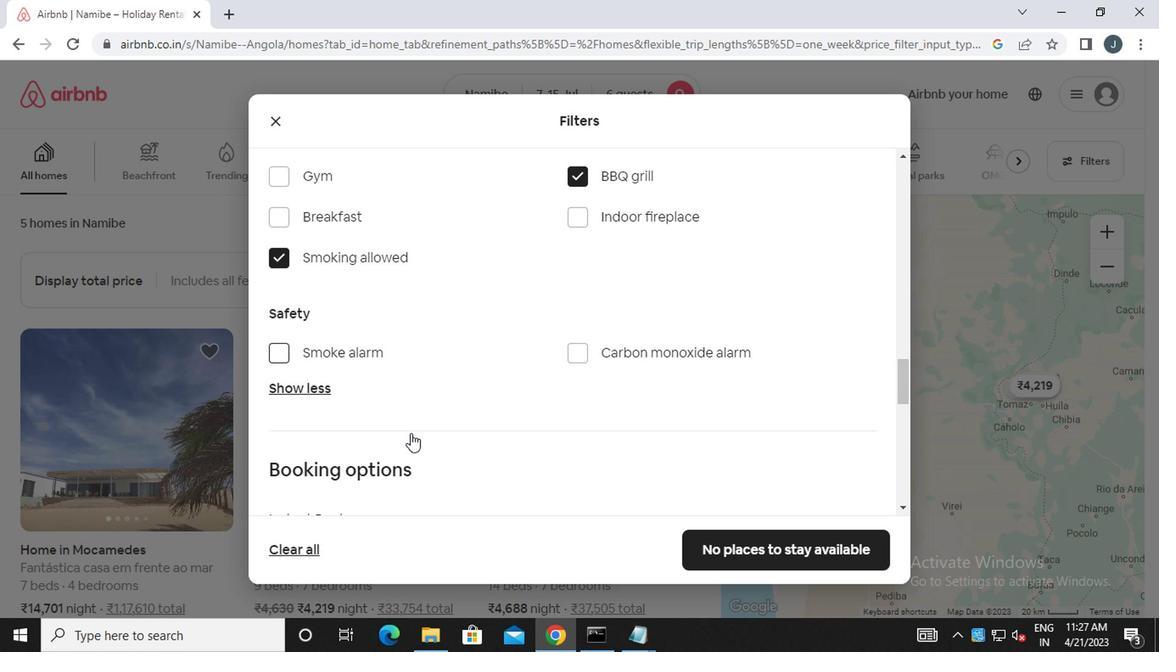 
Action: Mouse scrolled (394, 432) with delta (0, -1)
Screenshot: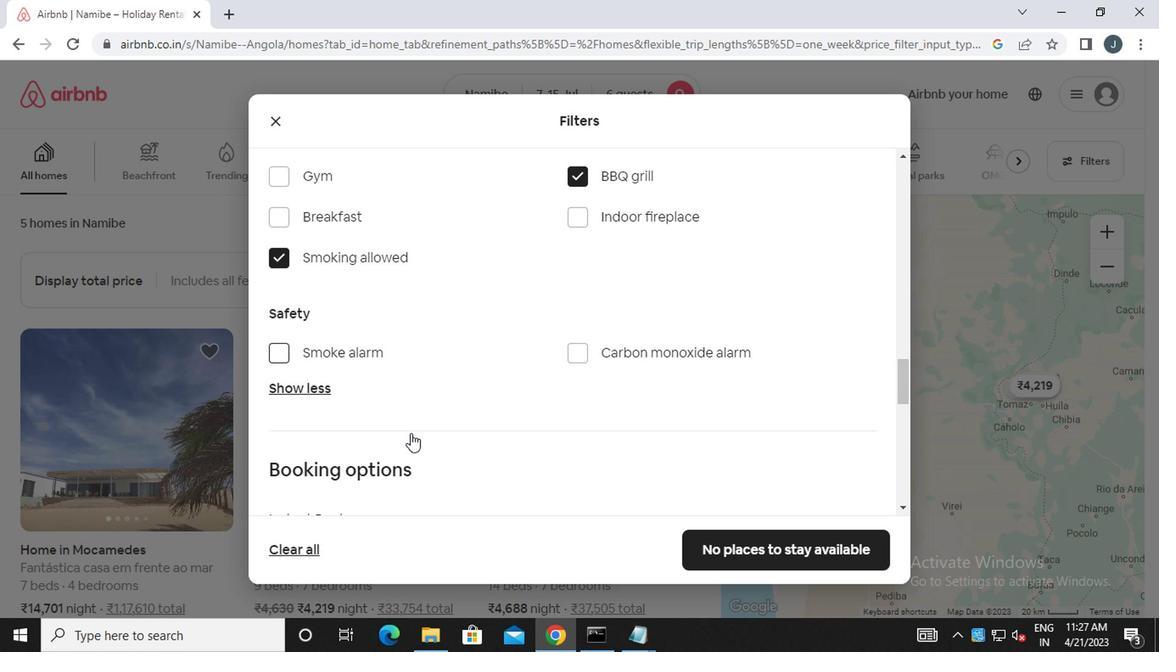 
Action: Mouse moved to (394, 433)
Screenshot: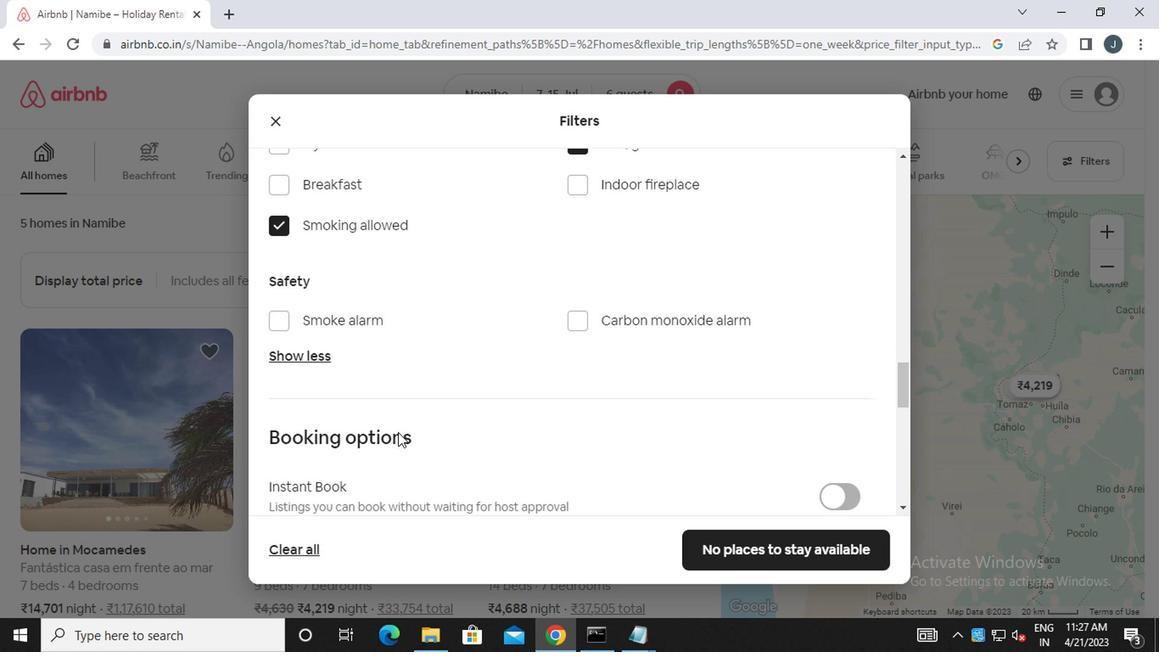 
Action: Mouse scrolled (394, 432) with delta (0, -1)
Screenshot: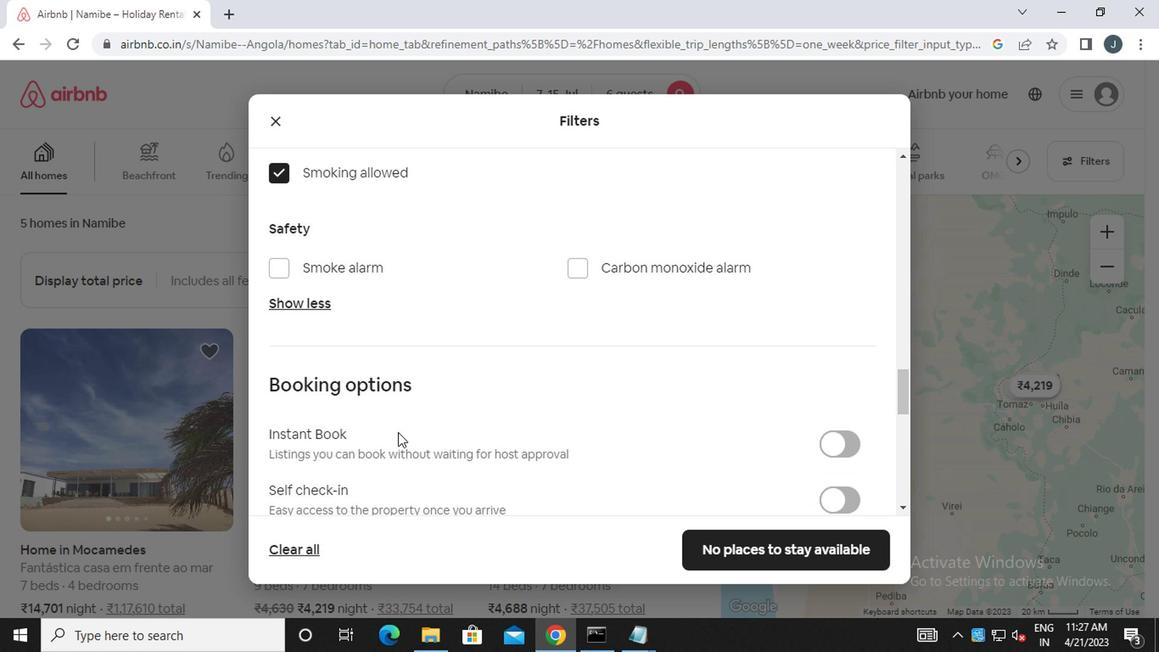 
Action: Mouse scrolled (394, 432) with delta (0, -1)
Screenshot: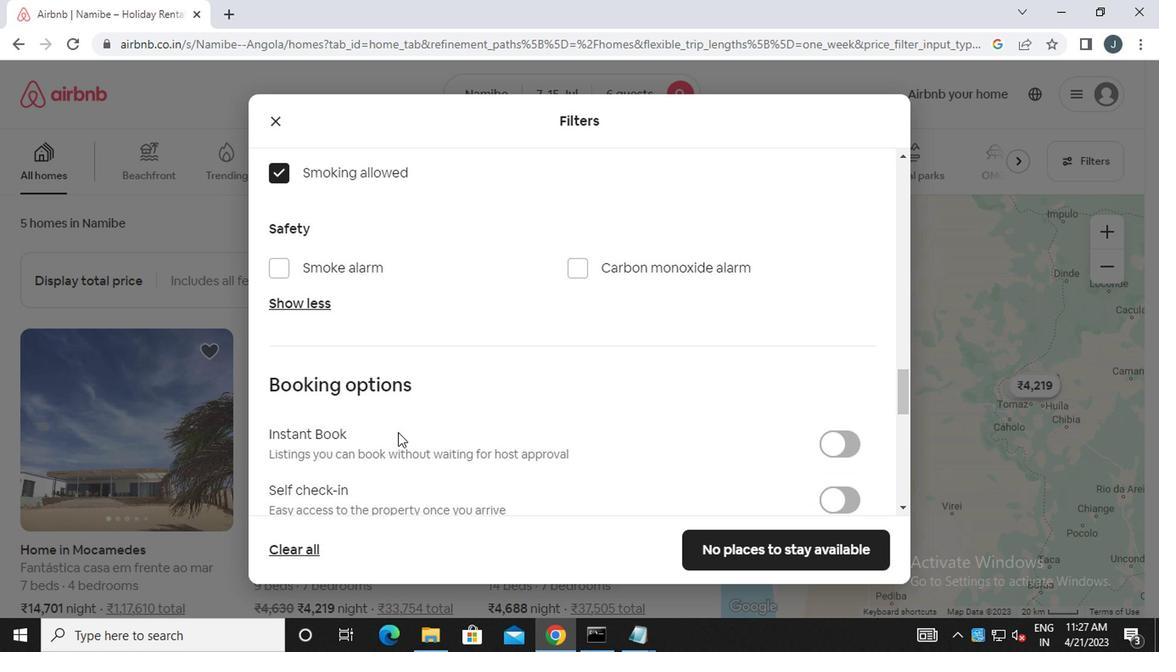 
Action: Mouse moved to (858, 333)
Screenshot: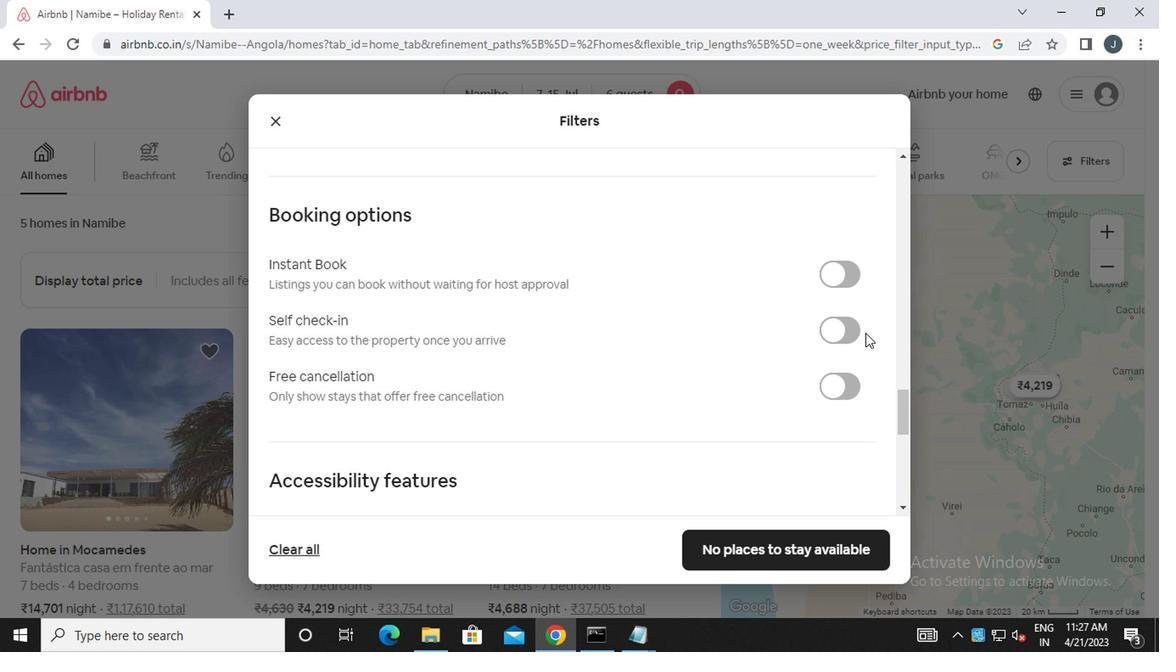 
Action: Mouse pressed left at (858, 333)
Screenshot: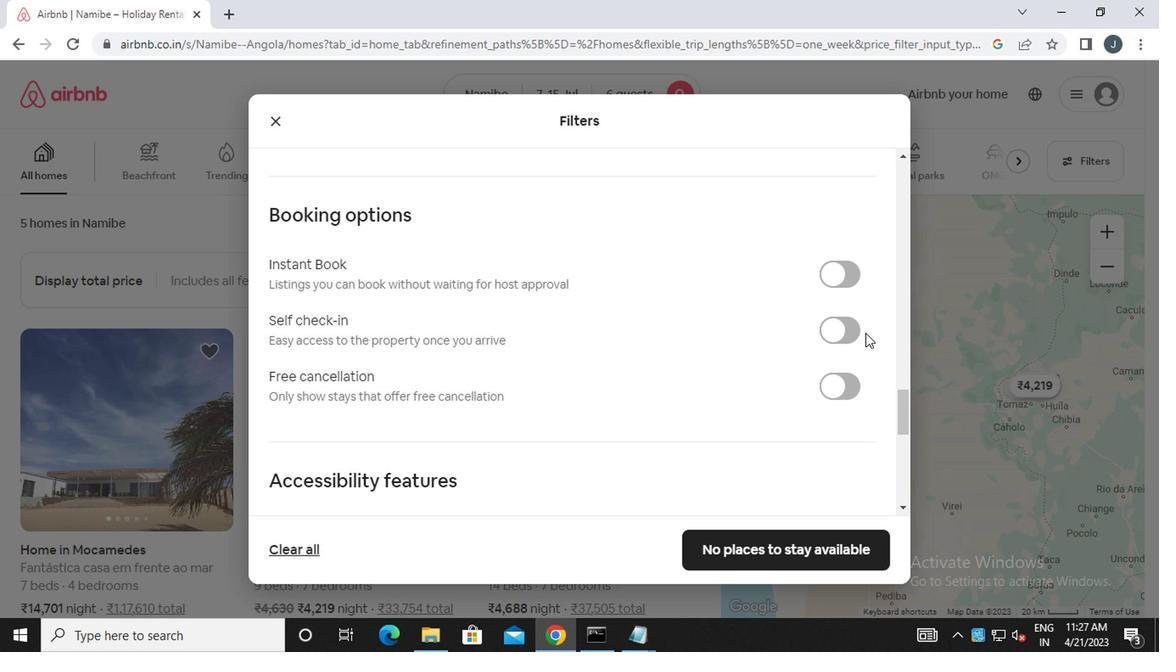 
Action: Mouse moved to (836, 344)
Screenshot: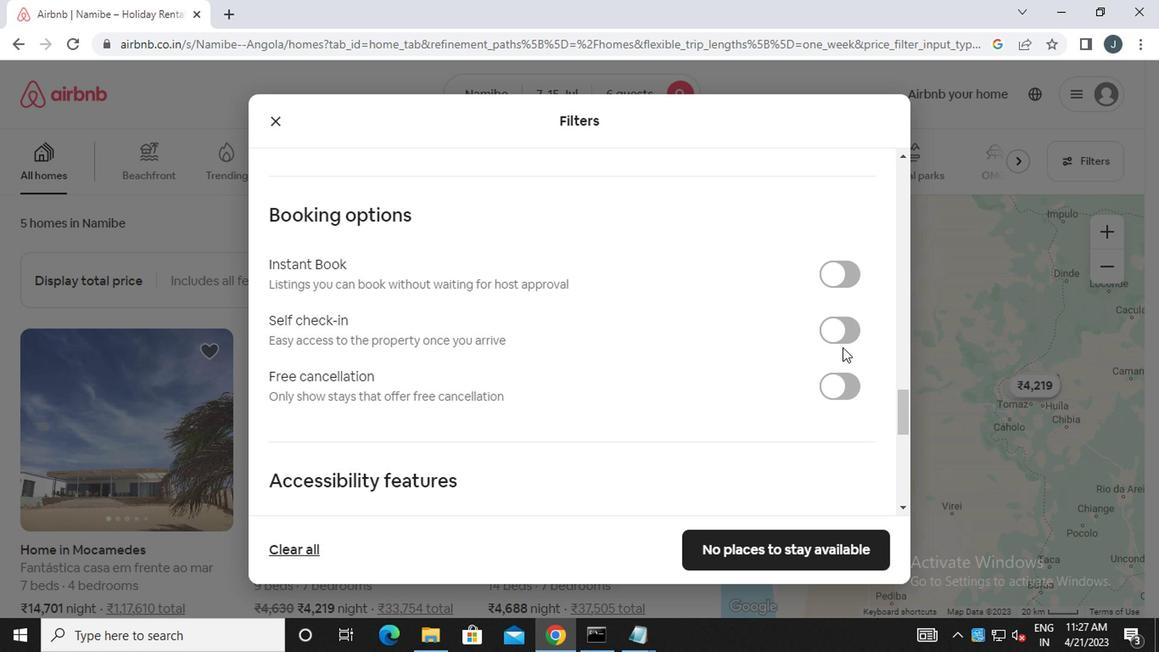 
Action: Mouse pressed left at (836, 344)
Screenshot: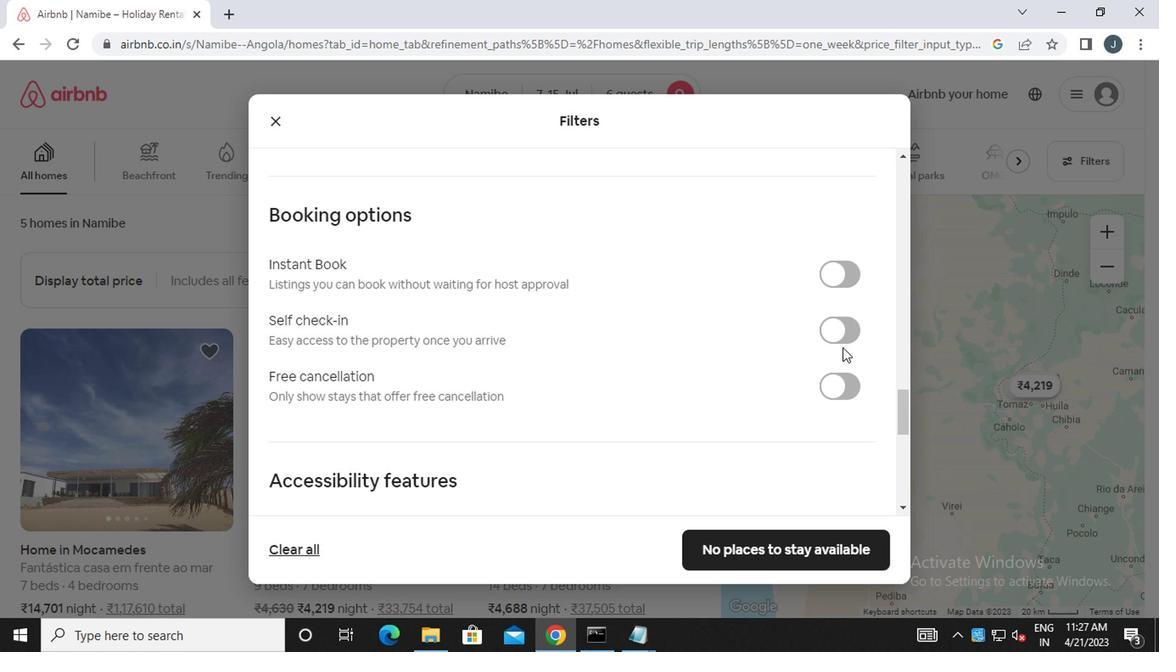 
Action: Mouse moved to (588, 394)
Screenshot: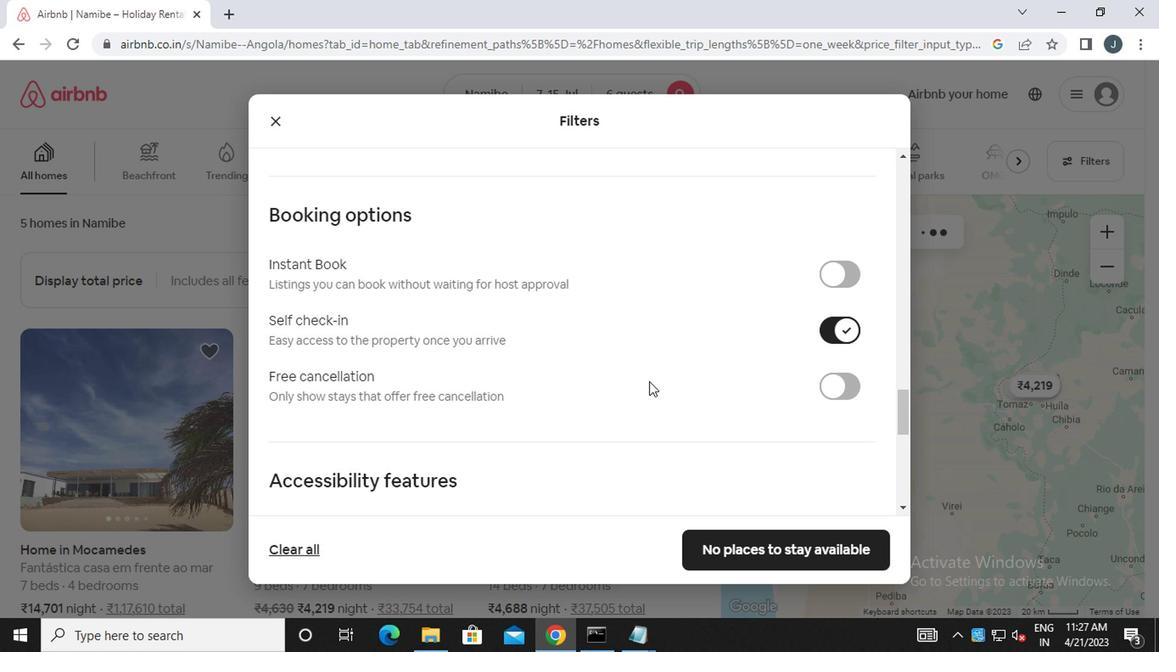 
Action: Mouse scrolled (588, 393) with delta (0, 0)
Screenshot: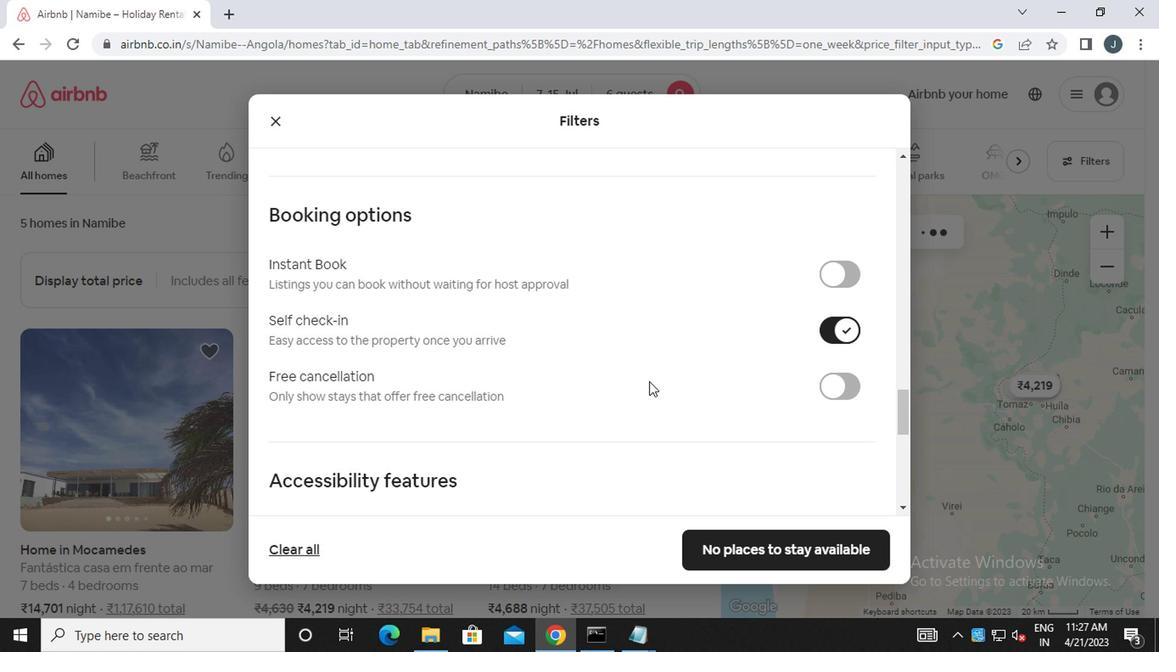 
Action: Mouse scrolled (588, 393) with delta (0, 0)
Screenshot: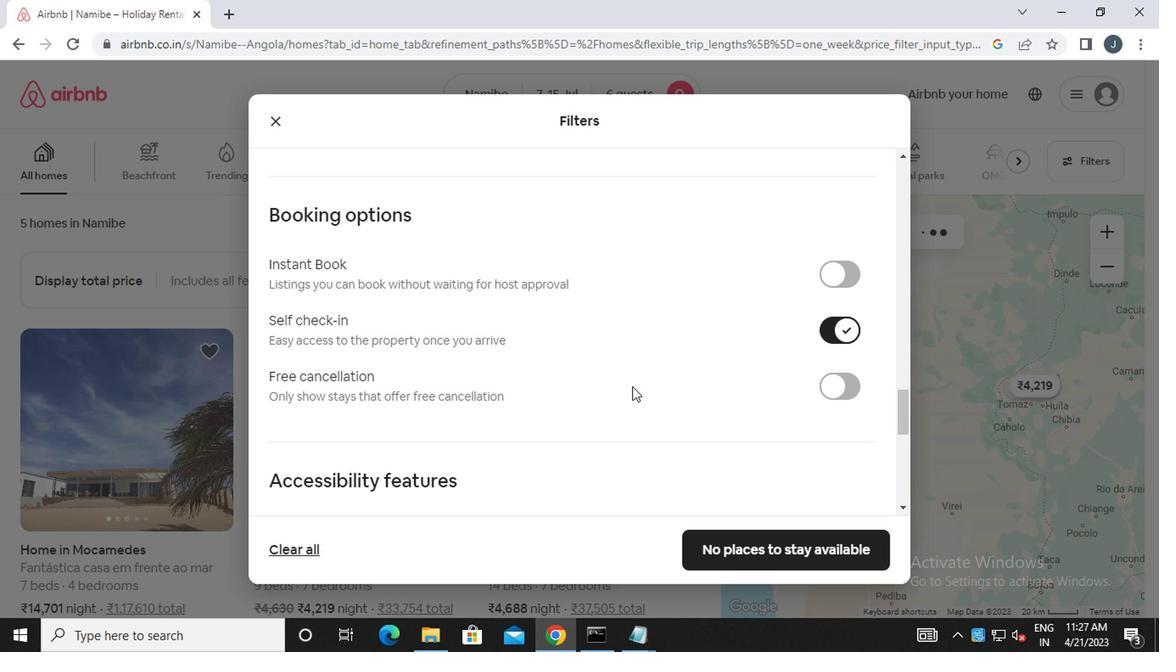
Action: Mouse moved to (588, 394)
Screenshot: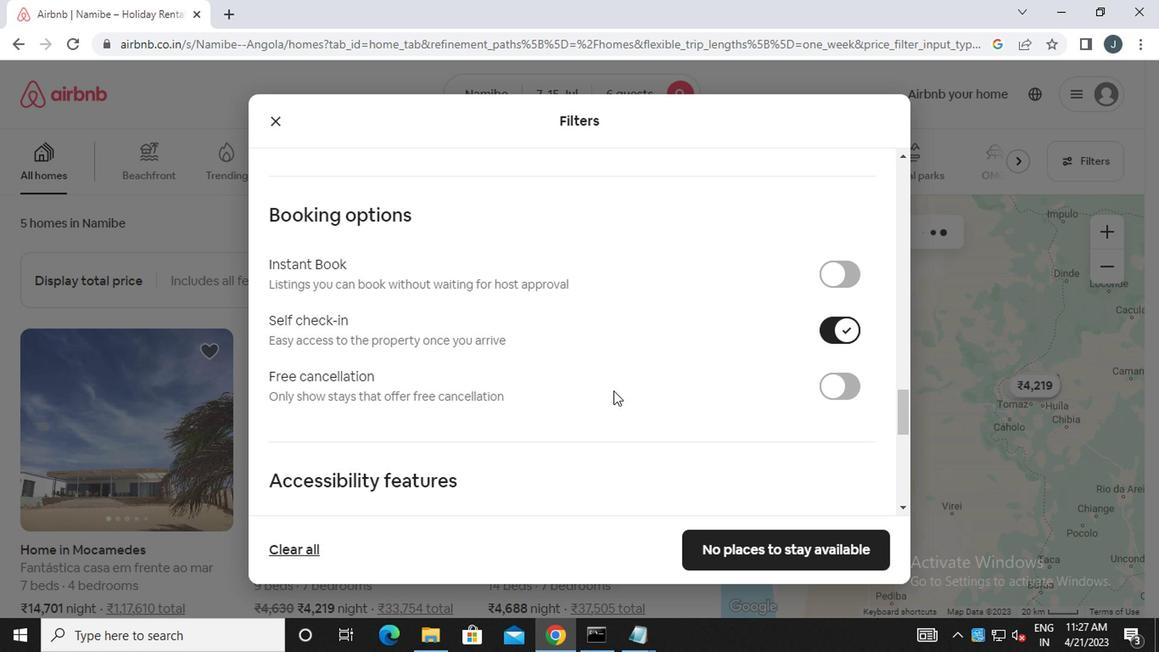 
Action: Mouse scrolled (588, 393) with delta (0, 0)
Screenshot: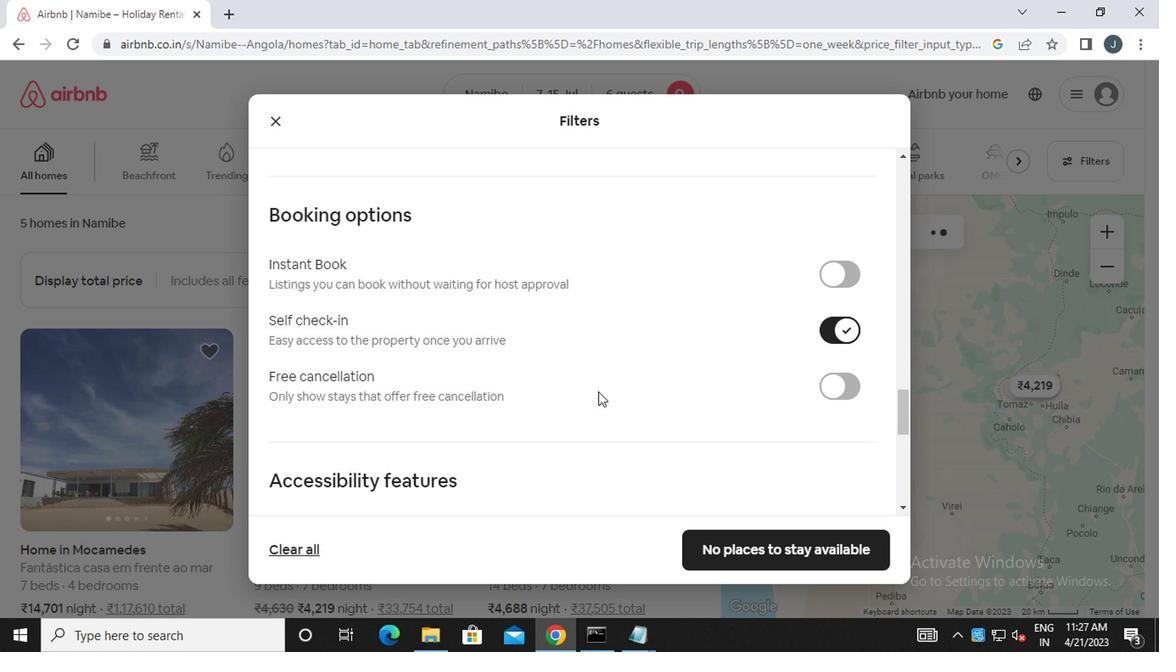 
Action: Mouse scrolled (588, 393) with delta (0, 0)
Screenshot: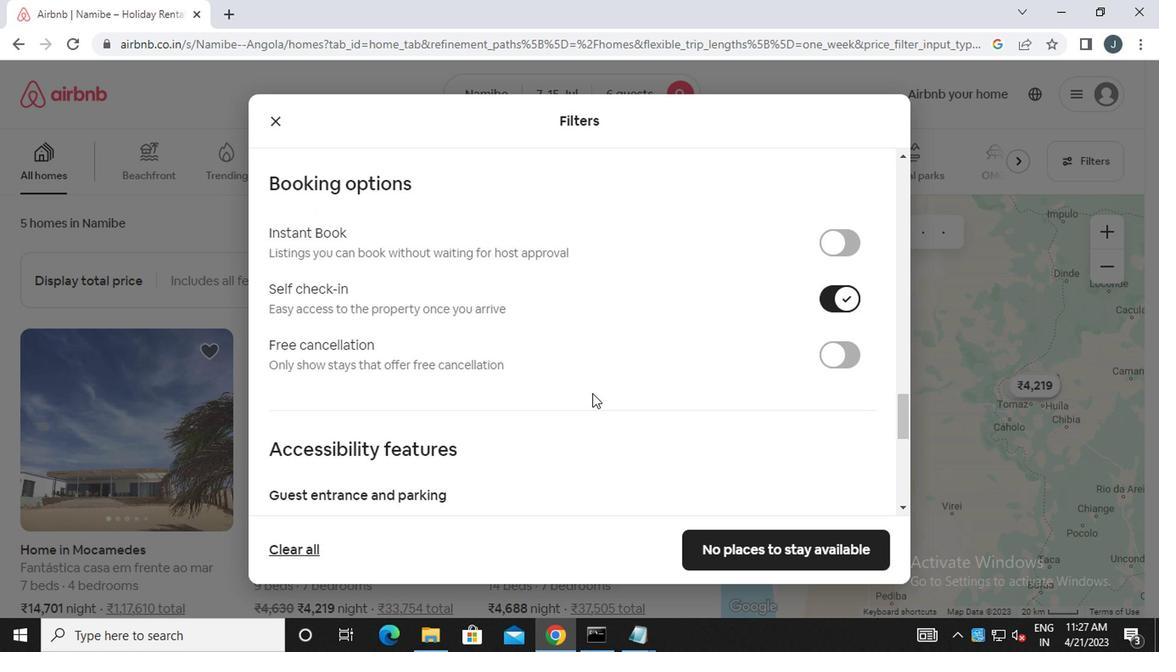 
Action: Mouse scrolled (588, 393) with delta (0, 0)
Screenshot: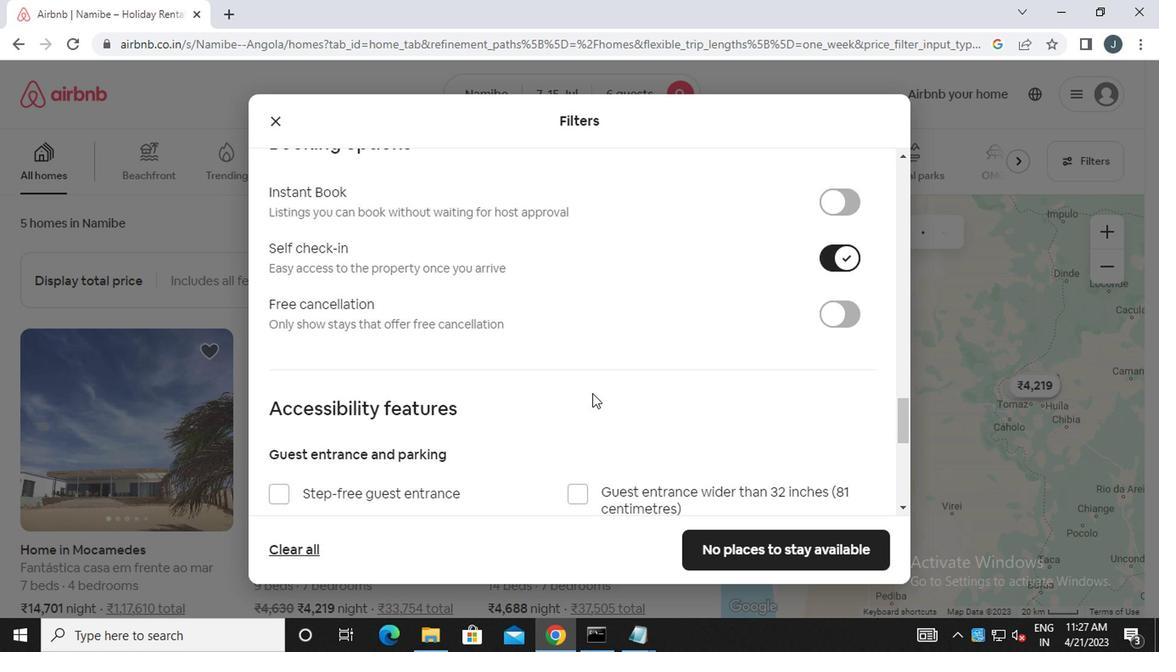 
Action: Mouse scrolled (588, 393) with delta (0, 0)
Screenshot: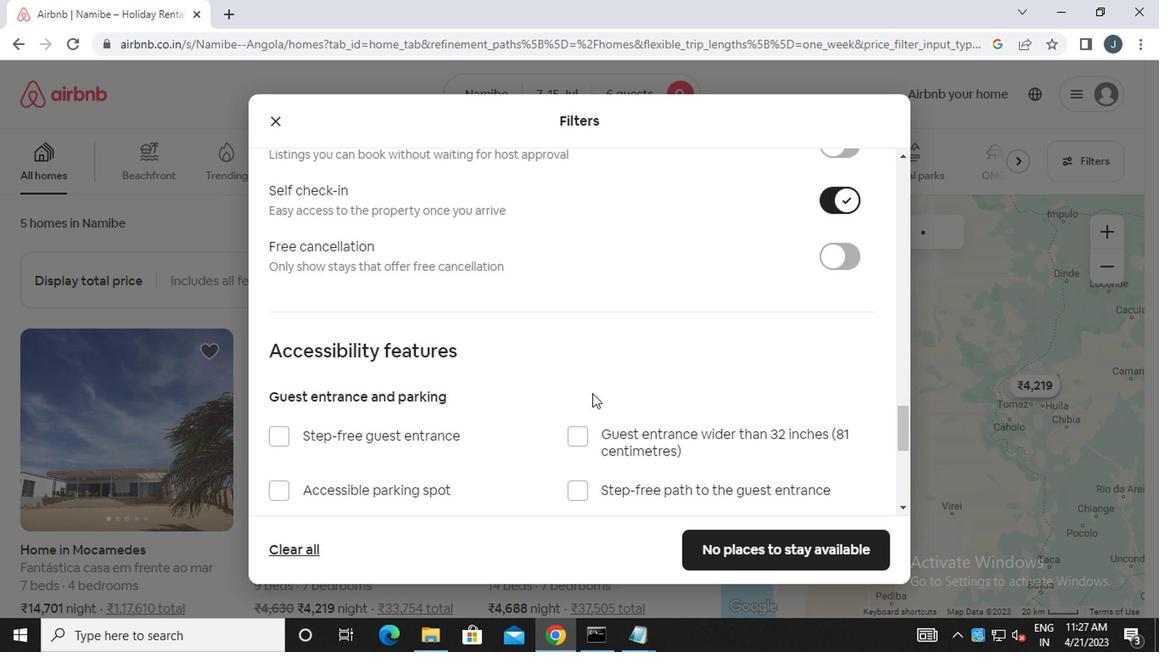 
Action: Mouse scrolled (588, 393) with delta (0, 0)
Screenshot: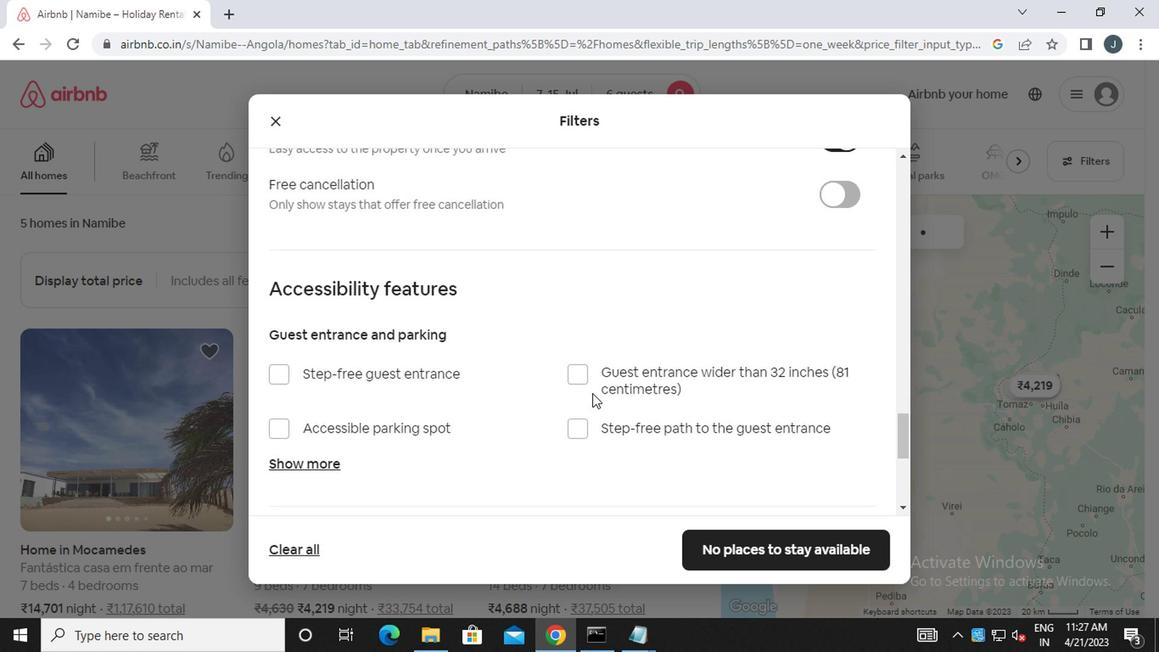 
Action: Mouse scrolled (588, 393) with delta (0, 0)
Screenshot: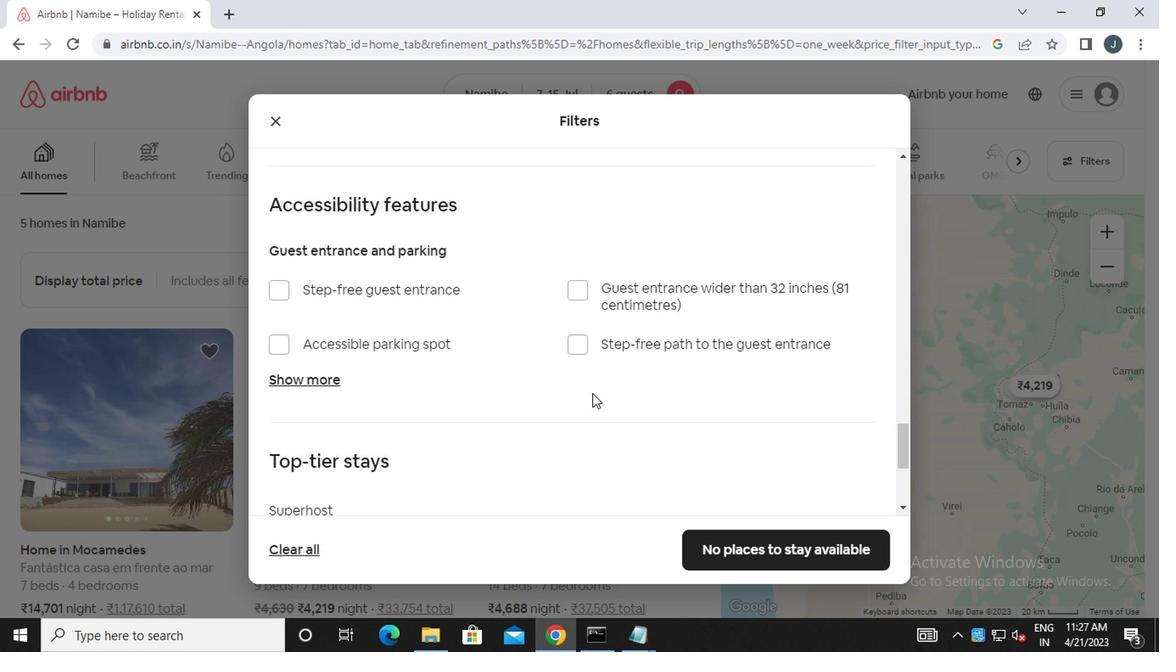 
Action: Mouse scrolled (588, 393) with delta (0, 0)
Screenshot: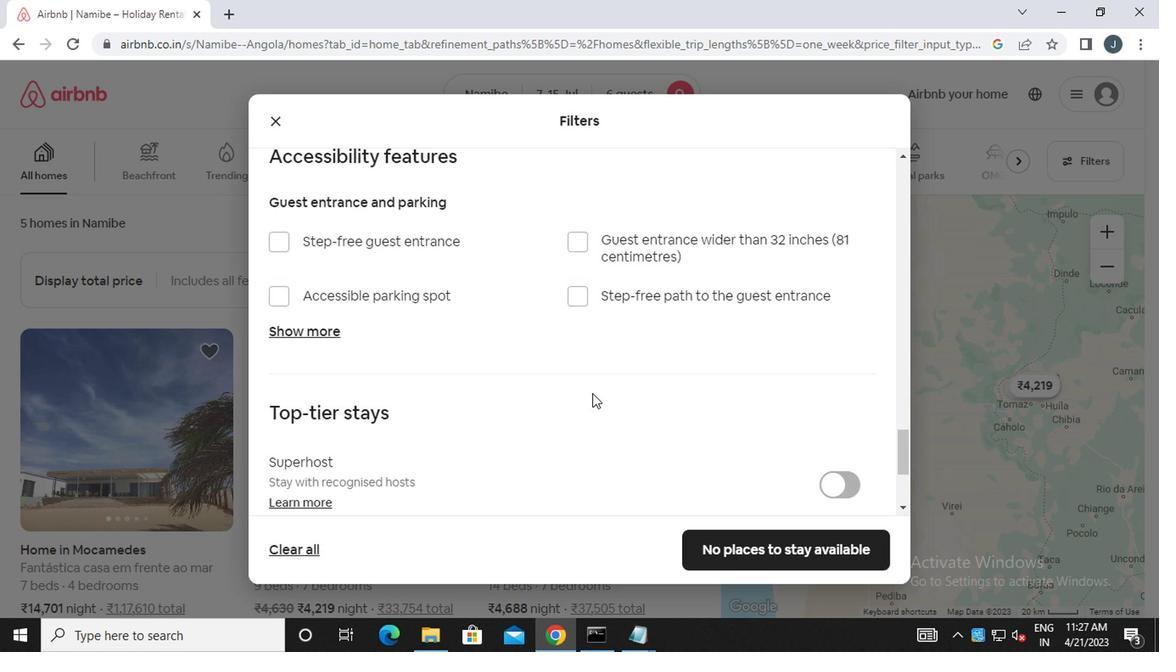 
Action: Mouse scrolled (588, 393) with delta (0, 0)
Screenshot: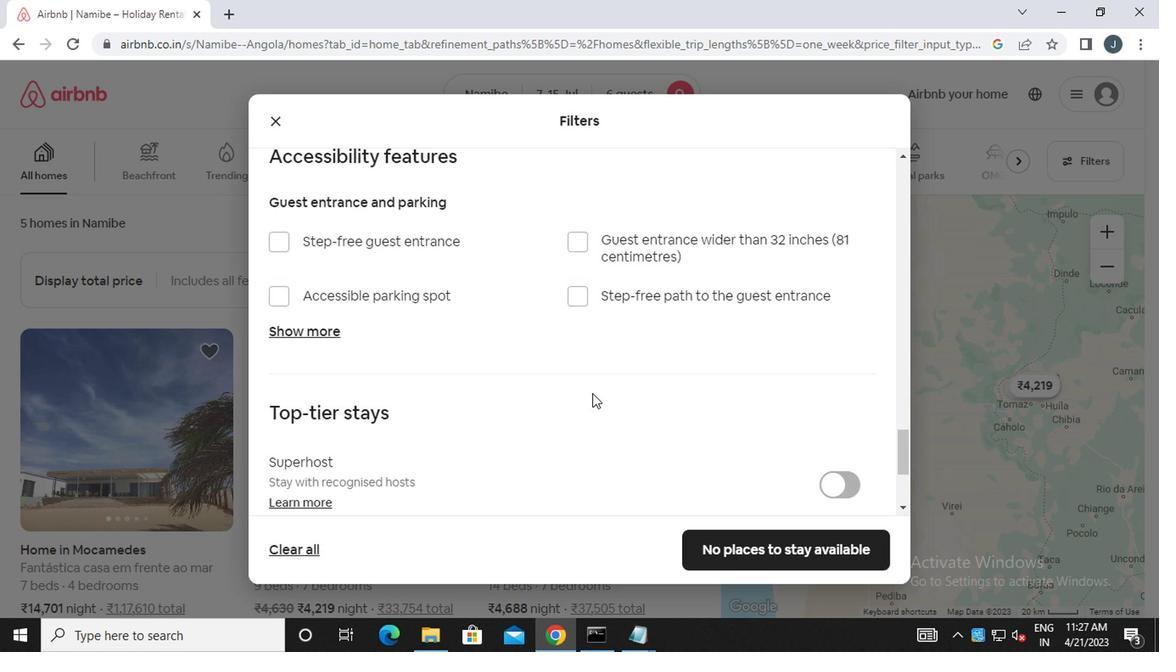 
Action: Mouse scrolled (588, 393) with delta (0, 0)
Screenshot: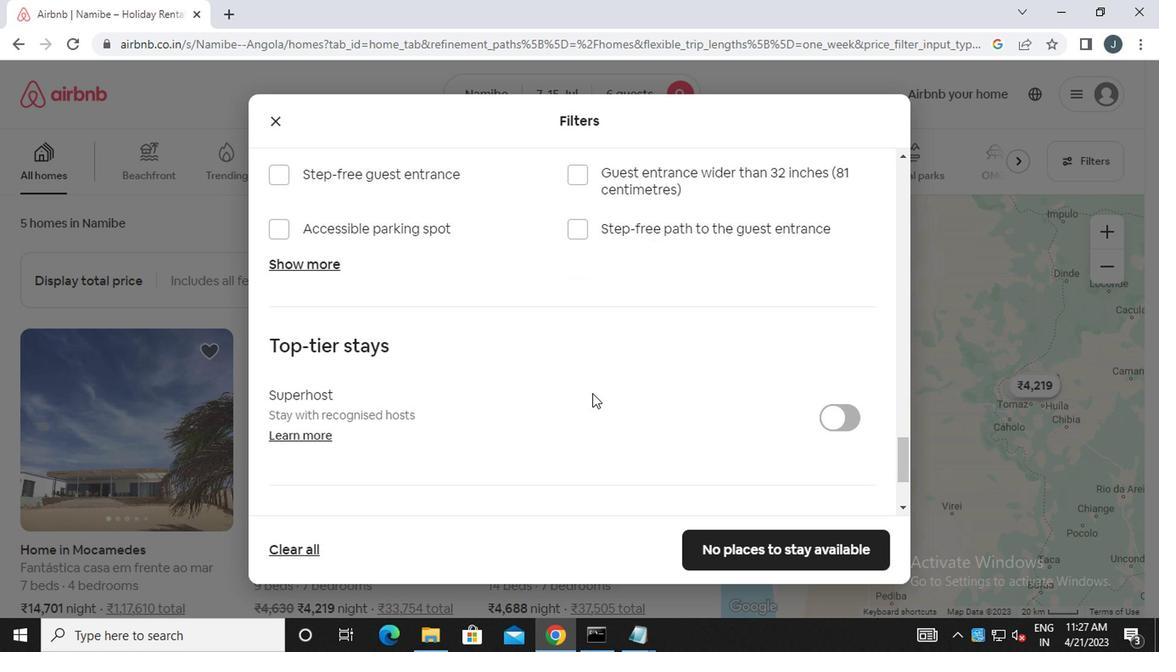 
Action: Mouse scrolled (588, 393) with delta (0, 0)
Screenshot: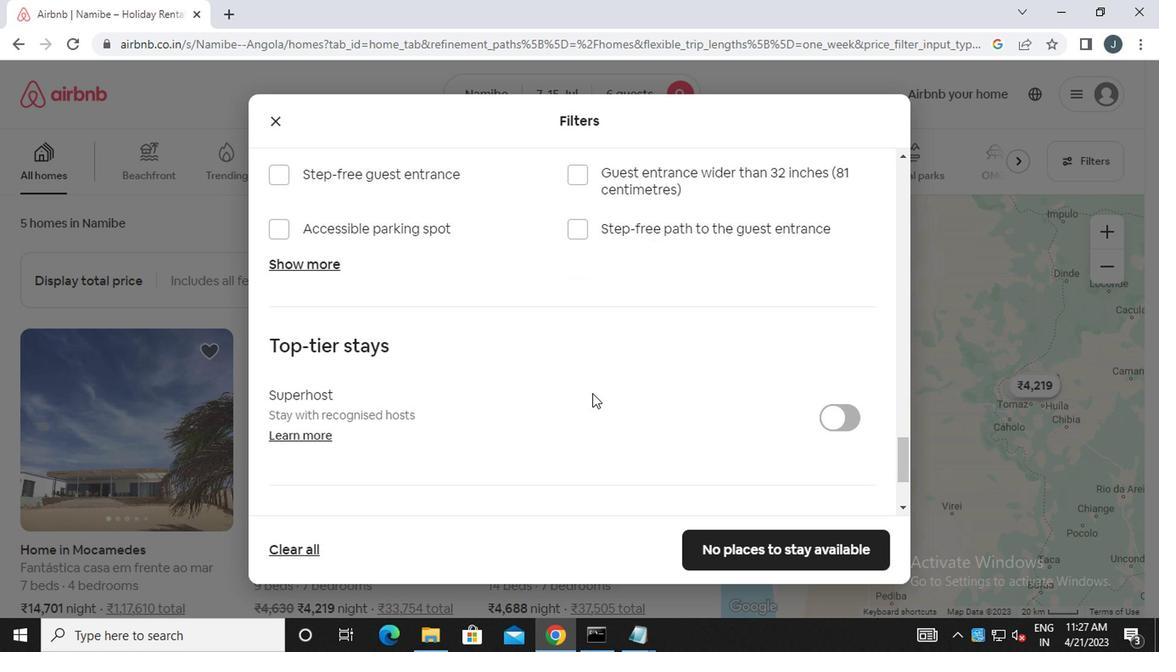 
Action: Mouse scrolled (588, 393) with delta (0, 0)
Screenshot: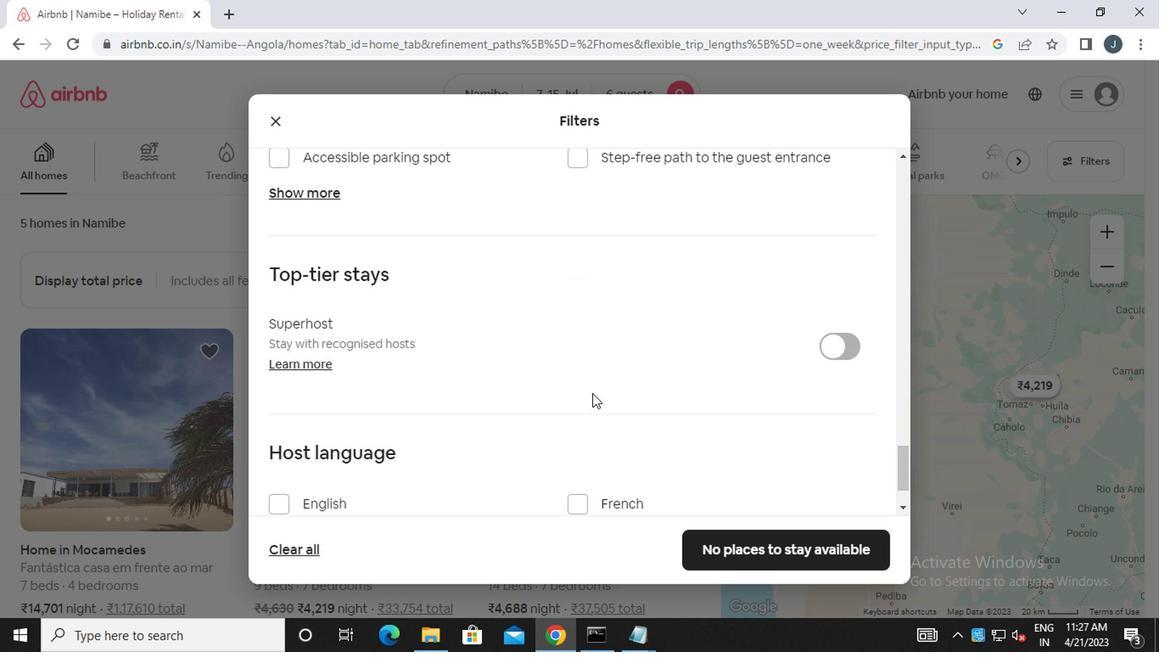 
Action: Mouse moved to (338, 437)
Screenshot: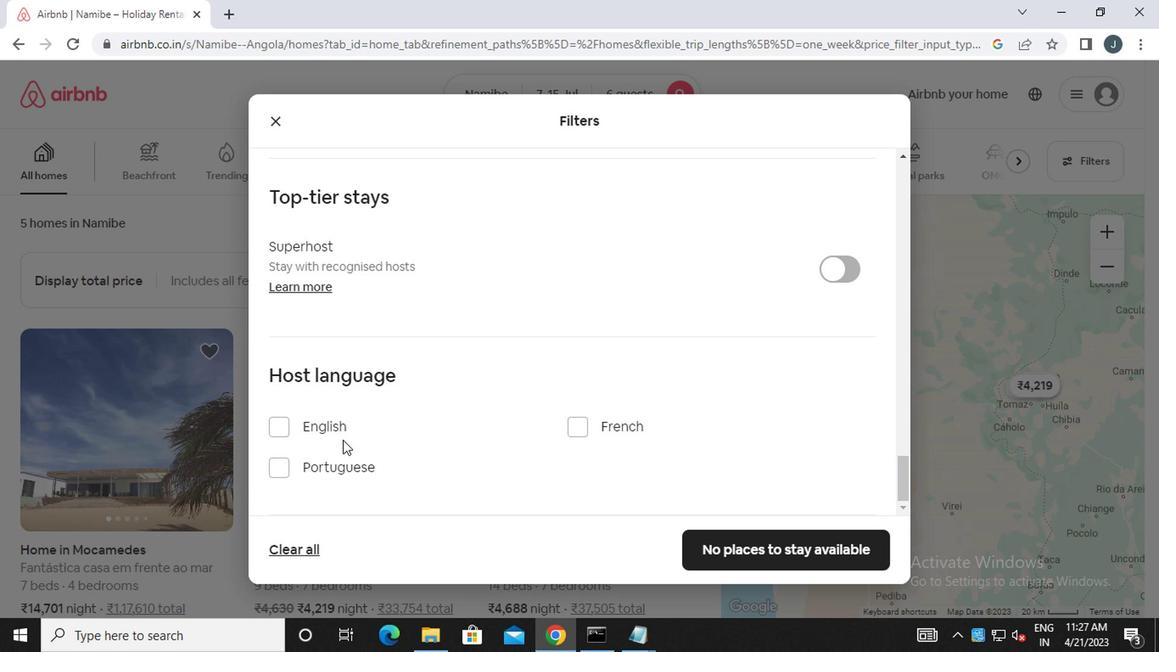 
Action: Mouse pressed left at (338, 437)
Screenshot: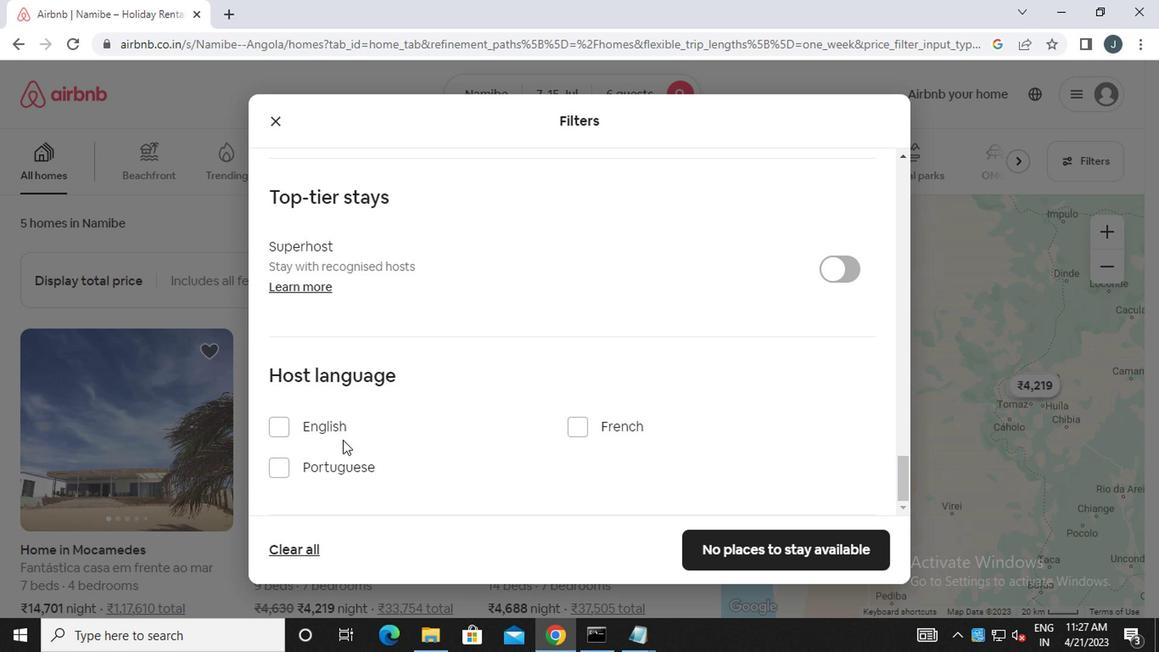 
Action: Mouse moved to (770, 554)
Screenshot: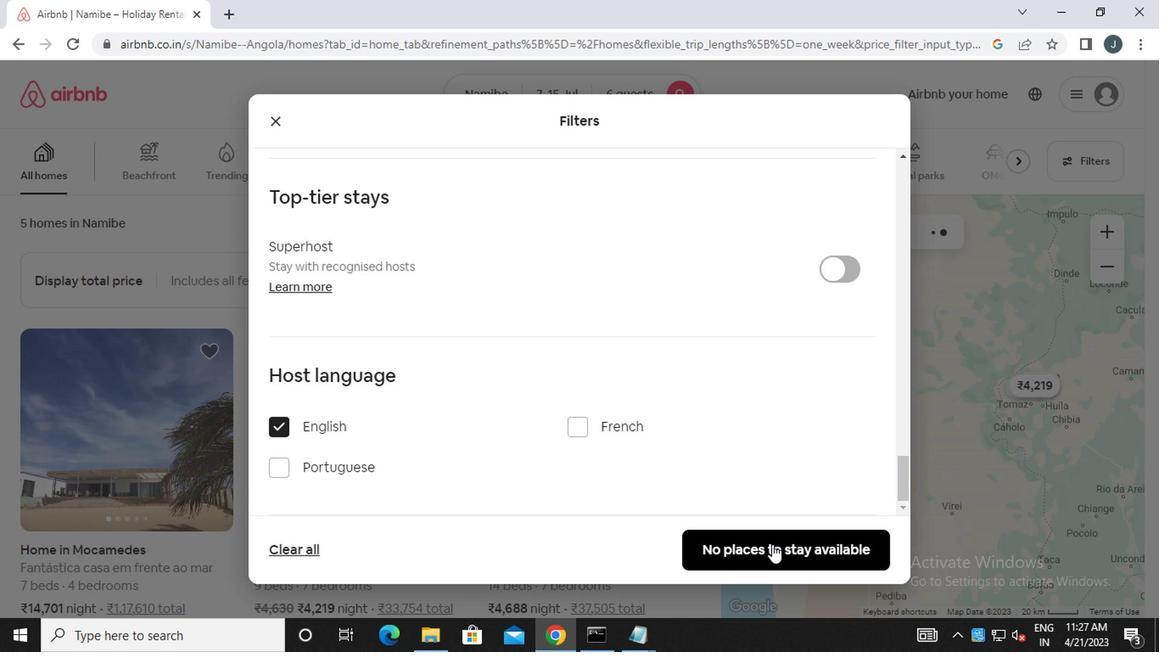 
Action: Mouse pressed left at (770, 554)
Screenshot: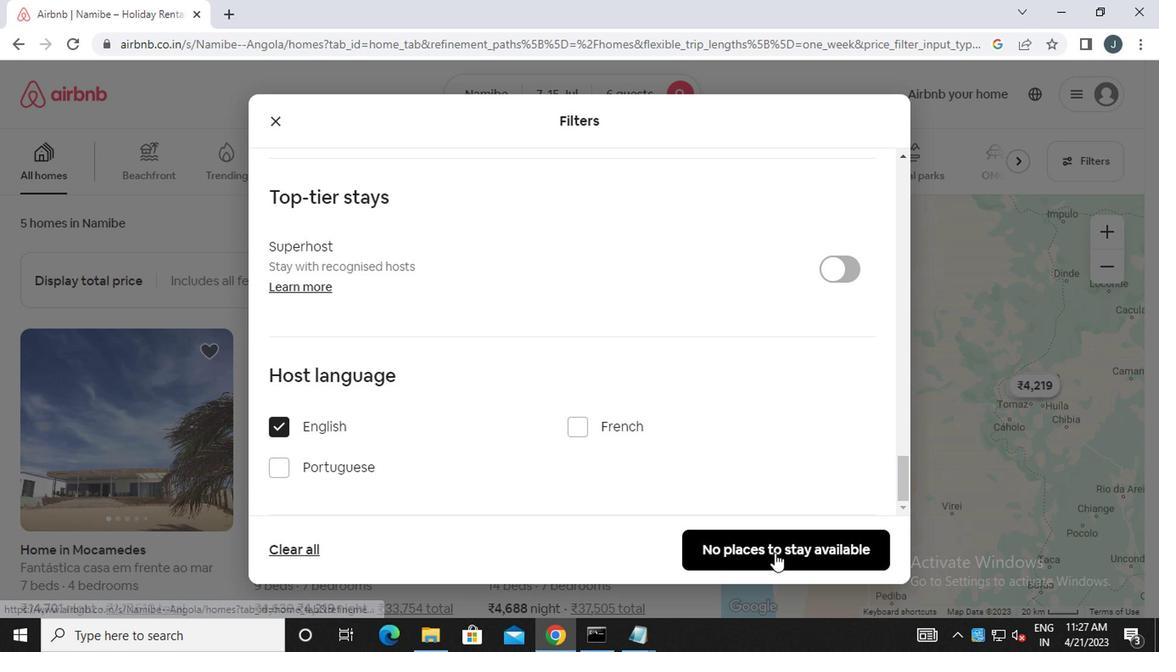 
Action: Mouse moved to (748, 550)
Screenshot: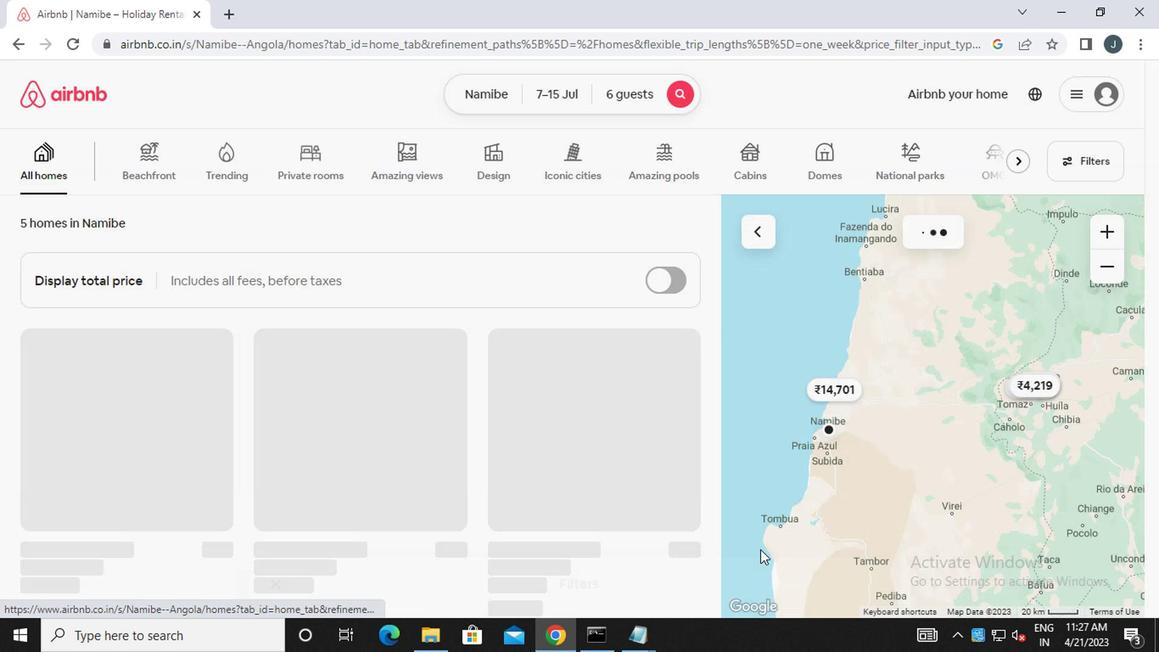 
